 Task: Find connections with filter location Muntok with filter topic #aiwith filter profile language Potuguese with filter current company ETeam with filter school Ramanujan College with filter industry Retail Florists with filter service category Training with filter keywords title Warehouse Worker
Action: Mouse moved to (685, 102)
Screenshot: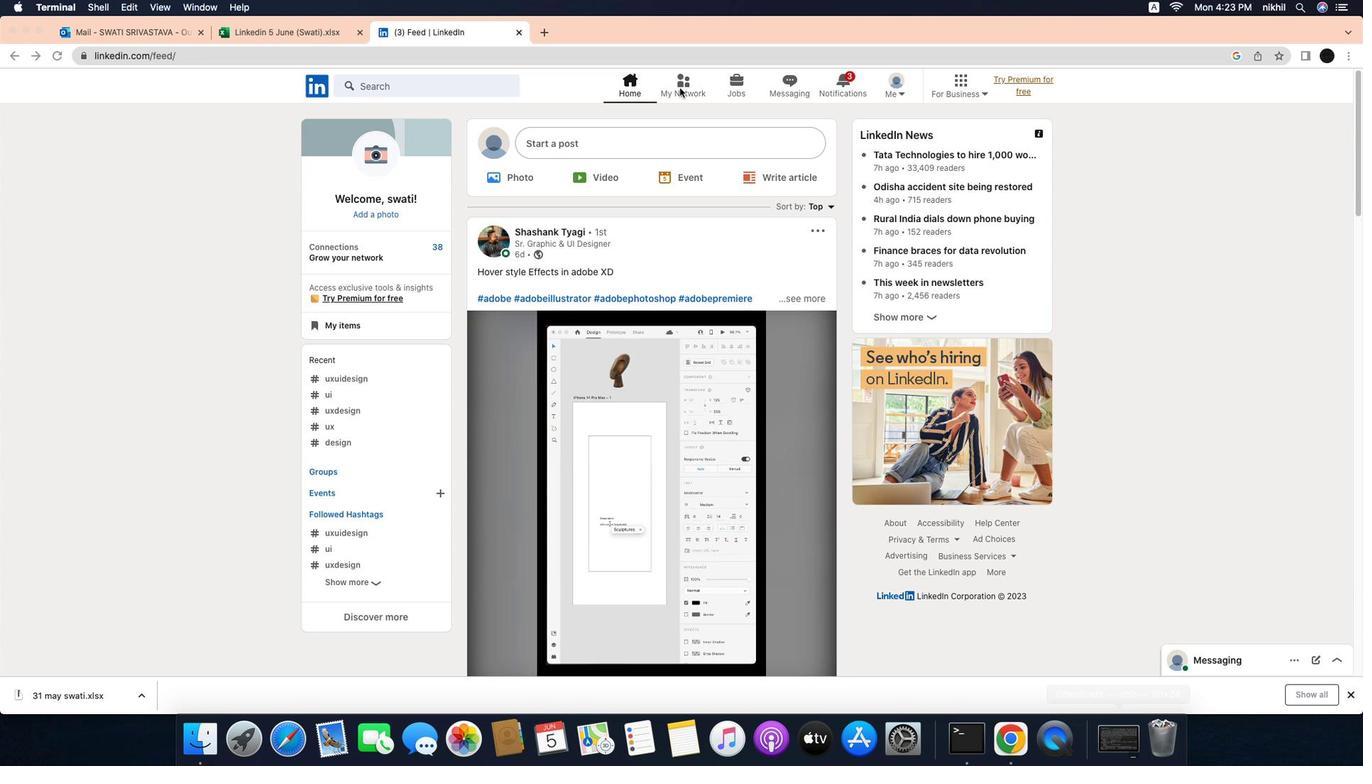 
Action: Mouse pressed left at (685, 102)
Screenshot: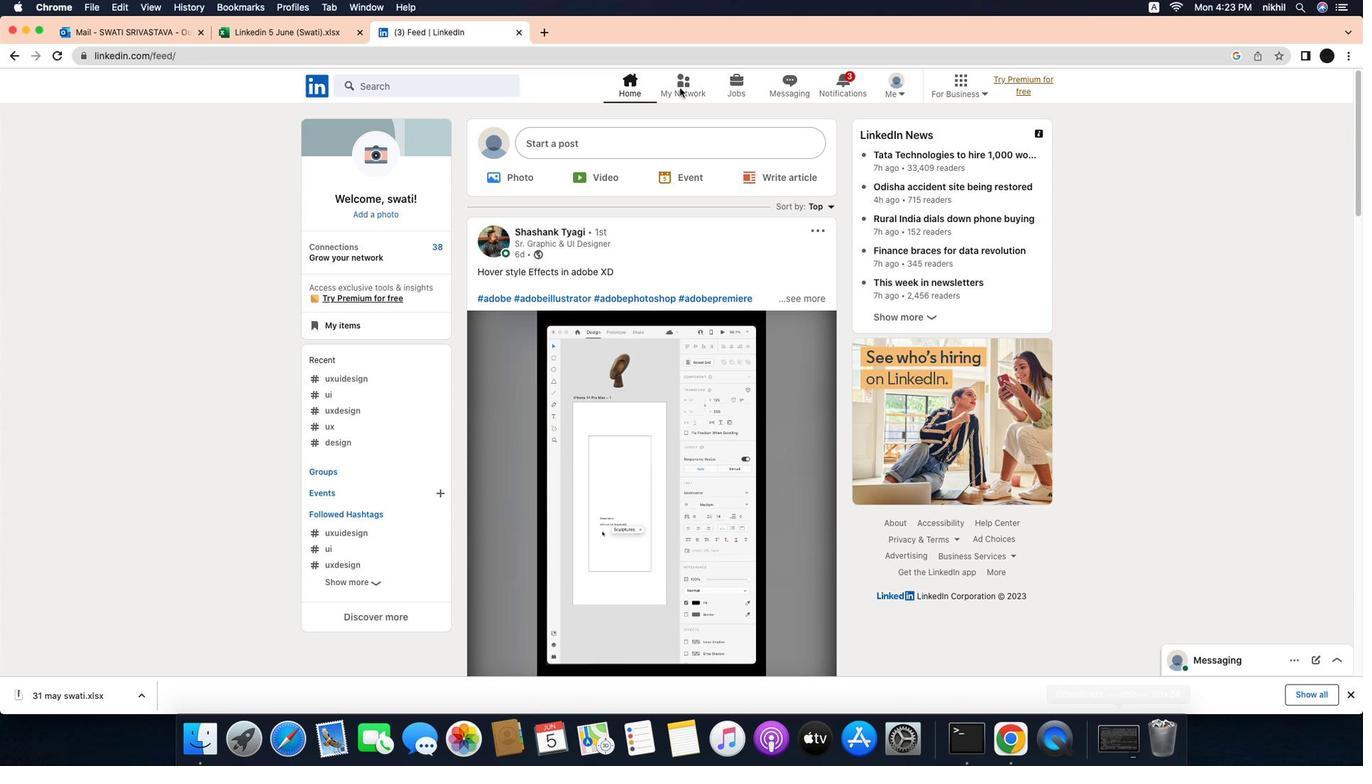 
Action: Mouse moved to (690, 101)
Screenshot: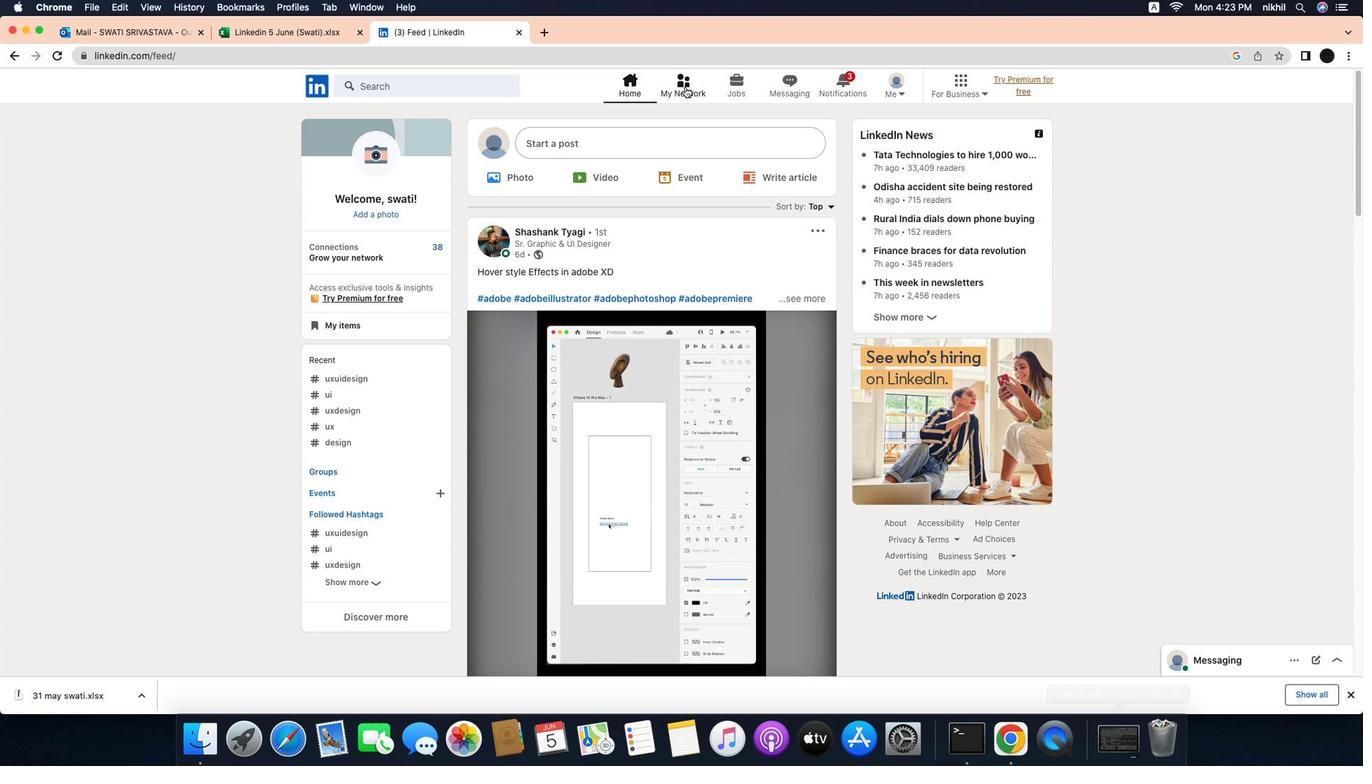 
Action: Mouse pressed left at (690, 101)
Screenshot: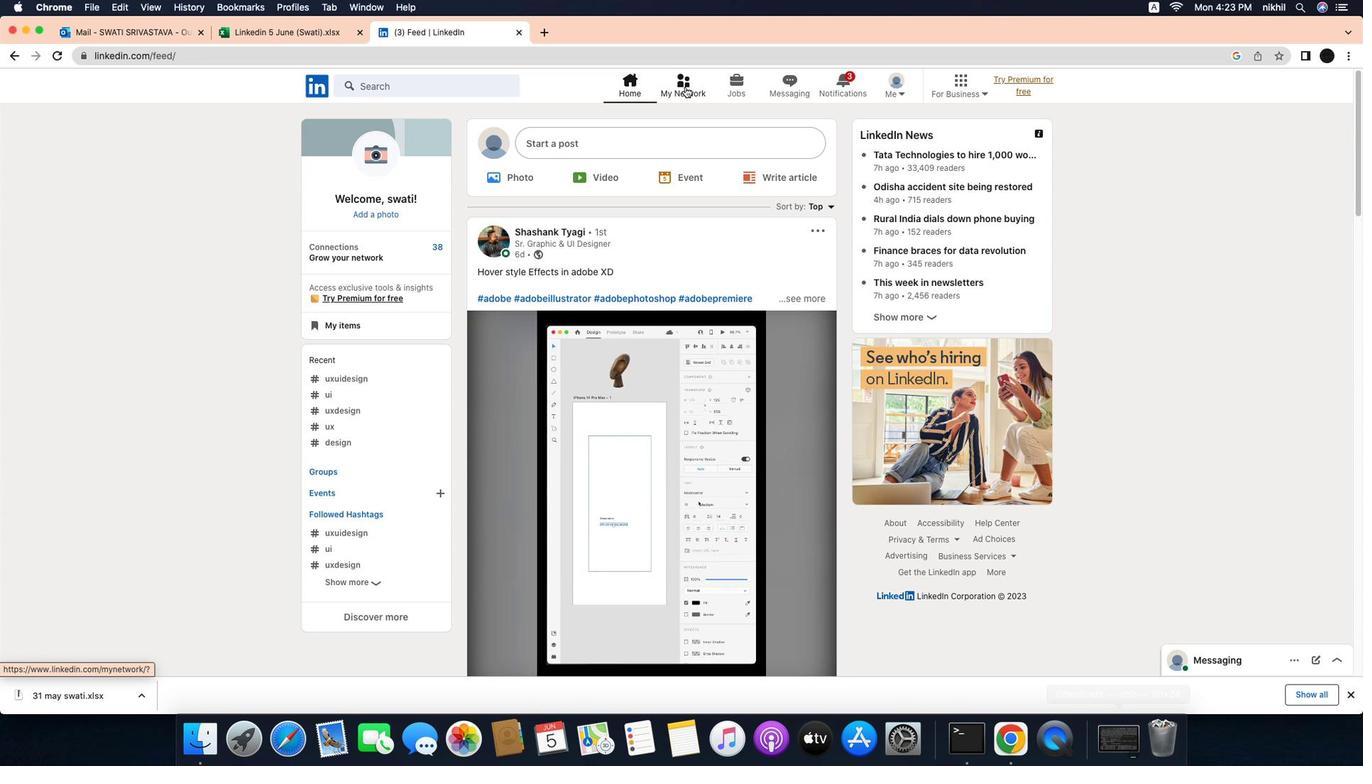
Action: Mouse moved to (467, 171)
Screenshot: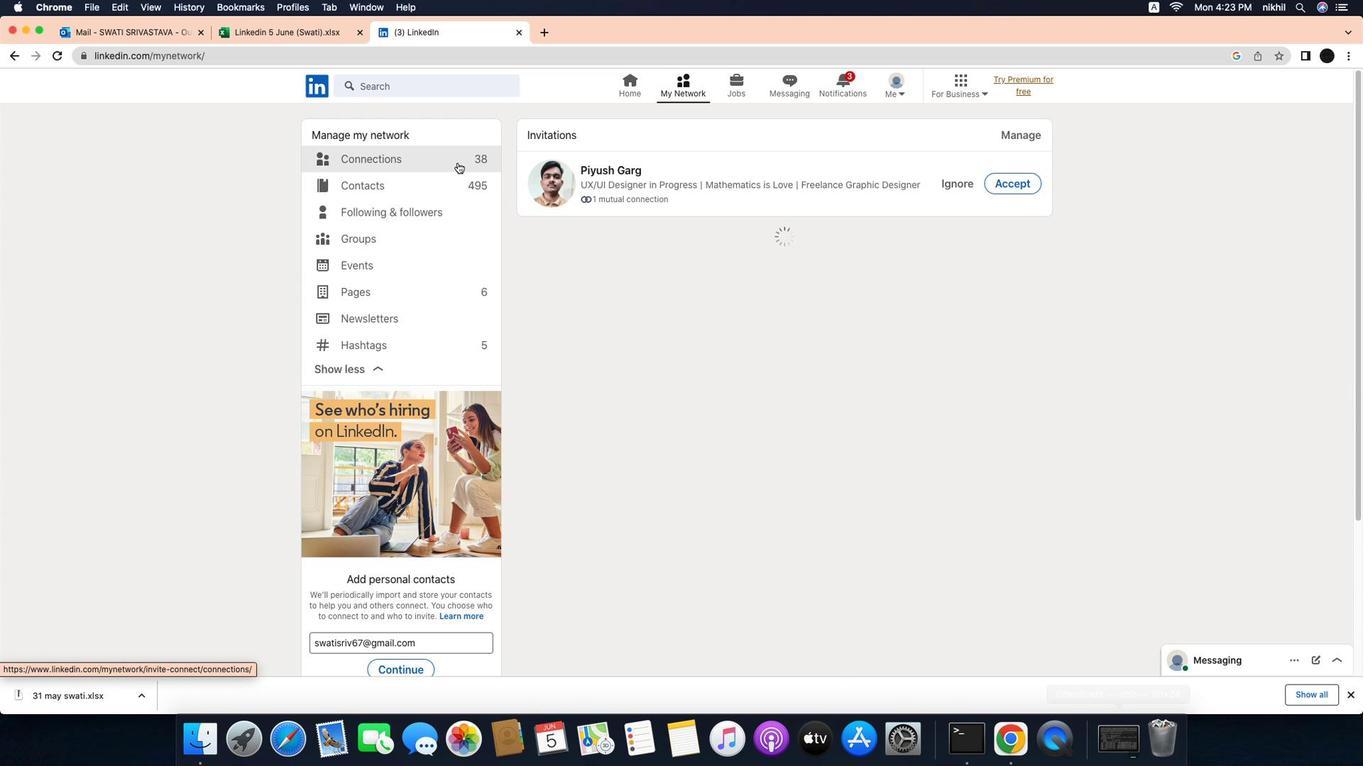 
Action: Mouse pressed left at (467, 171)
Screenshot: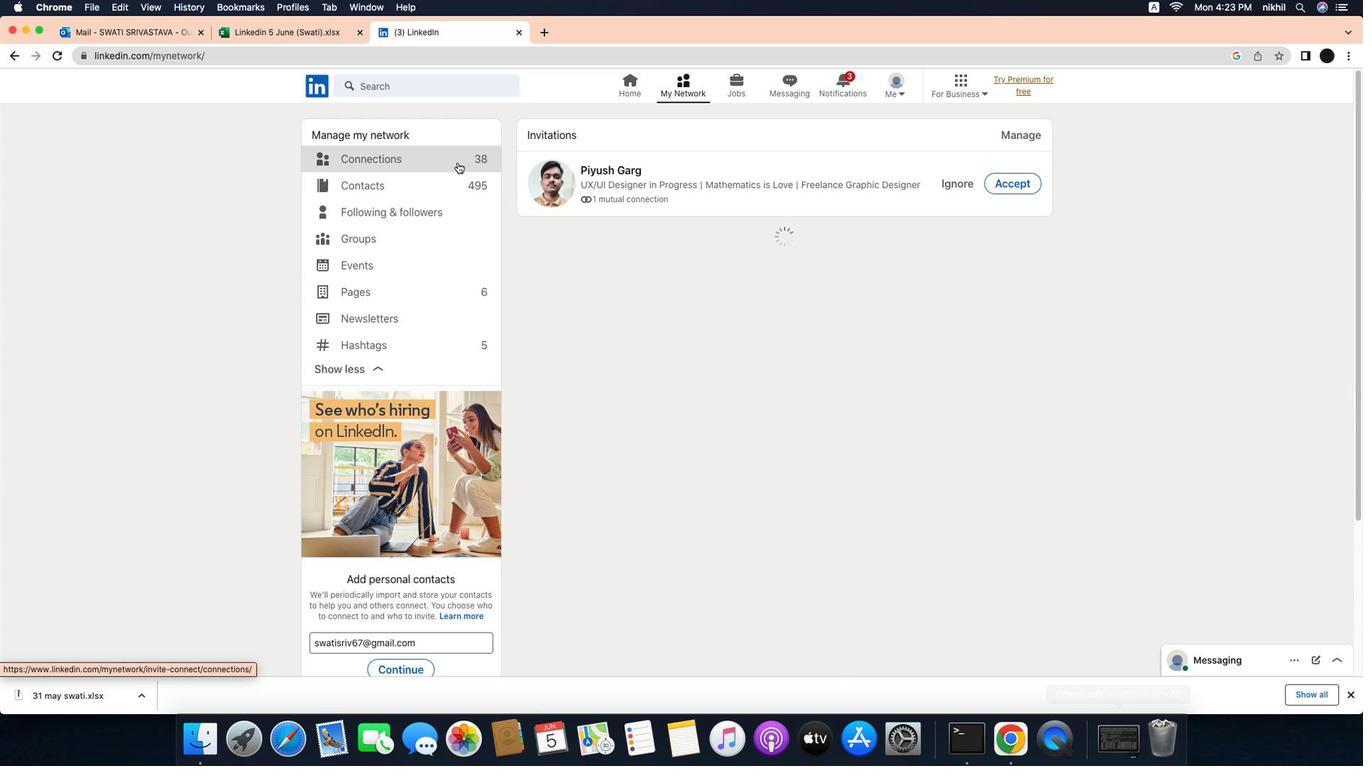 
Action: Mouse moved to (791, 164)
Screenshot: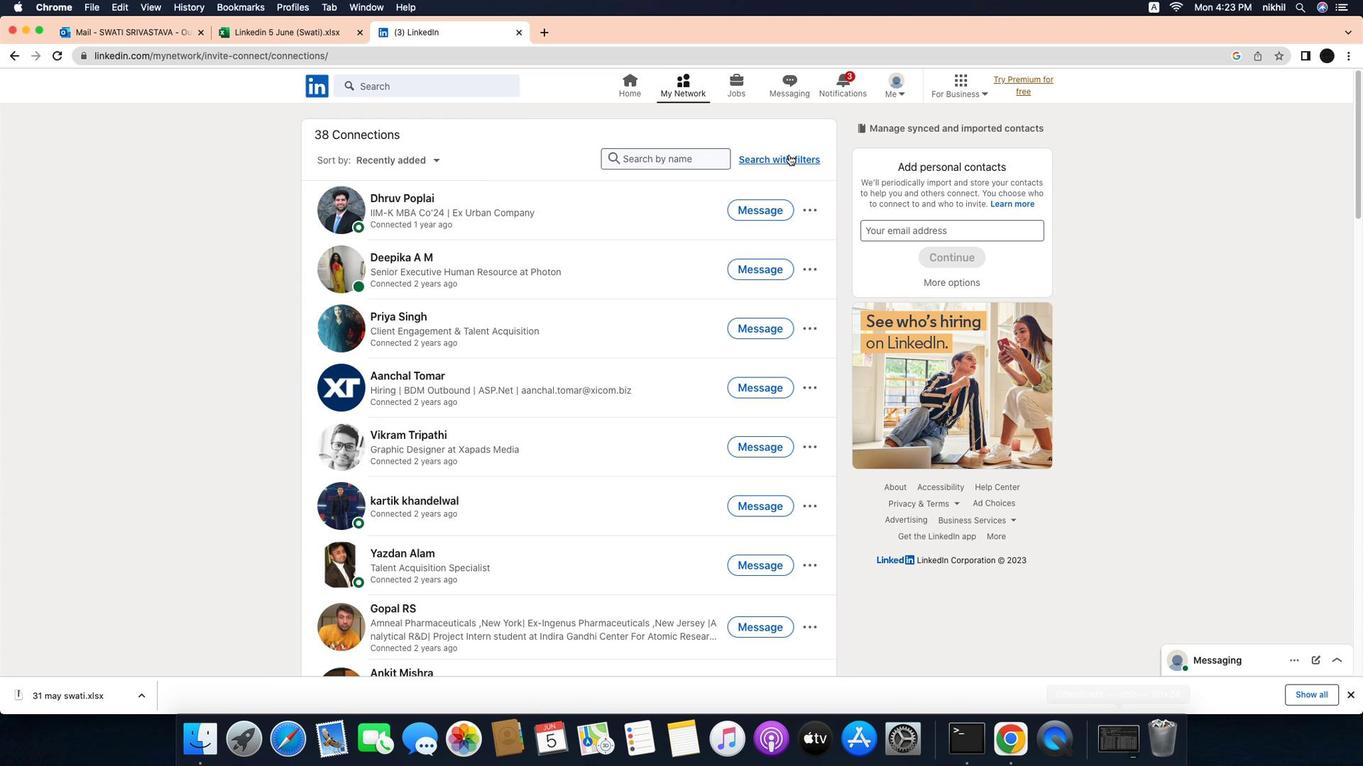 
Action: Mouse pressed left at (791, 164)
Screenshot: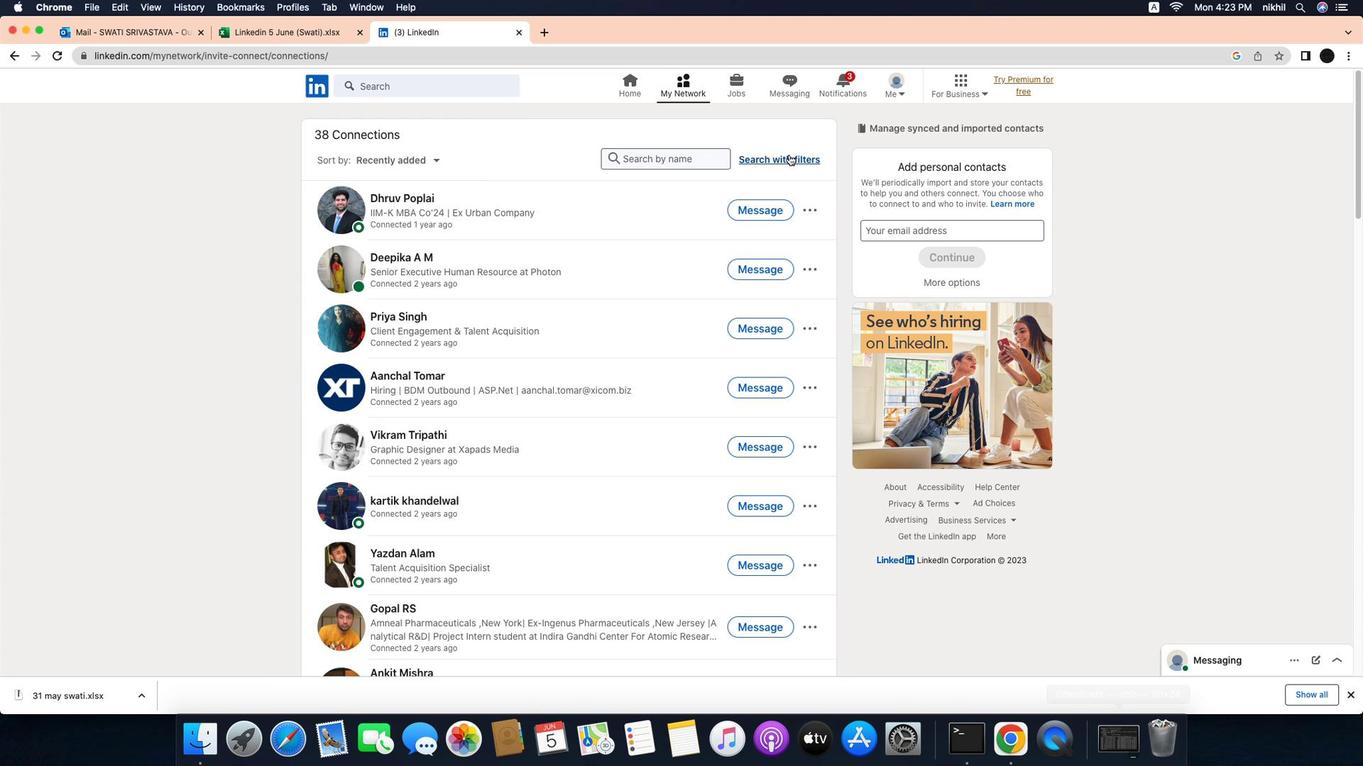 
Action: Mouse moved to (746, 131)
Screenshot: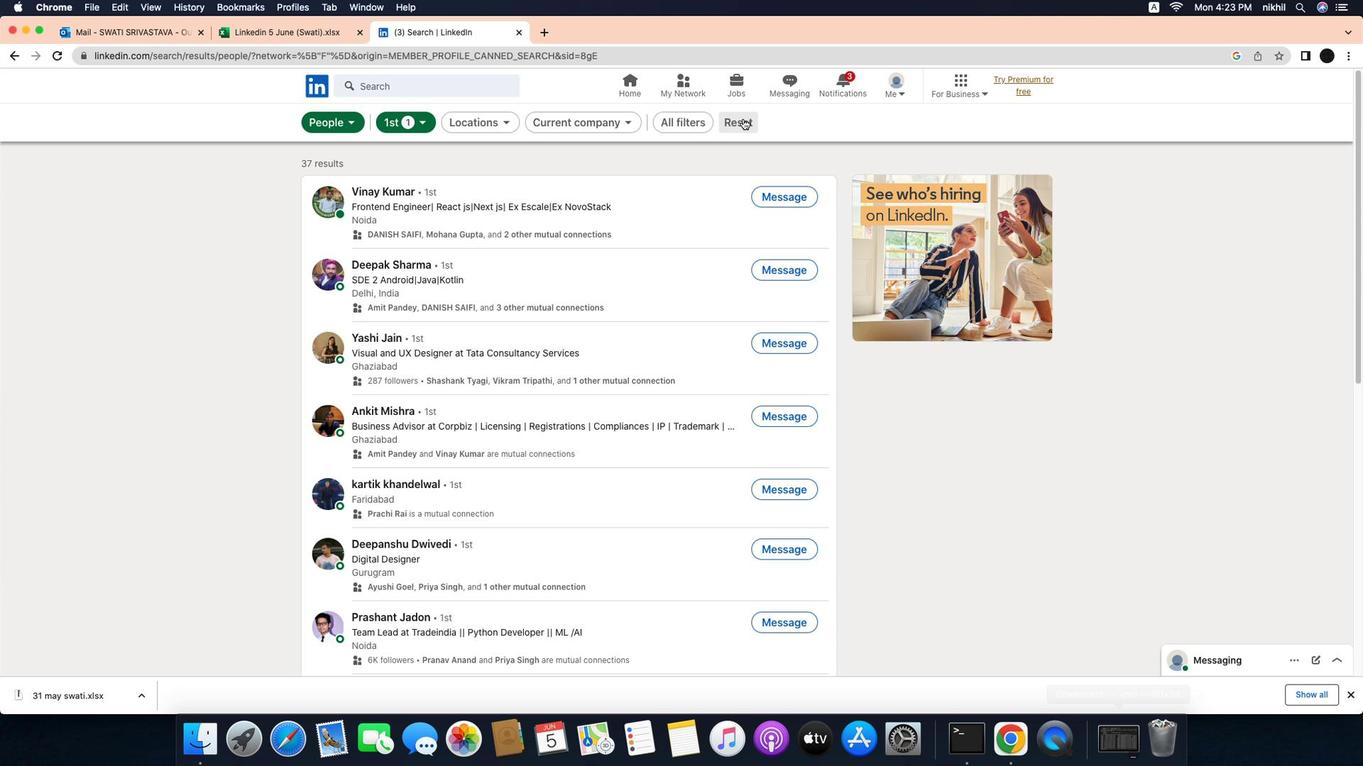 
Action: Mouse pressed left at (746, 131)
Screenshot: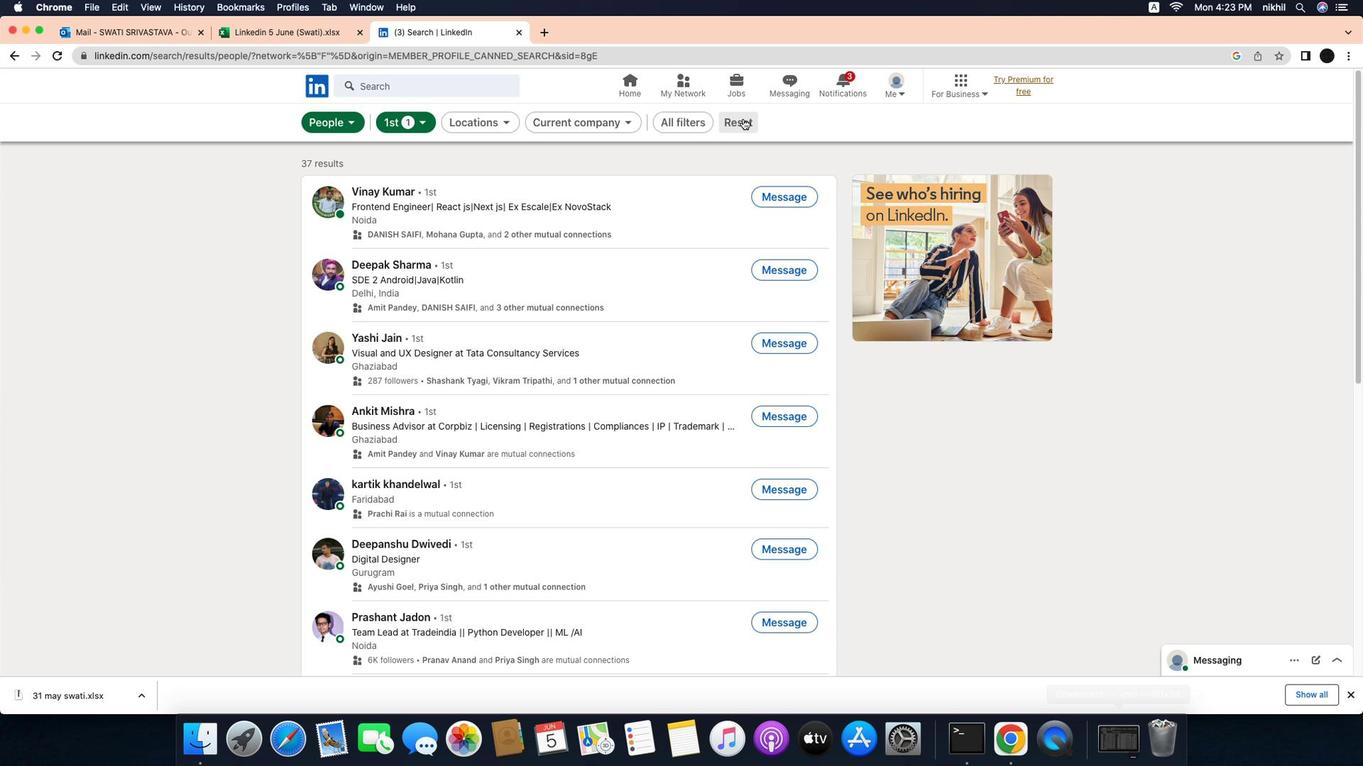 
Action: Mouse moved to (705, 134)
Screenshot: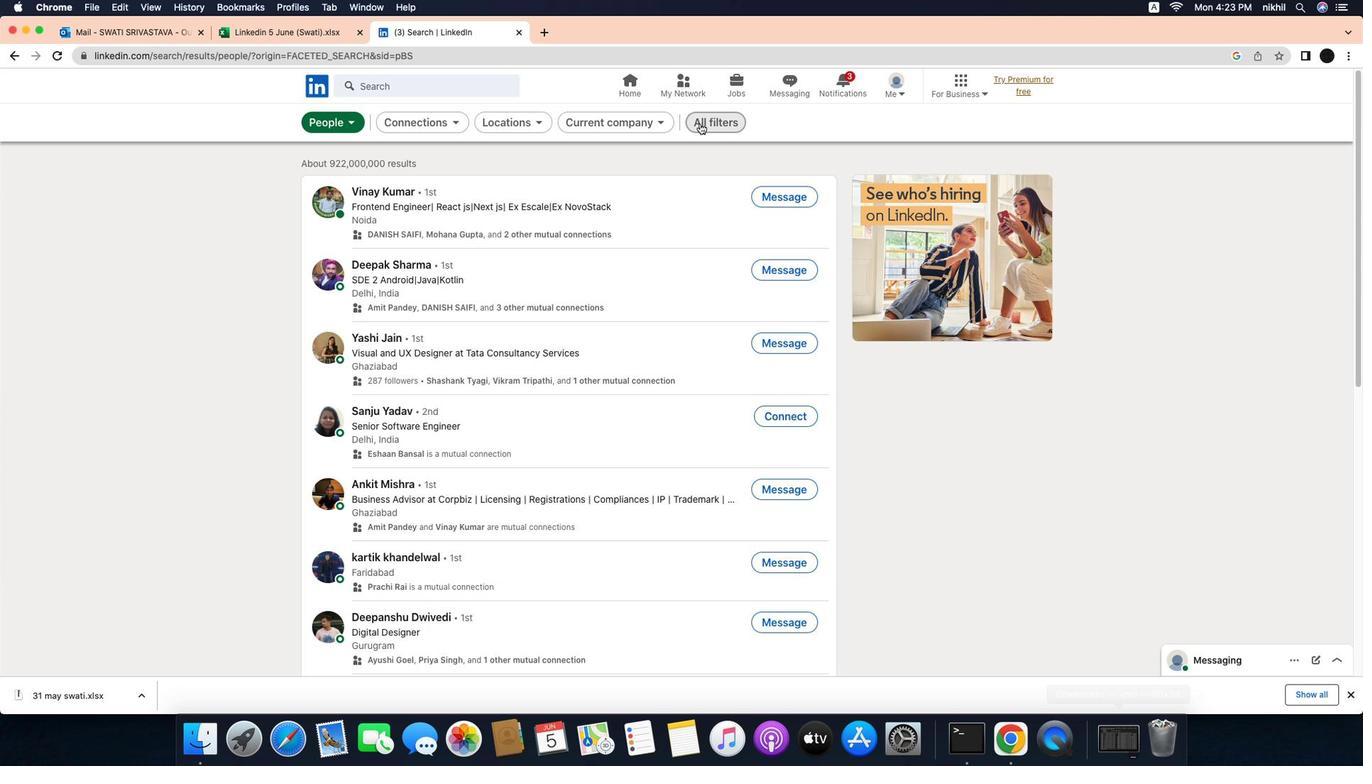 
Action: Mouse pressed left at (705, 134)
Screenshot: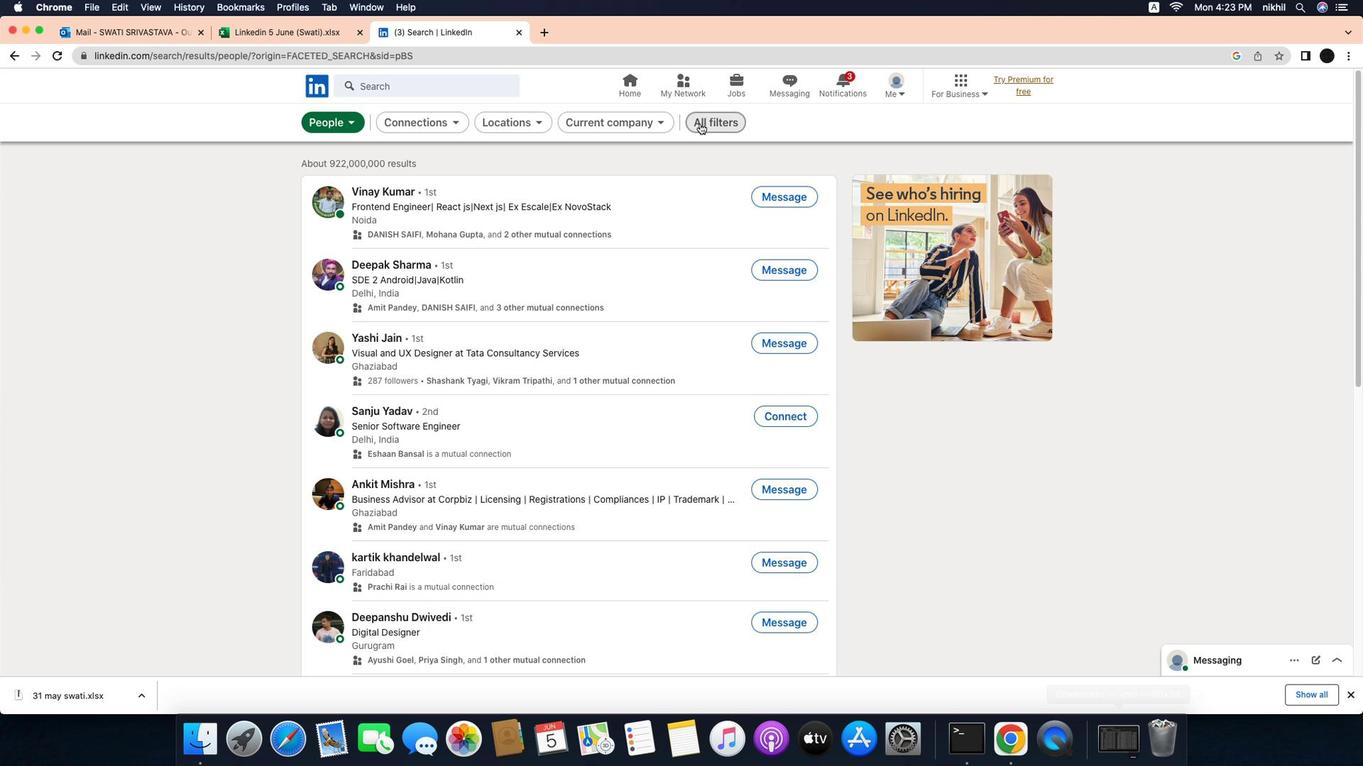 
Action: Mouse moved to (1192, 438)
Screenshot: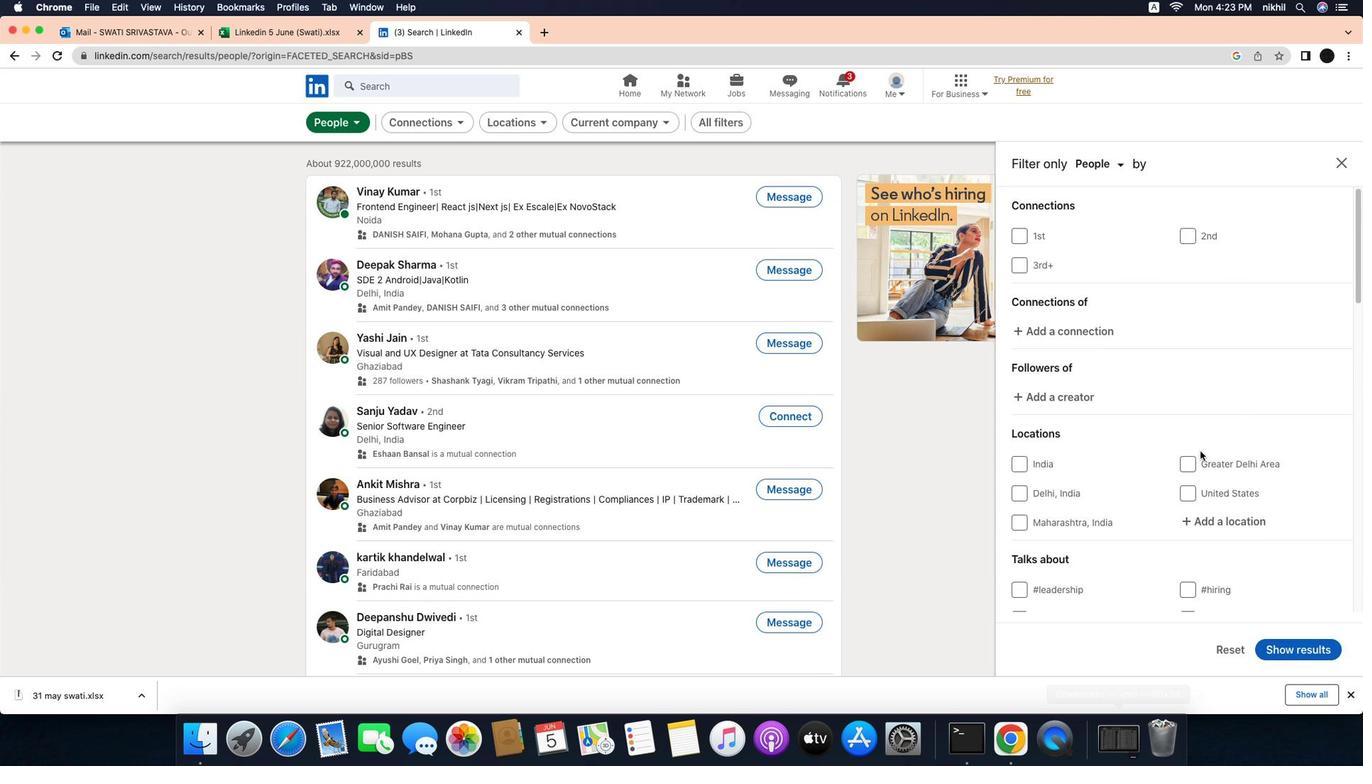 
Action: Mouse scrolled (1192, 438) with delta (21, 20)
Screenshot: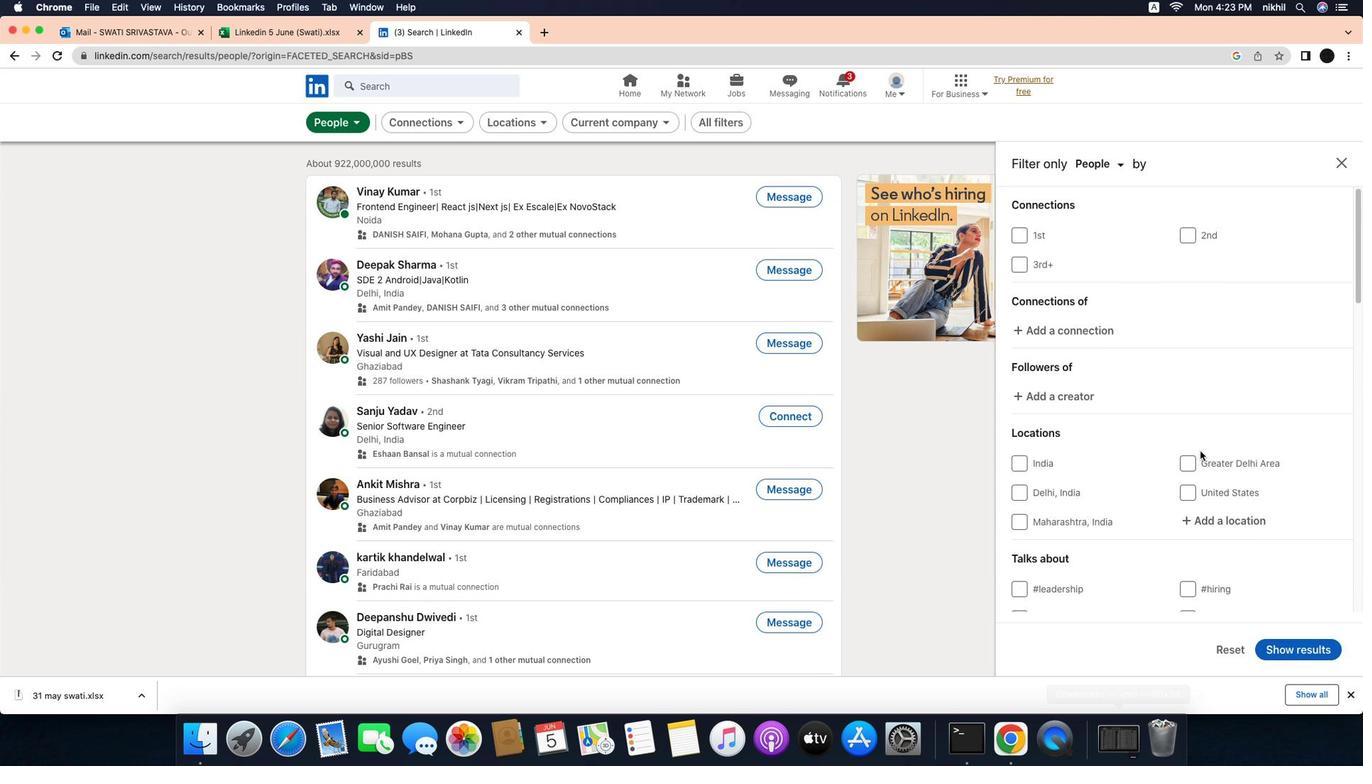 
Action: Mouse scrolled (1192, 438) with delta (21, 20)
Screenshot: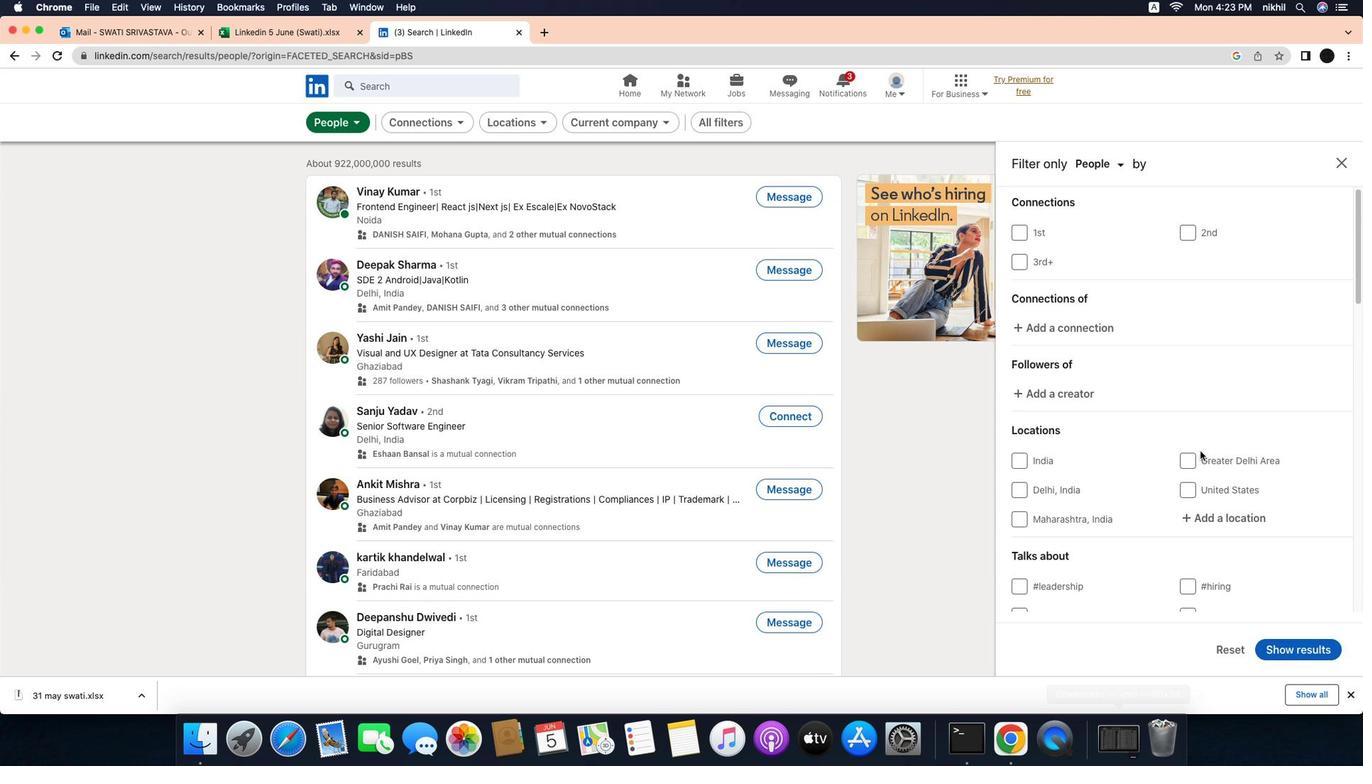 
Action: Mouse scrolled (1192, 438) with delta (21, 19)
Screenshot: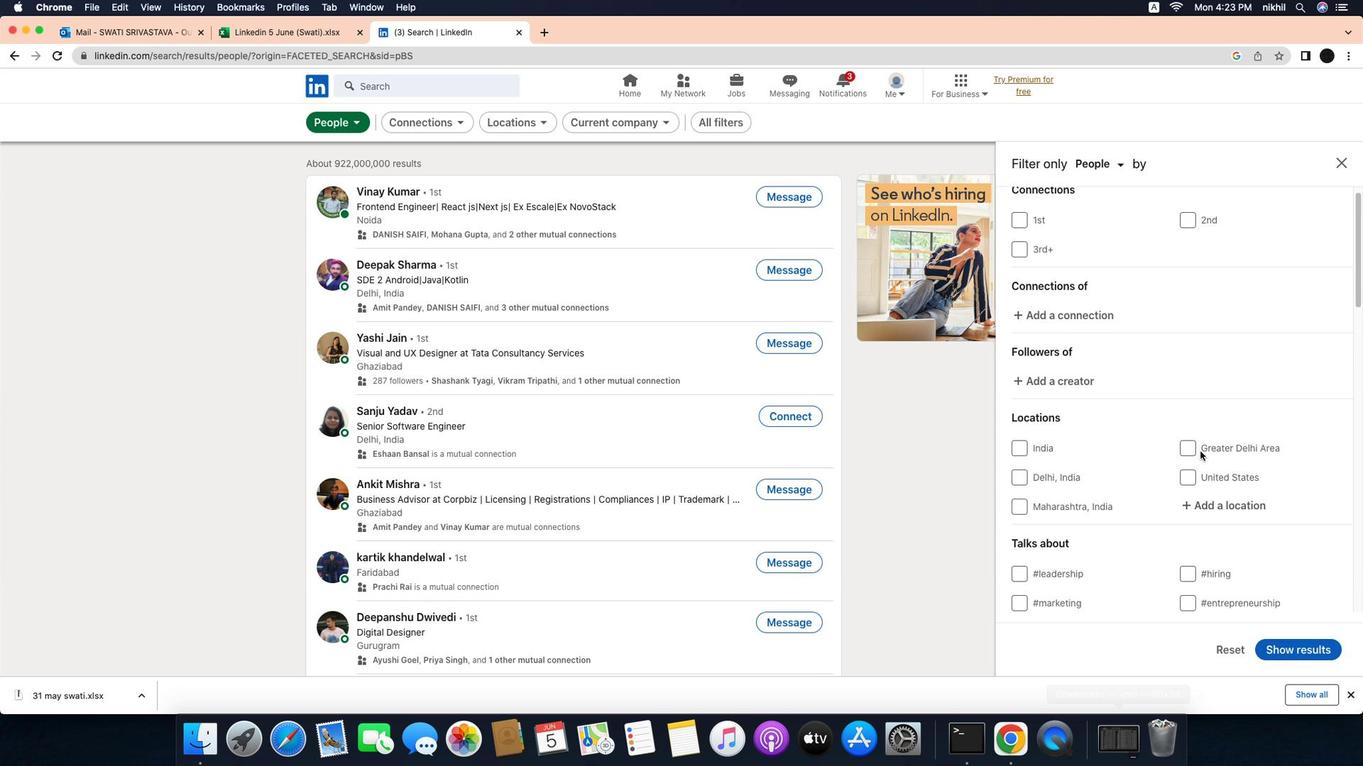 
Action: Mouse moved to (1212, 407)
Screenshot: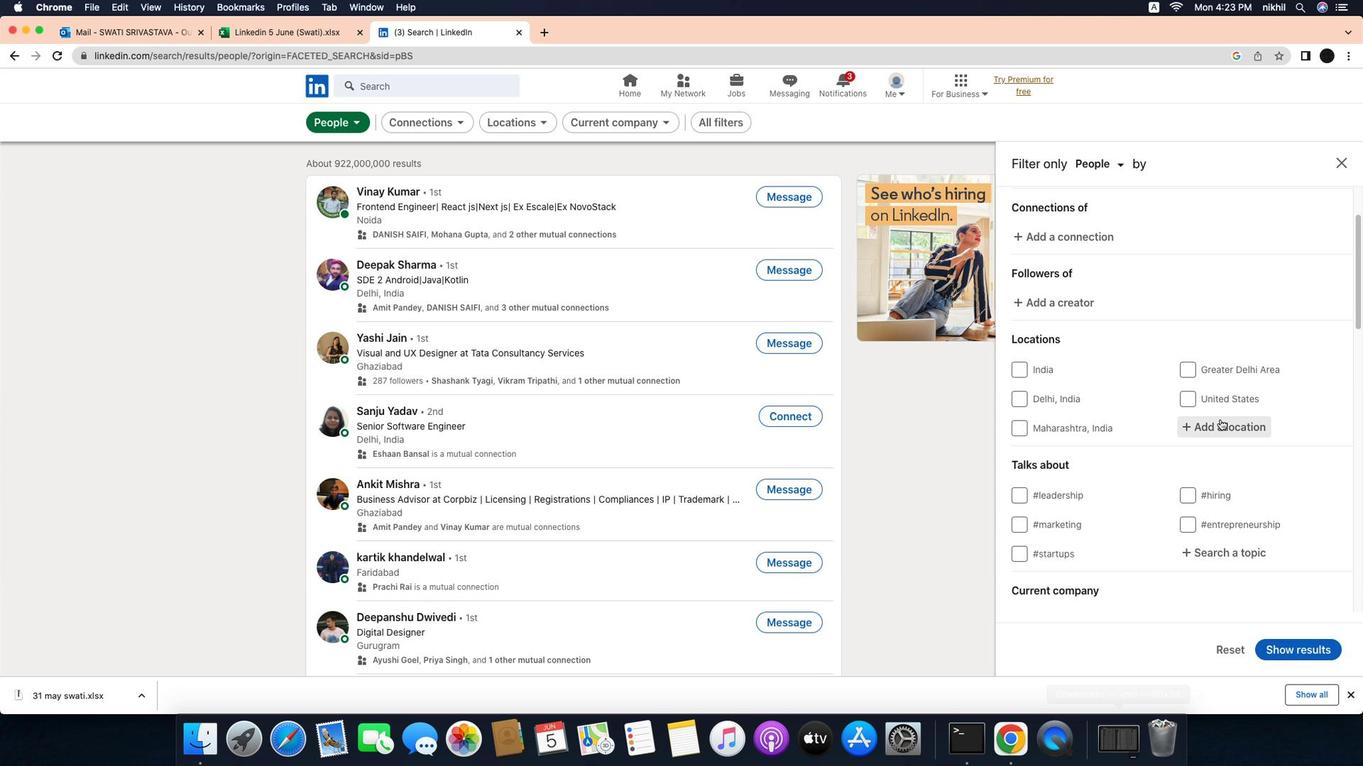 
Action: Mouse pressed left at (1212, 407)
Screenshot: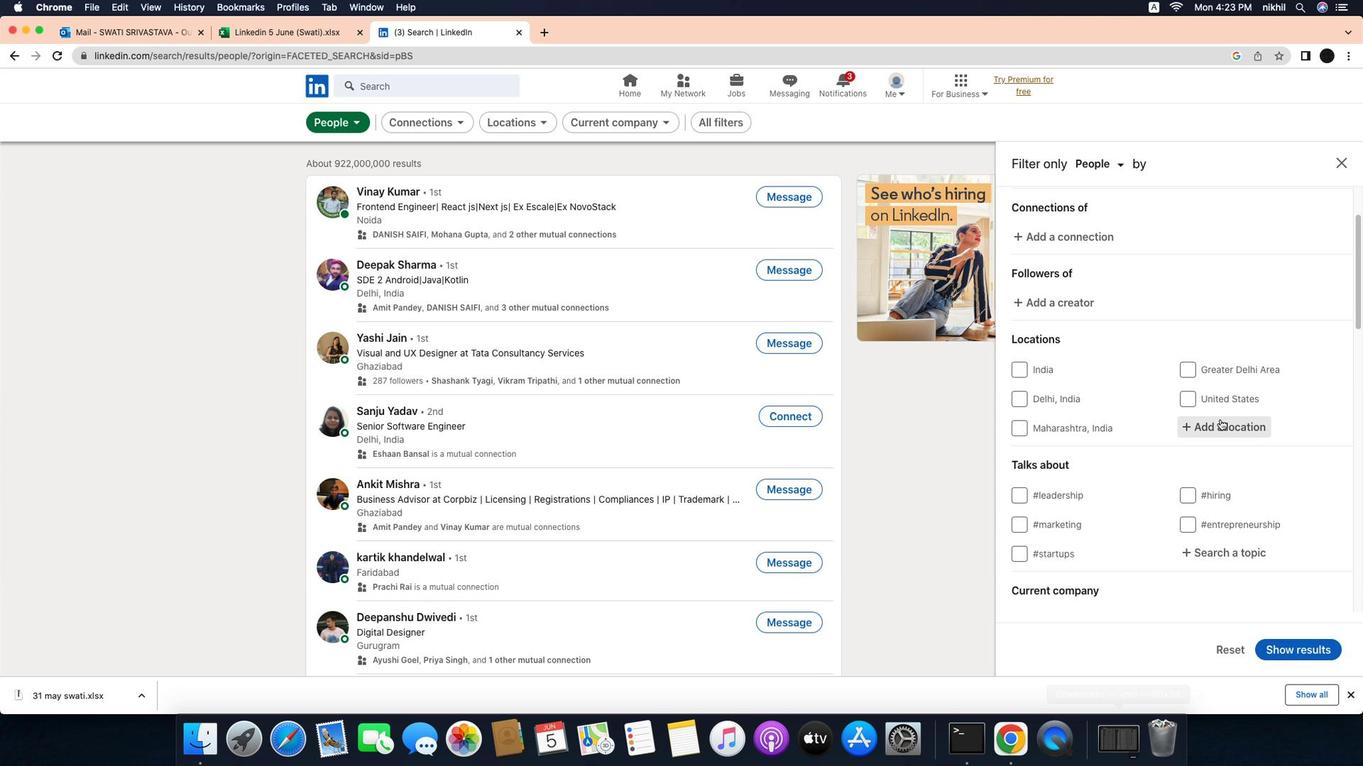 
Action: Mouse moved to (1223, 410)
Screenshot: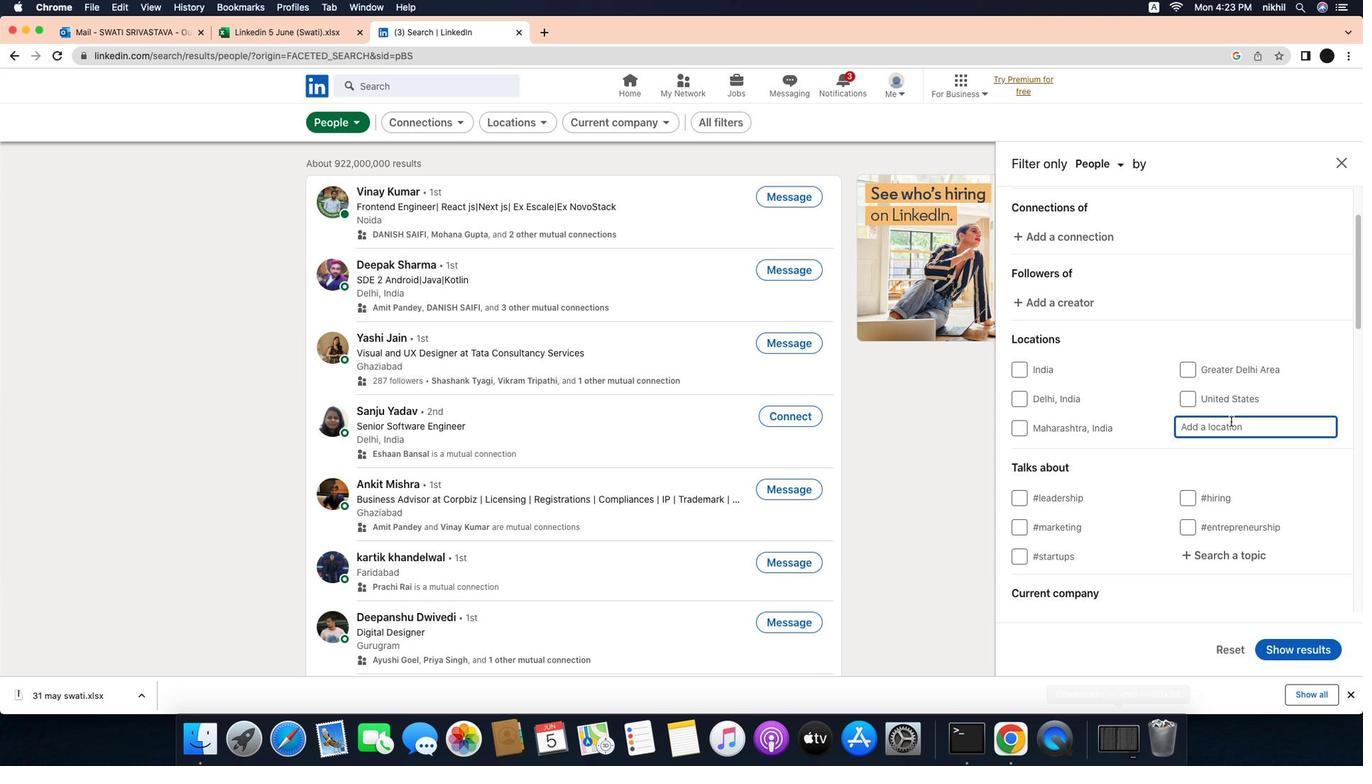
Action: Mouse pressed left at (1223, 410)
Screenshot: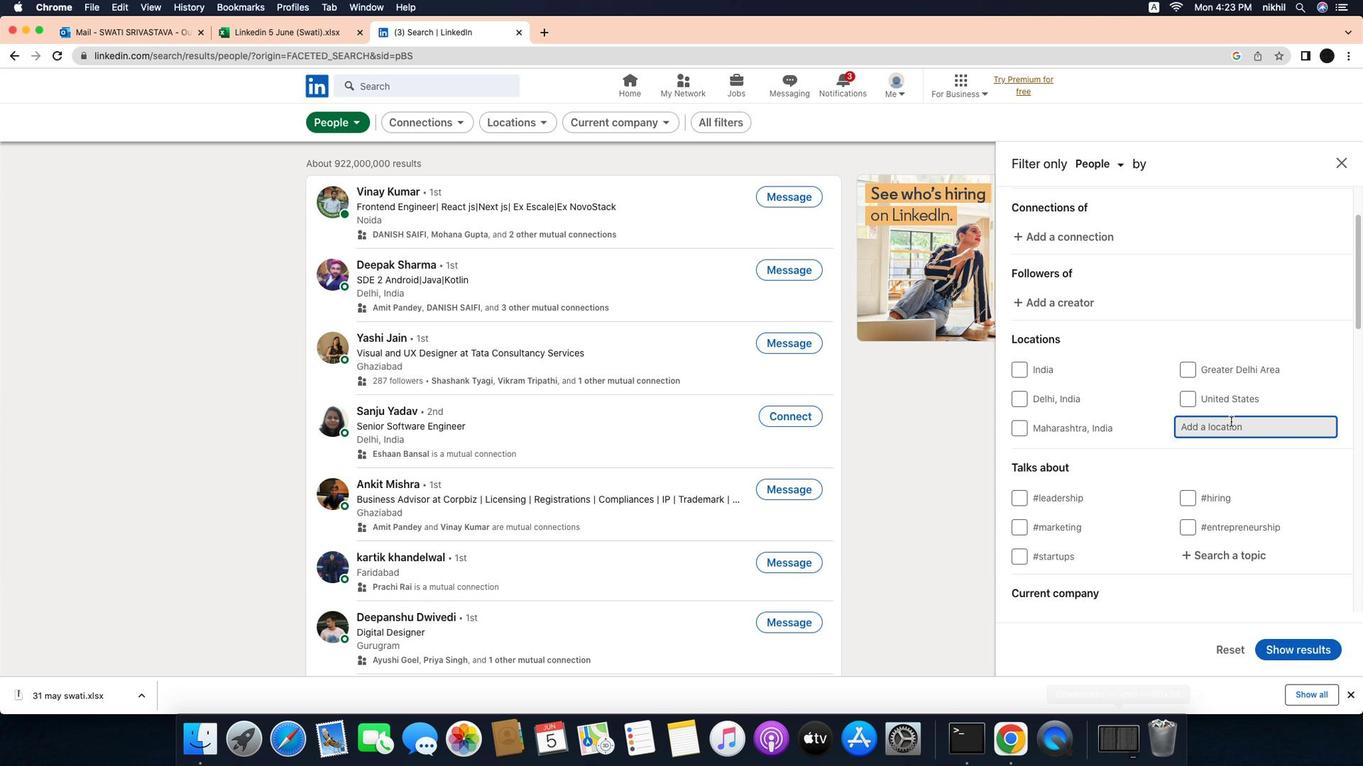 
Action: Key pressed Key.caps_lock'M'Key.caps_lock'u''n''t''o''k'Key.enter
Screenshot: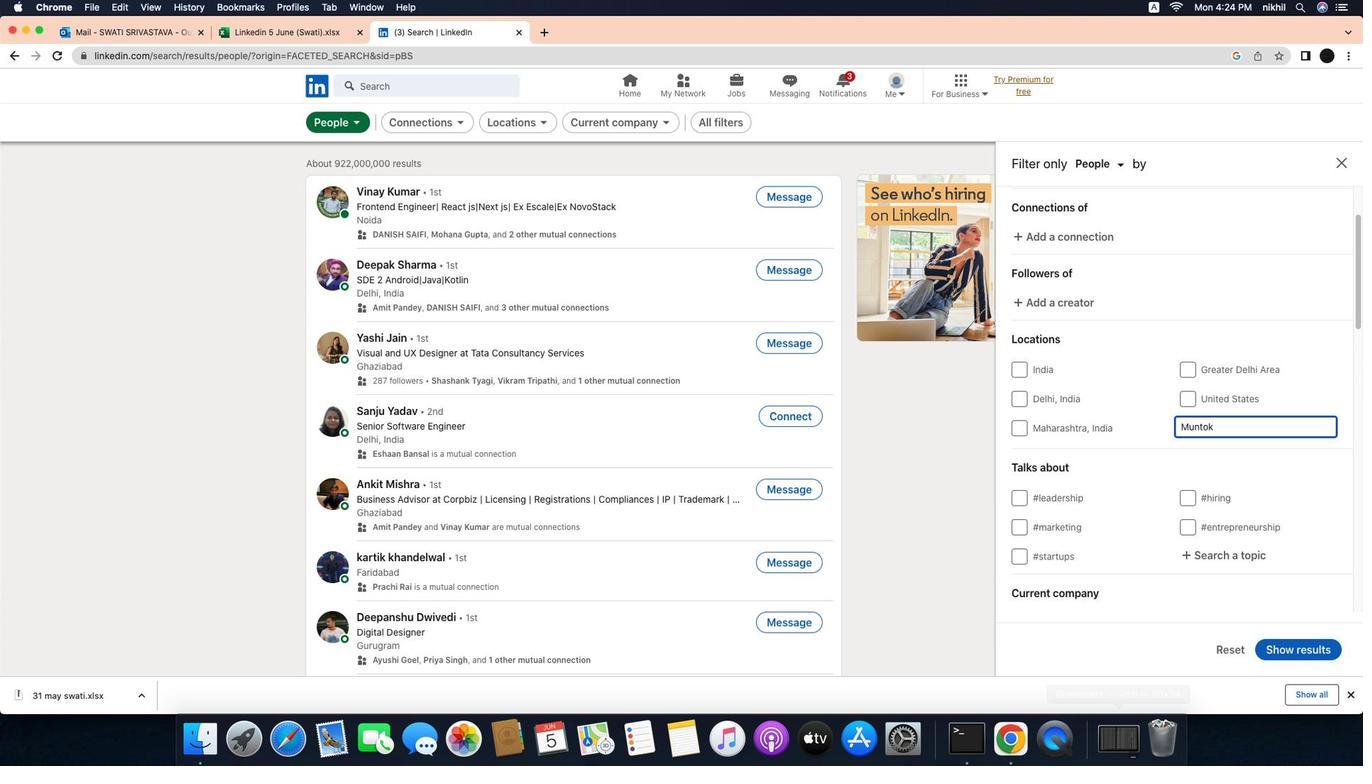 
Action: Mouse moved to (1185, 462)
Screenshot: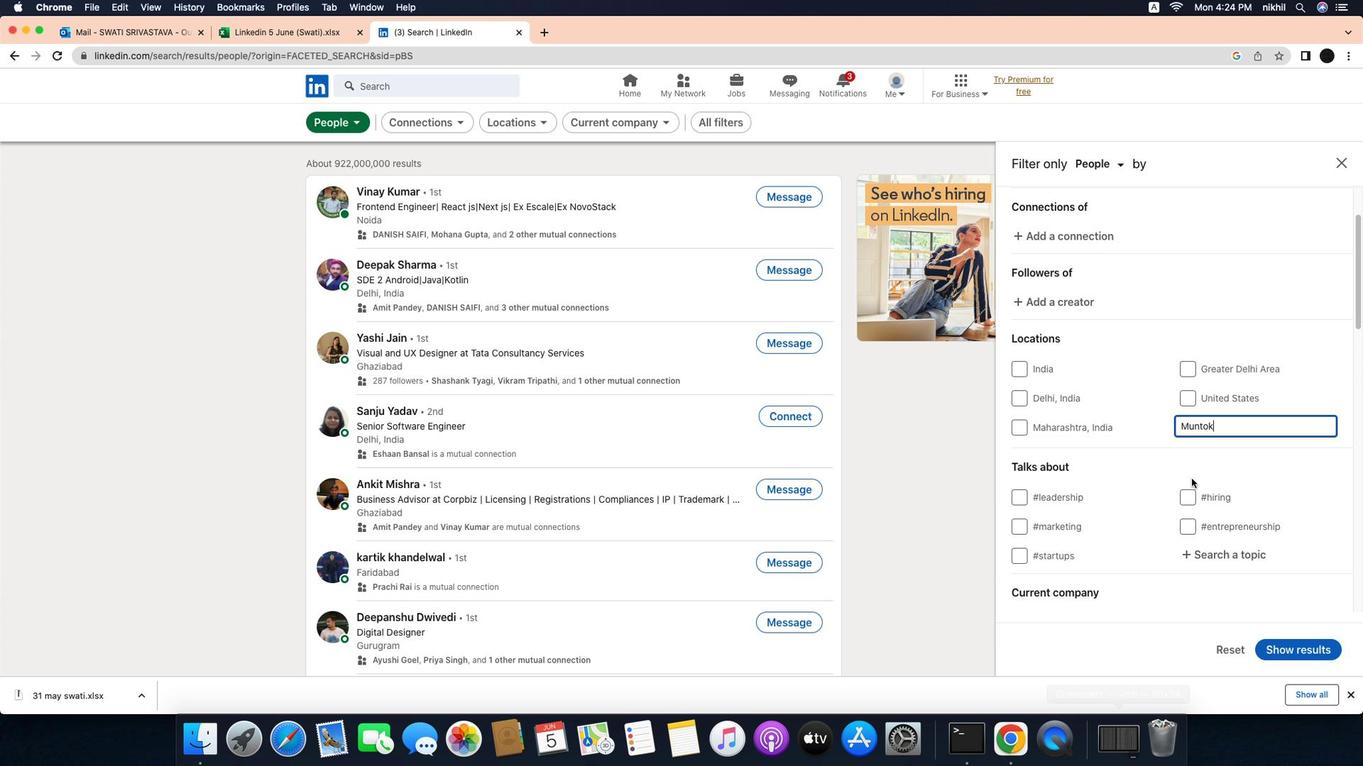 
Action: Mouse scrolled (1185, 462) with delta (21, 20)
Screenshot: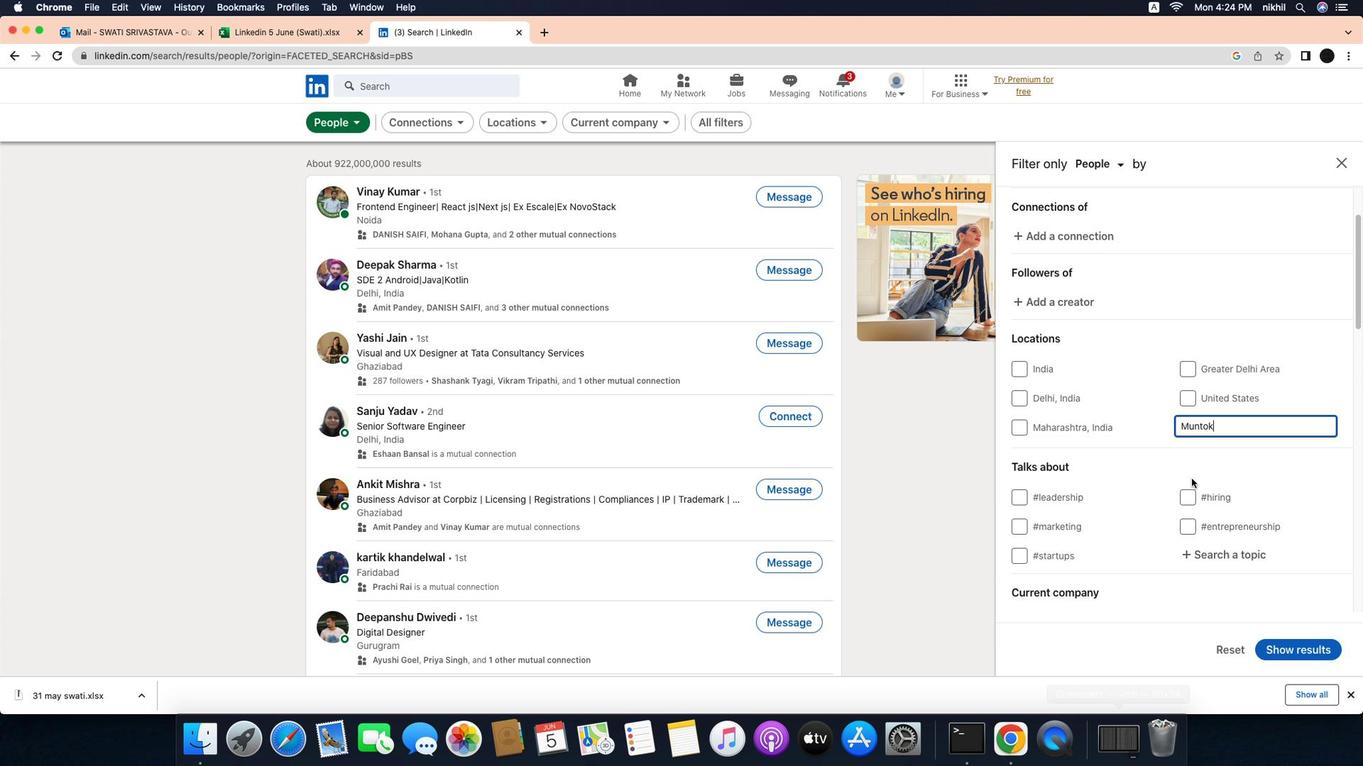 
Action: Mouse moved to (1185, 462)
Screenshot: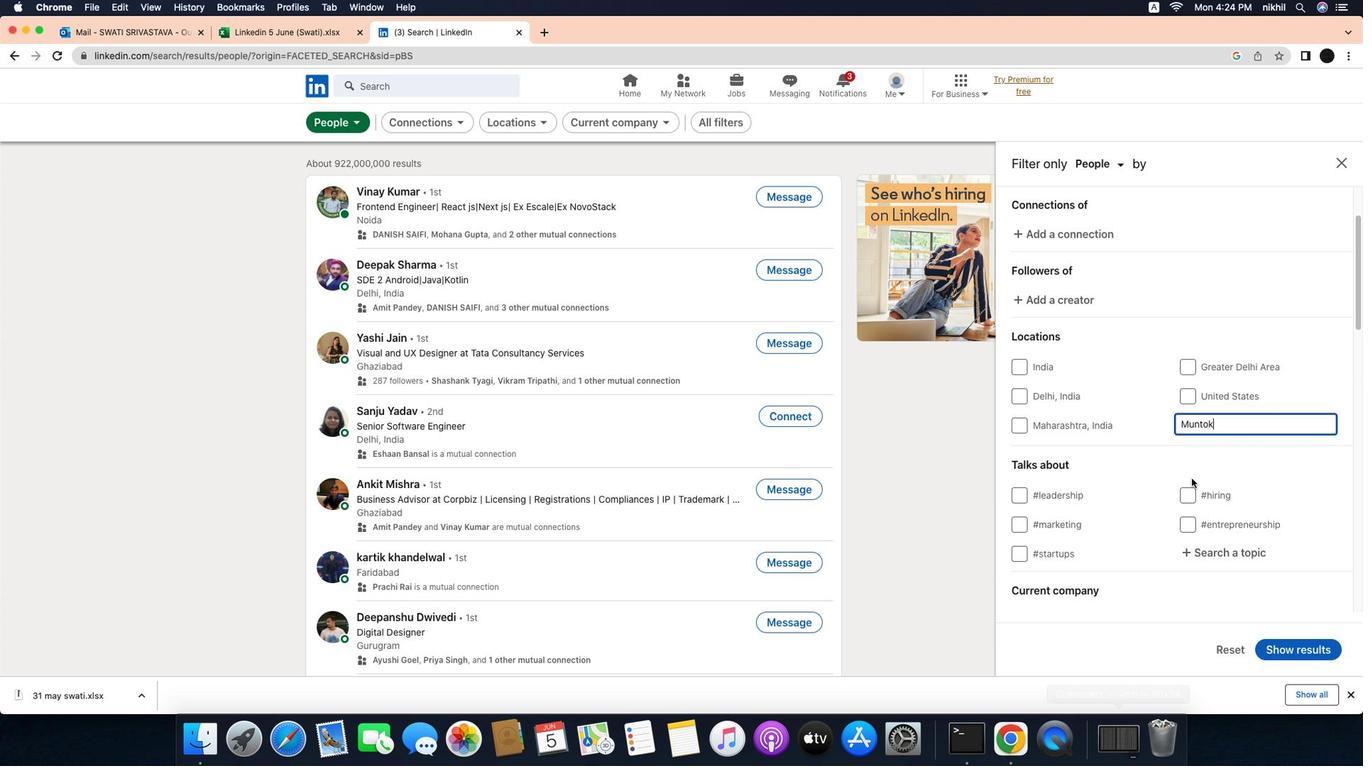 
Action: Mouse scrolled (1185, 462) with delta (21, 20)
Screenshot: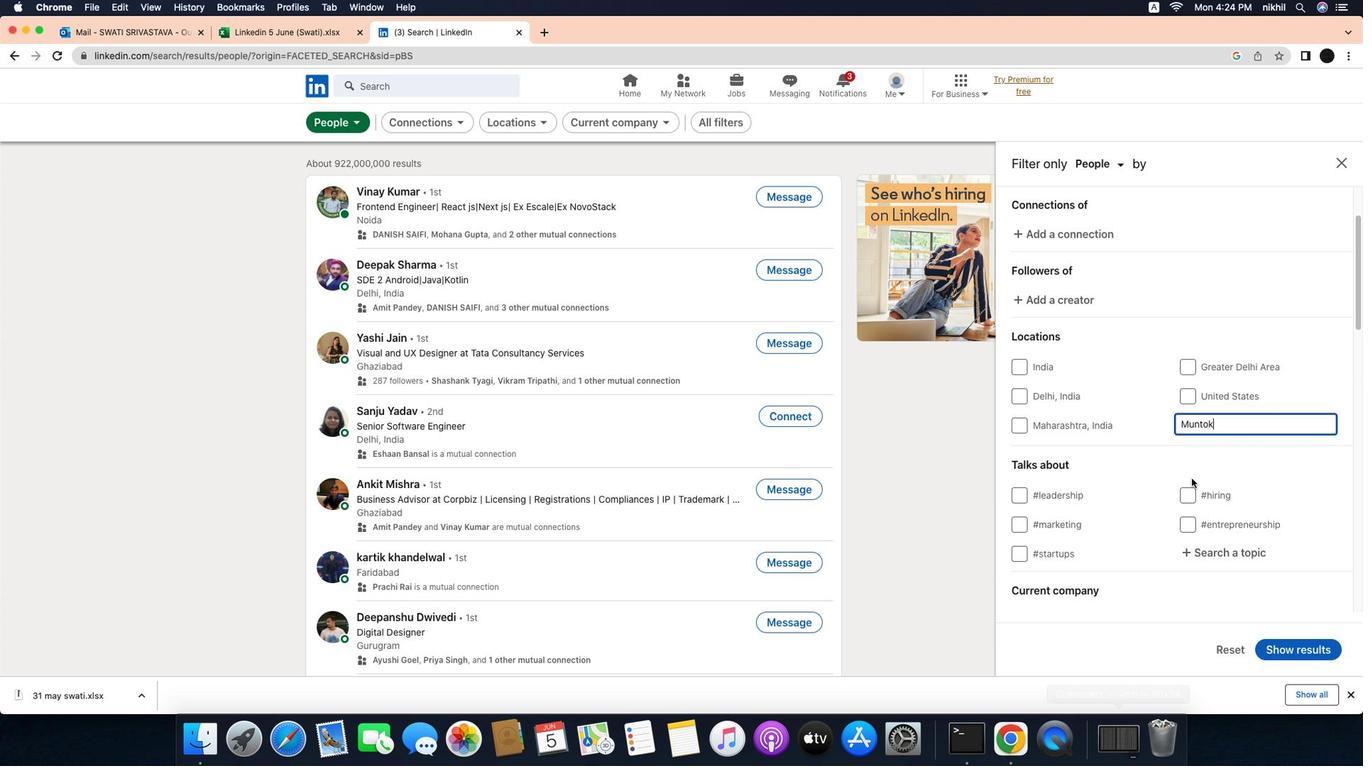 
Action: Mouse scrolled (1185, 462) with delta (21, 19)
Screenshot: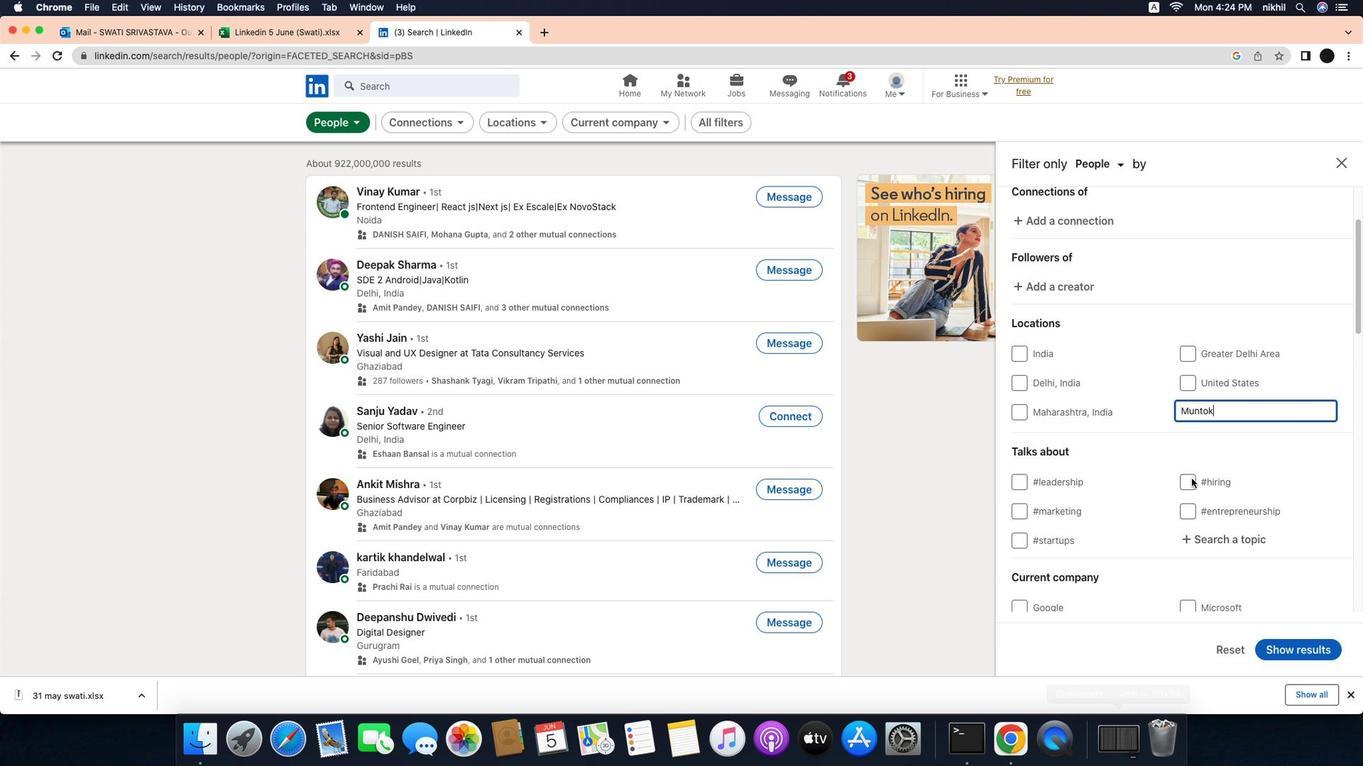 
Action: Mouse moved to (1200, 450)
Screenshot: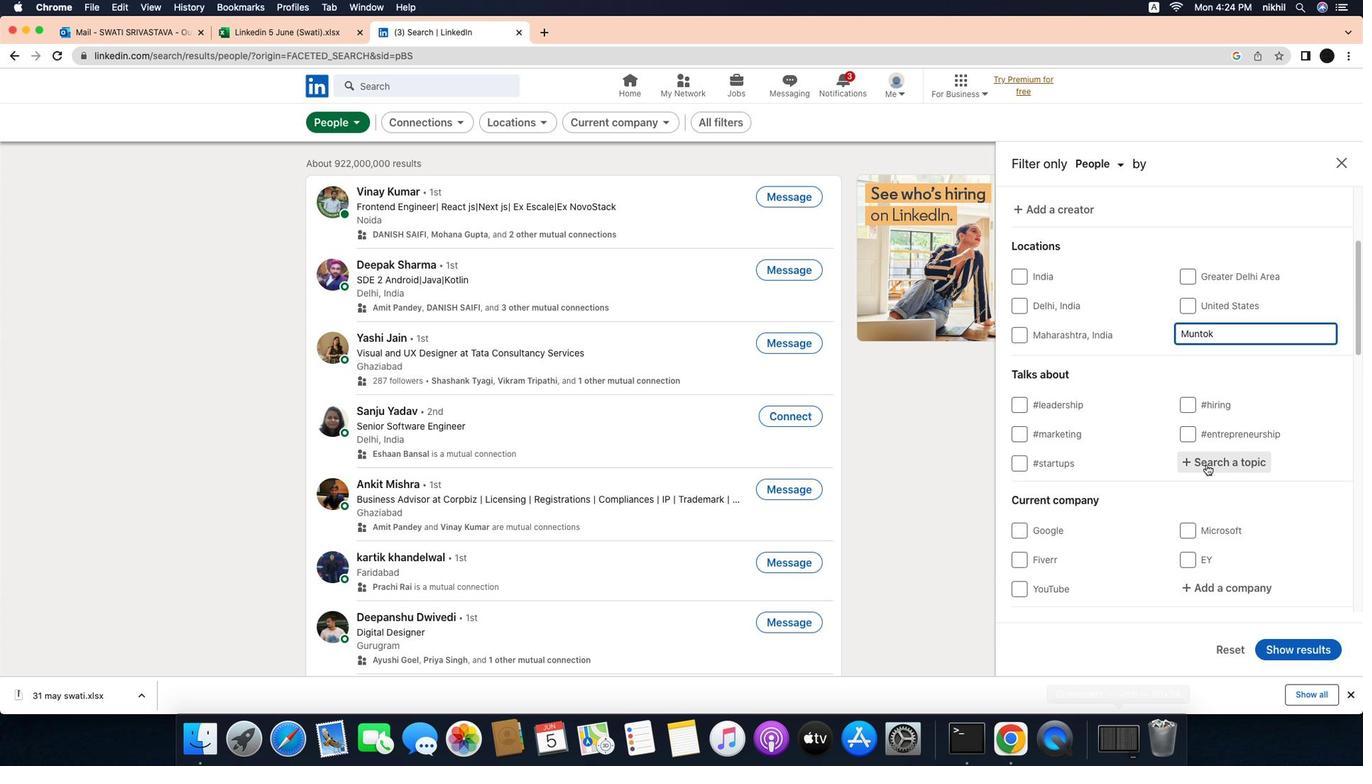 
Action: Mouse pressed left at (1200, 450)
Screenshot: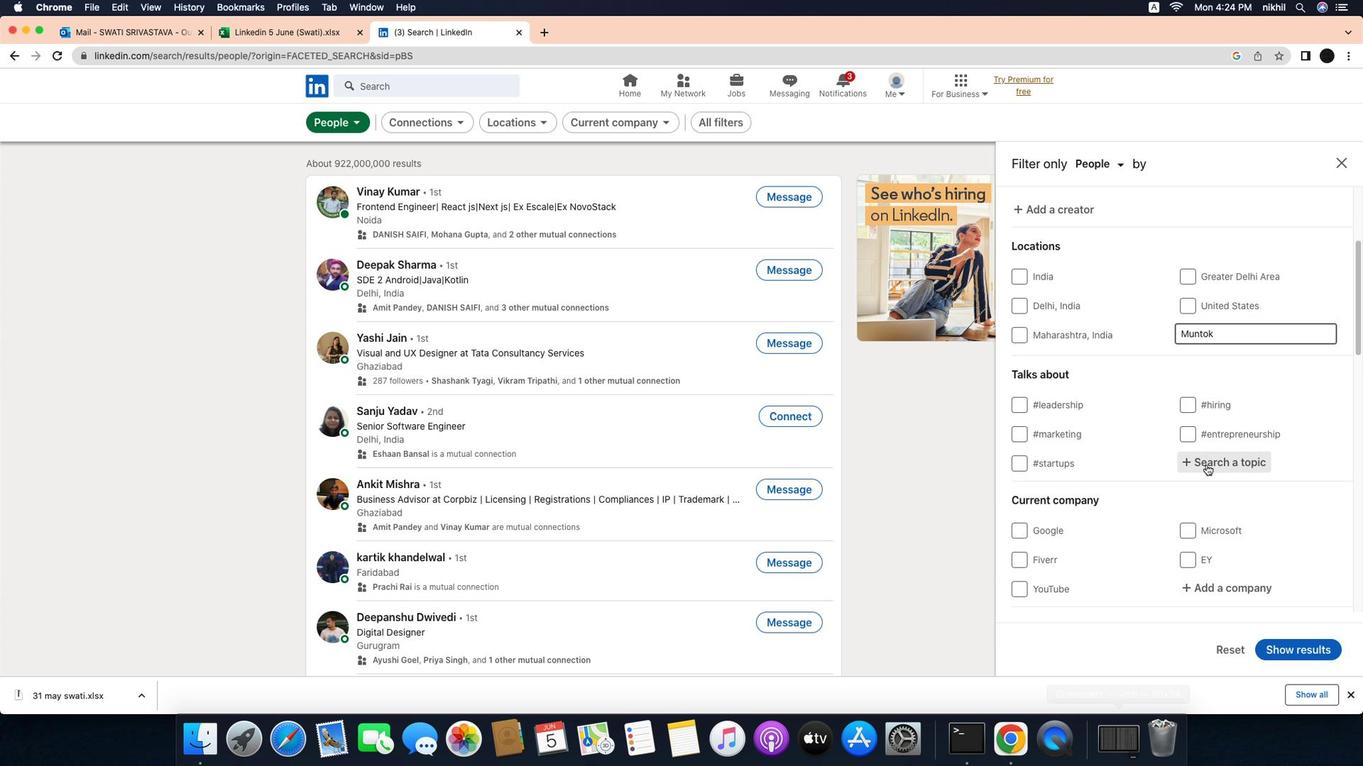 
Action: Mouse moved to (1233, 450)
Screenshot: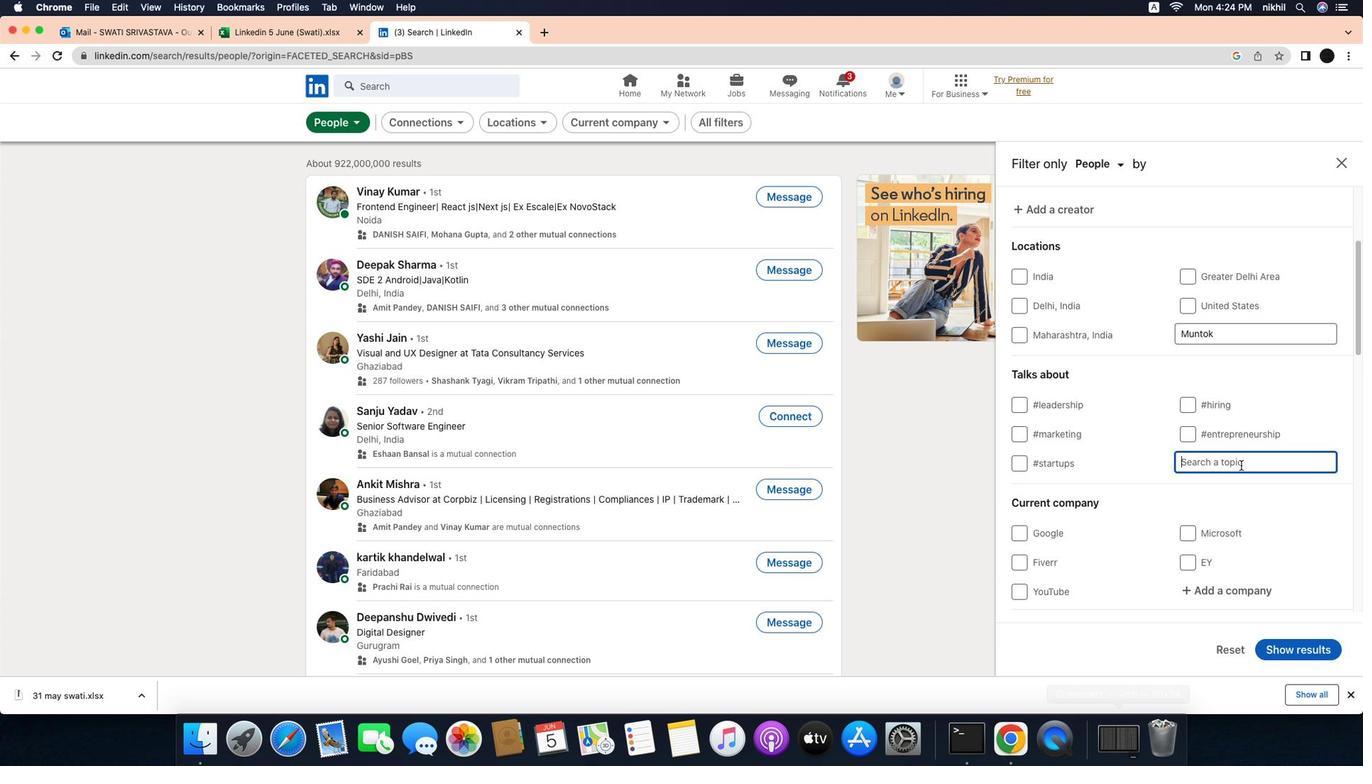 
Action: Mouse pressed left at (1233, 450)
Screenshot: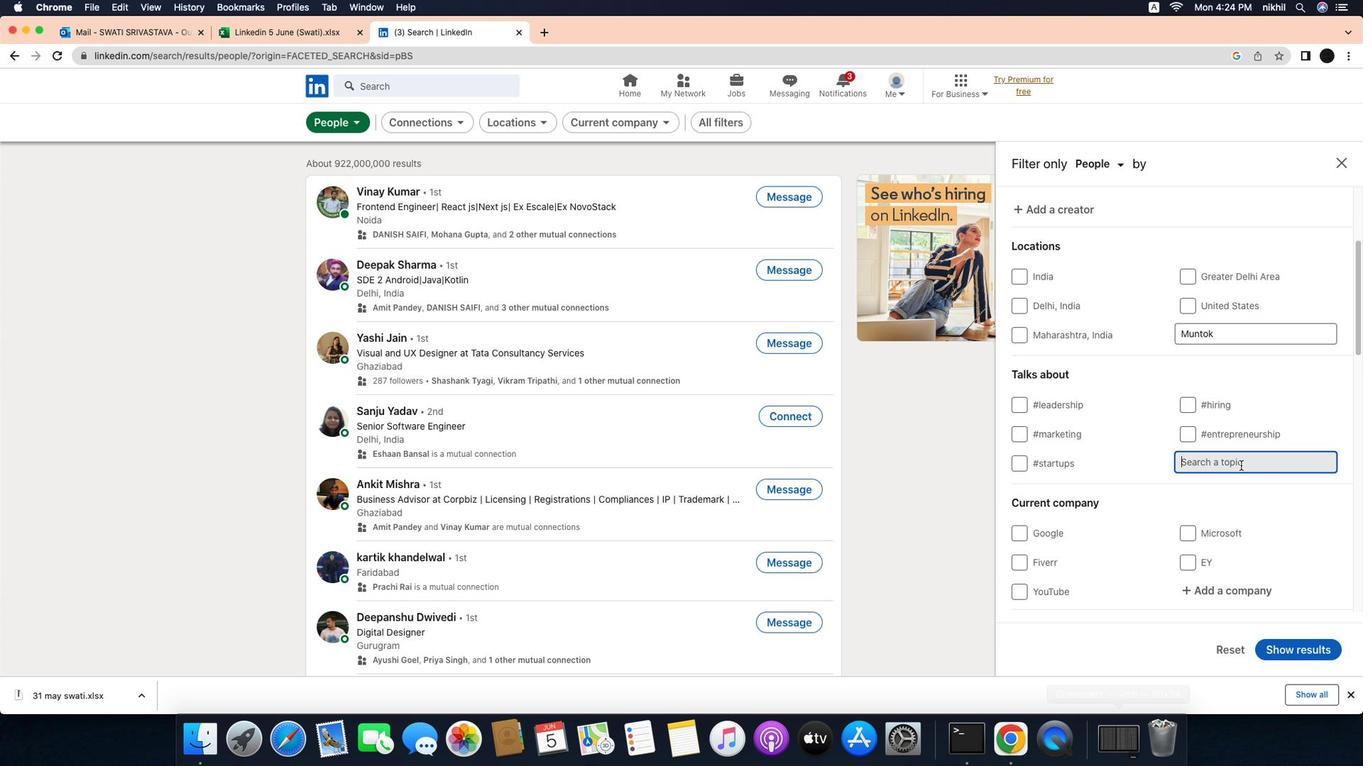 
Action: Key pressed 'a''i'
Screenshot: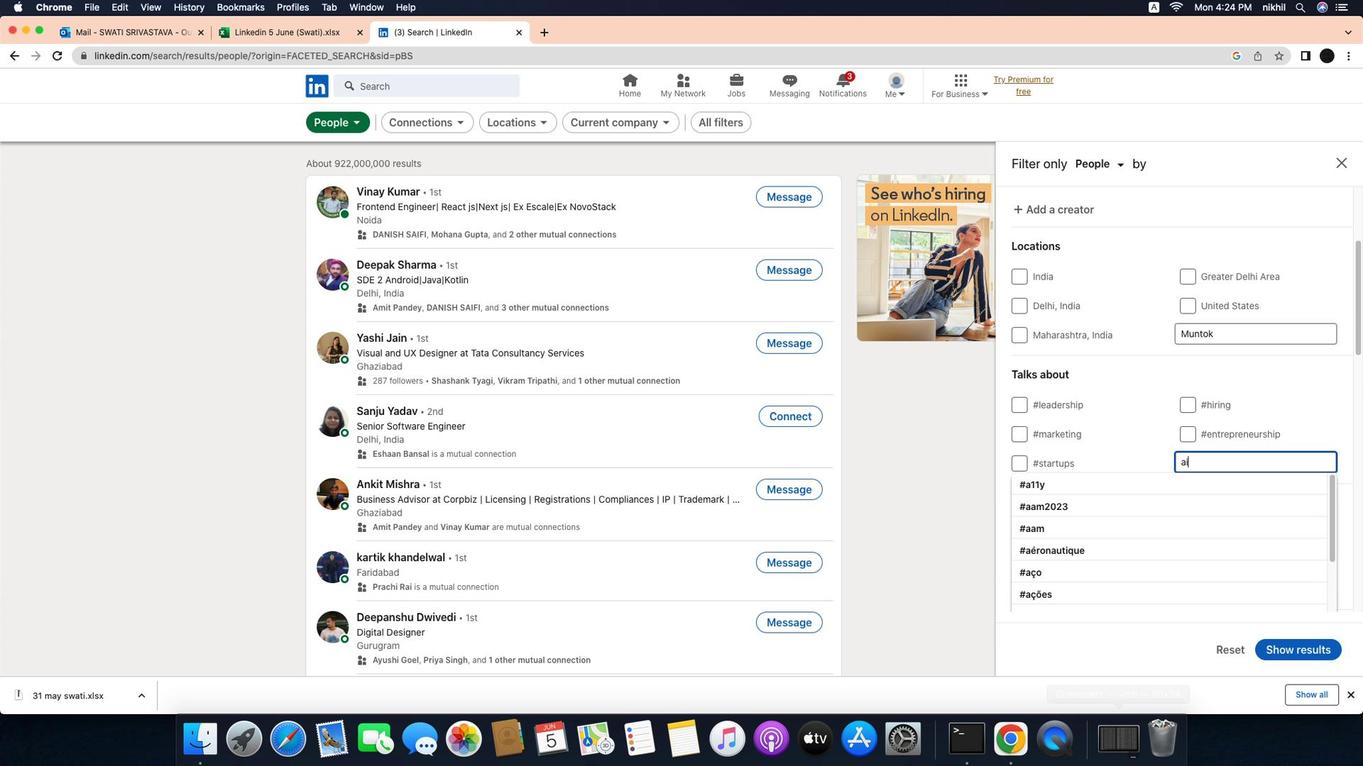 
Action: Mouse moved to (1200, 462)
Screenshot: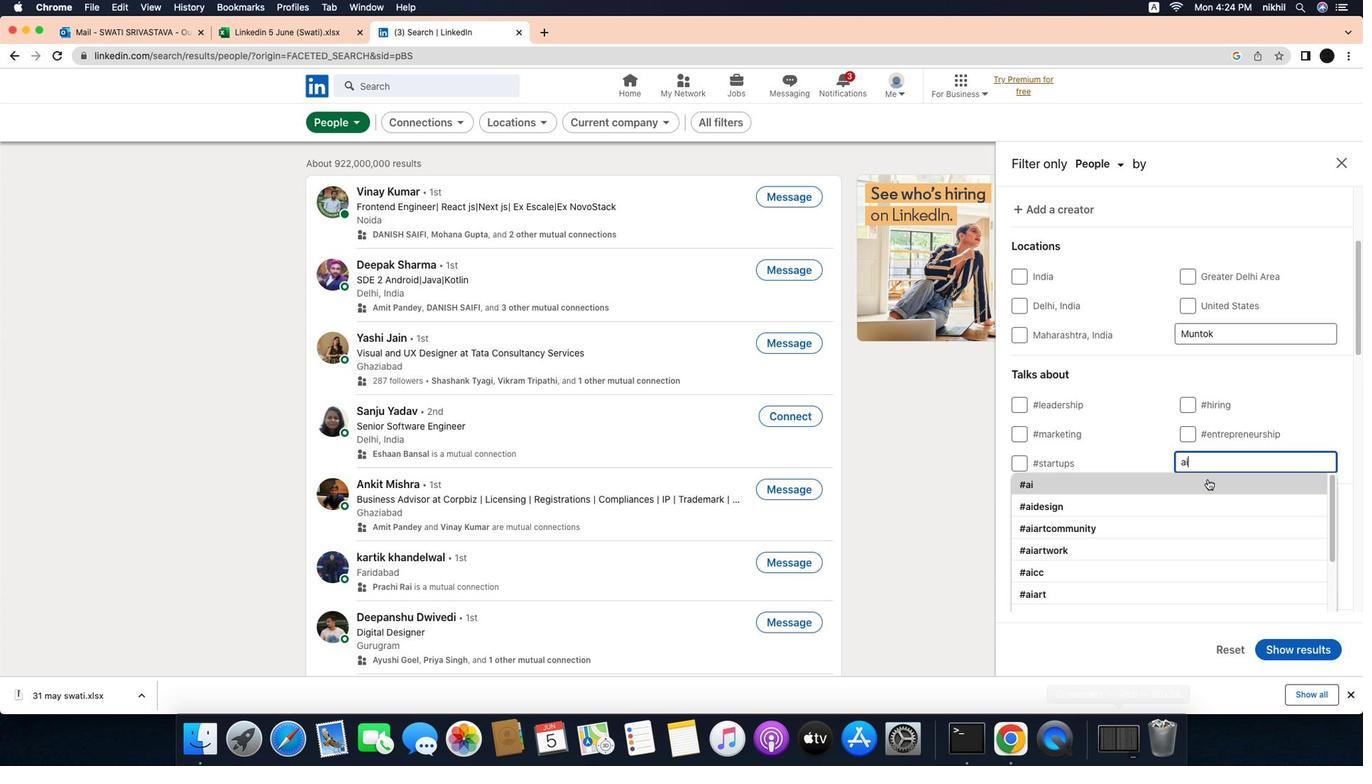 
Action: Mouse pressed left at (1200, 462)
Screenshot: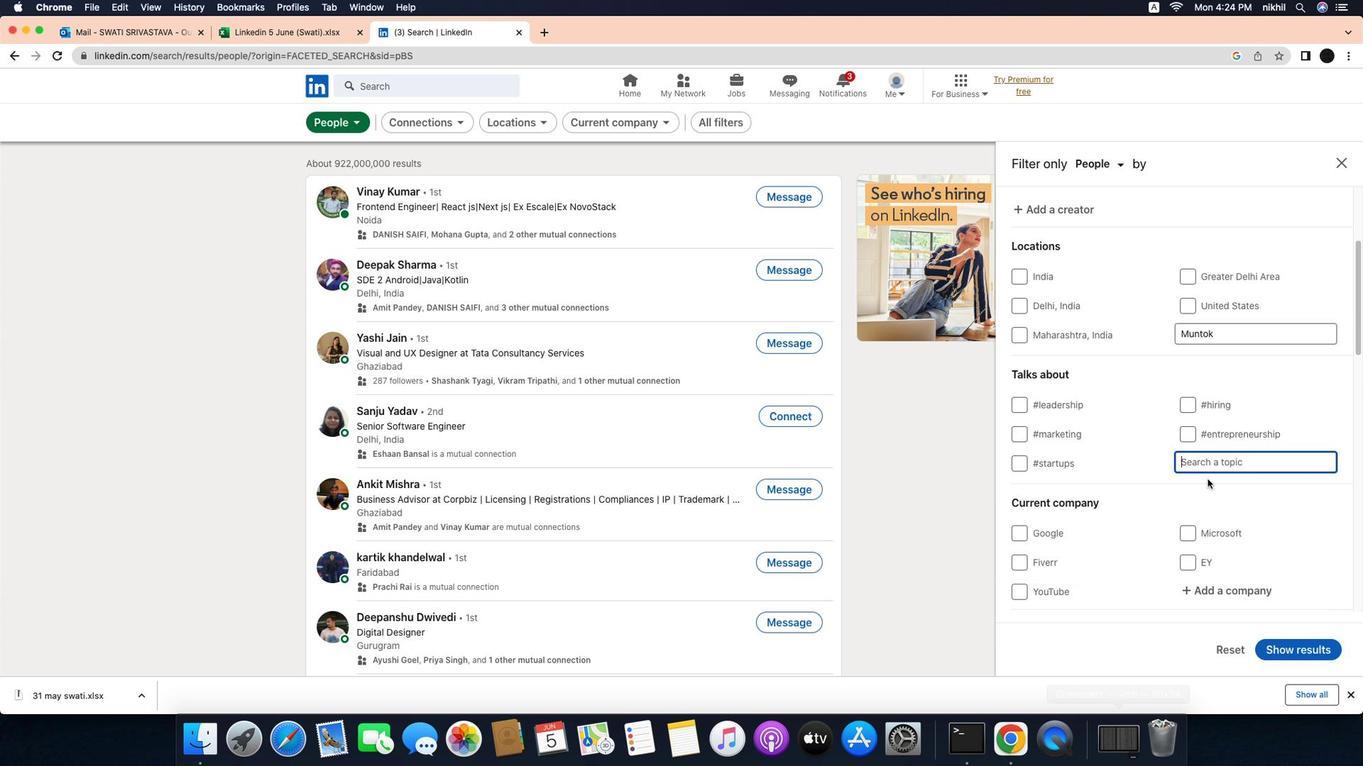 
Action: Mouse moved to (1197, 471)
Screenshot: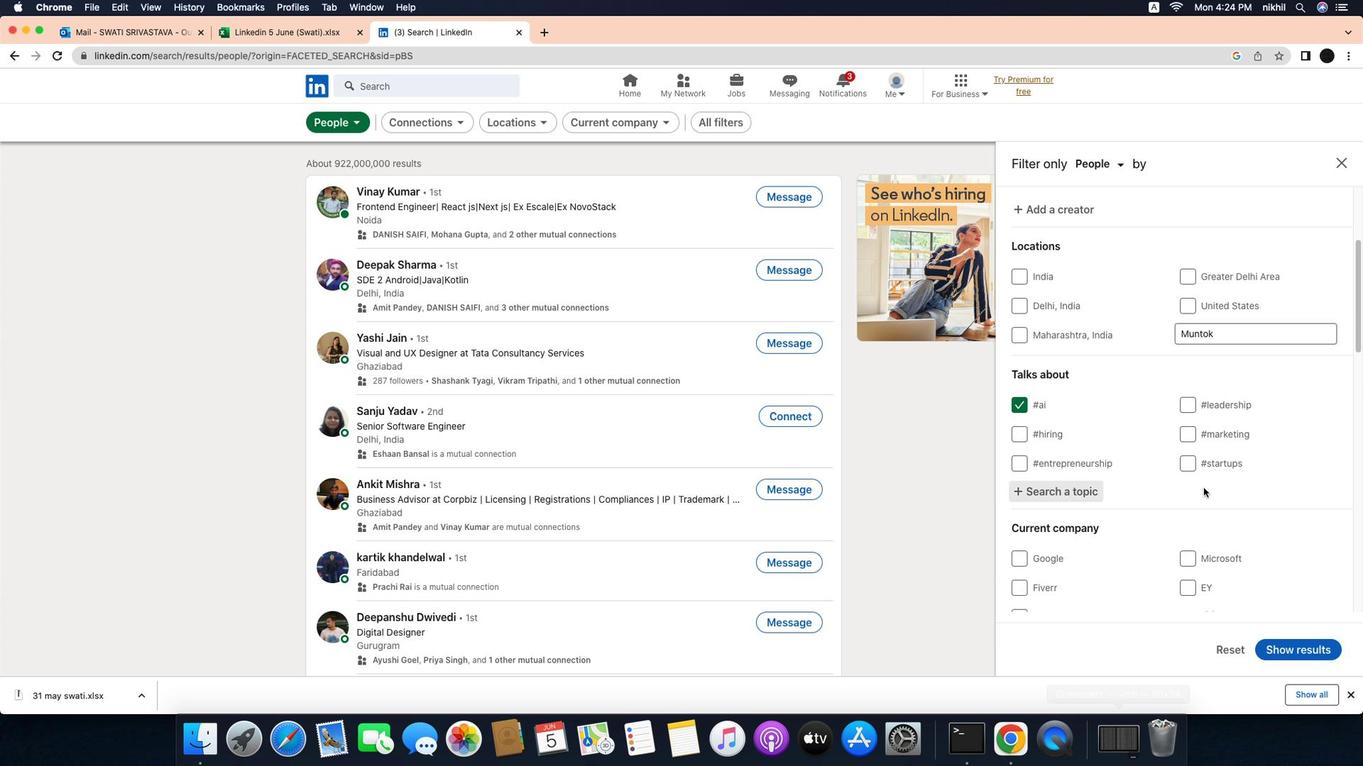 
Action: Mouse scrolled (1197, 471) with delta (21, 20)
Screenshot: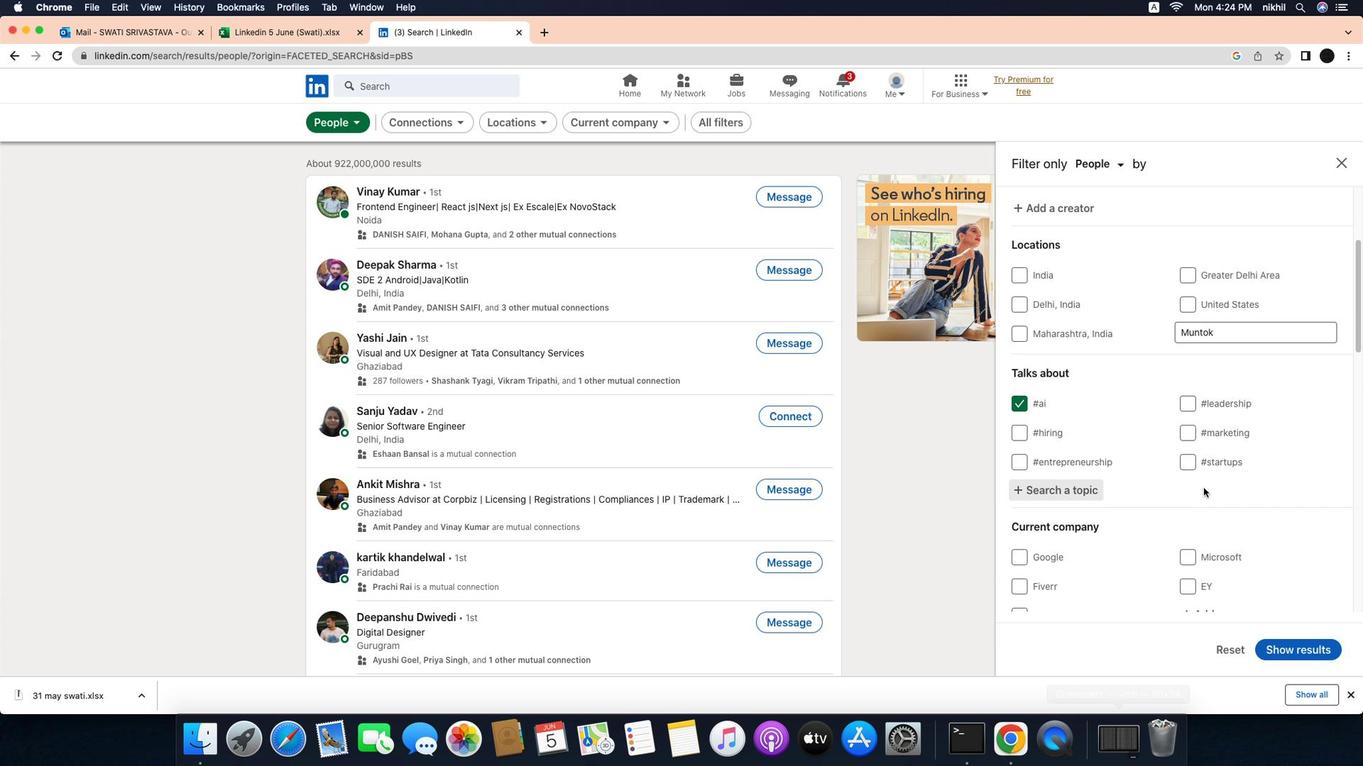 
Action: Mouse scrolled (1197, 471) with delta (21, 20)
Screenshot: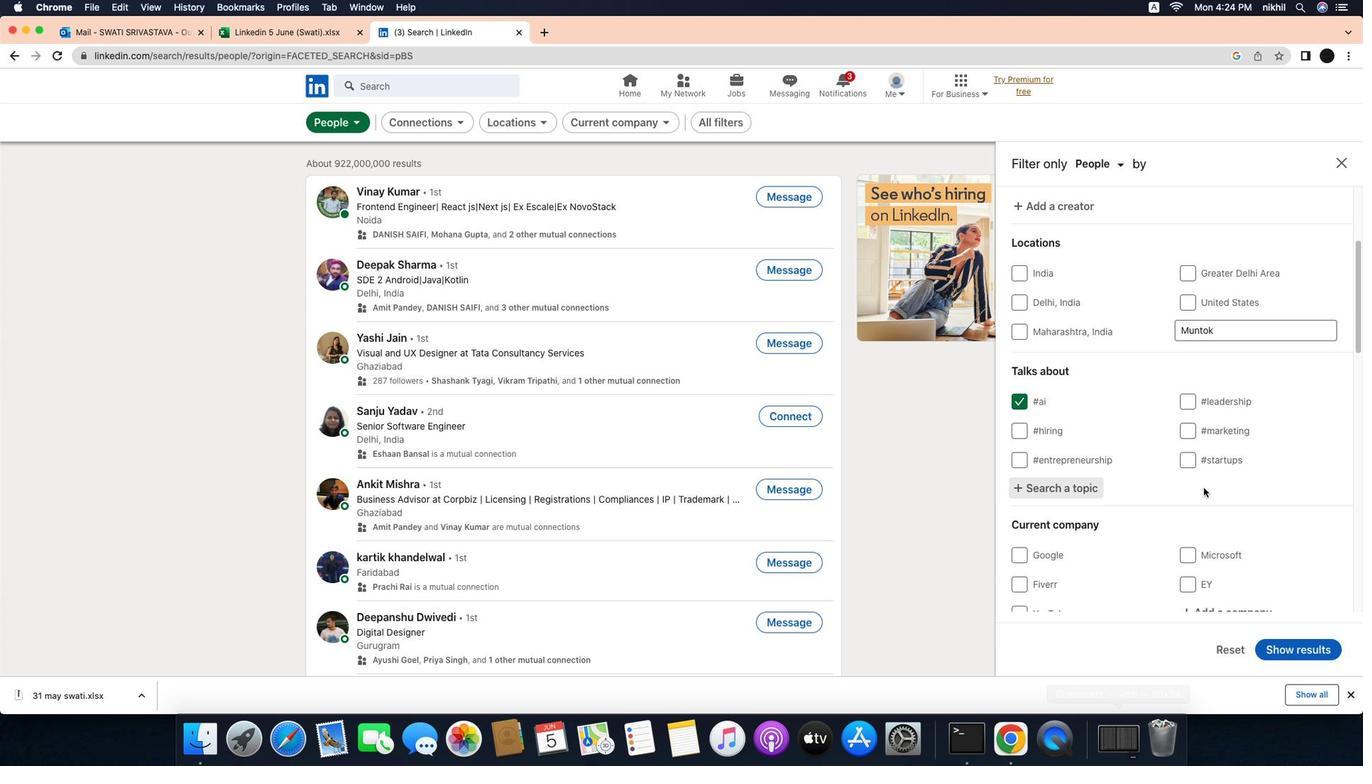 
Action: Mouse scrolled (1197, 471) with delta (21, 20)
Screenshot: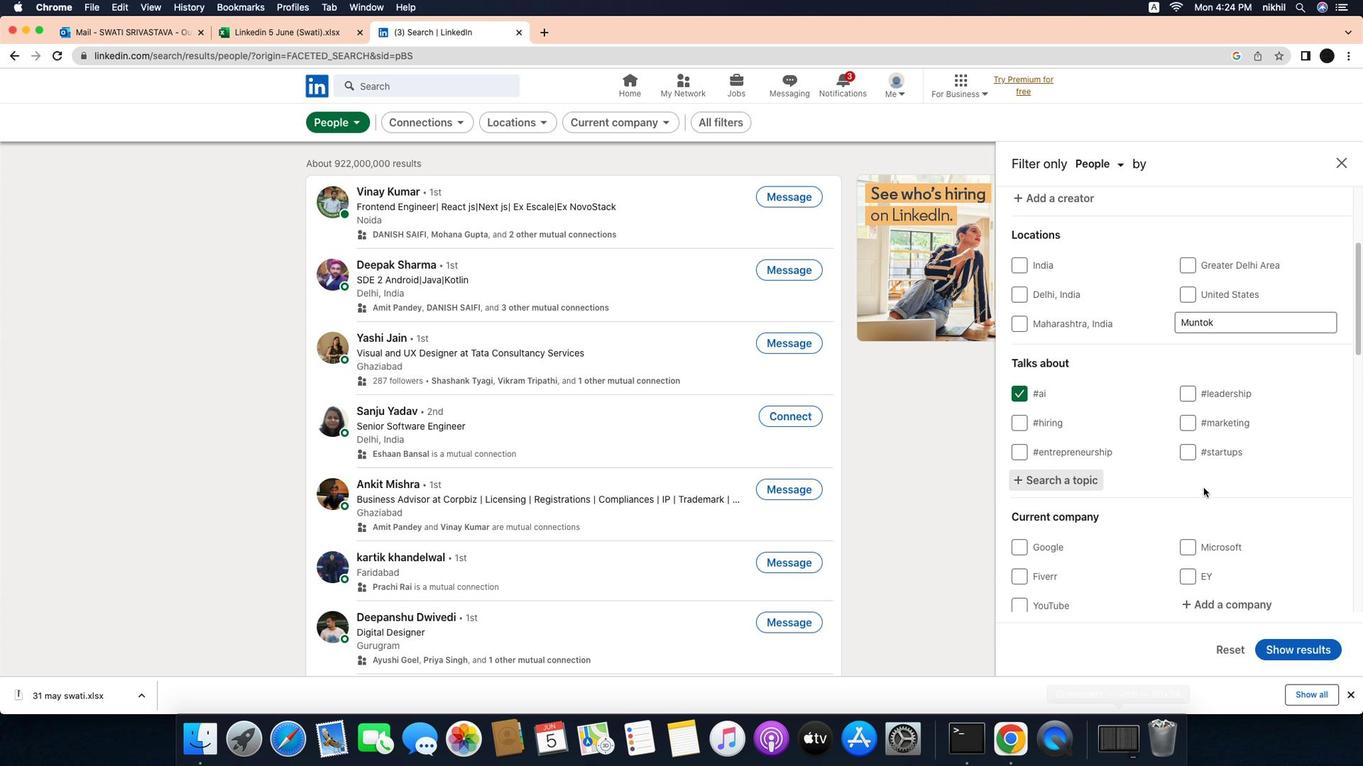 
Action: Mouse scrolled (1197, 471) with delta (21, 19)
Screenshot: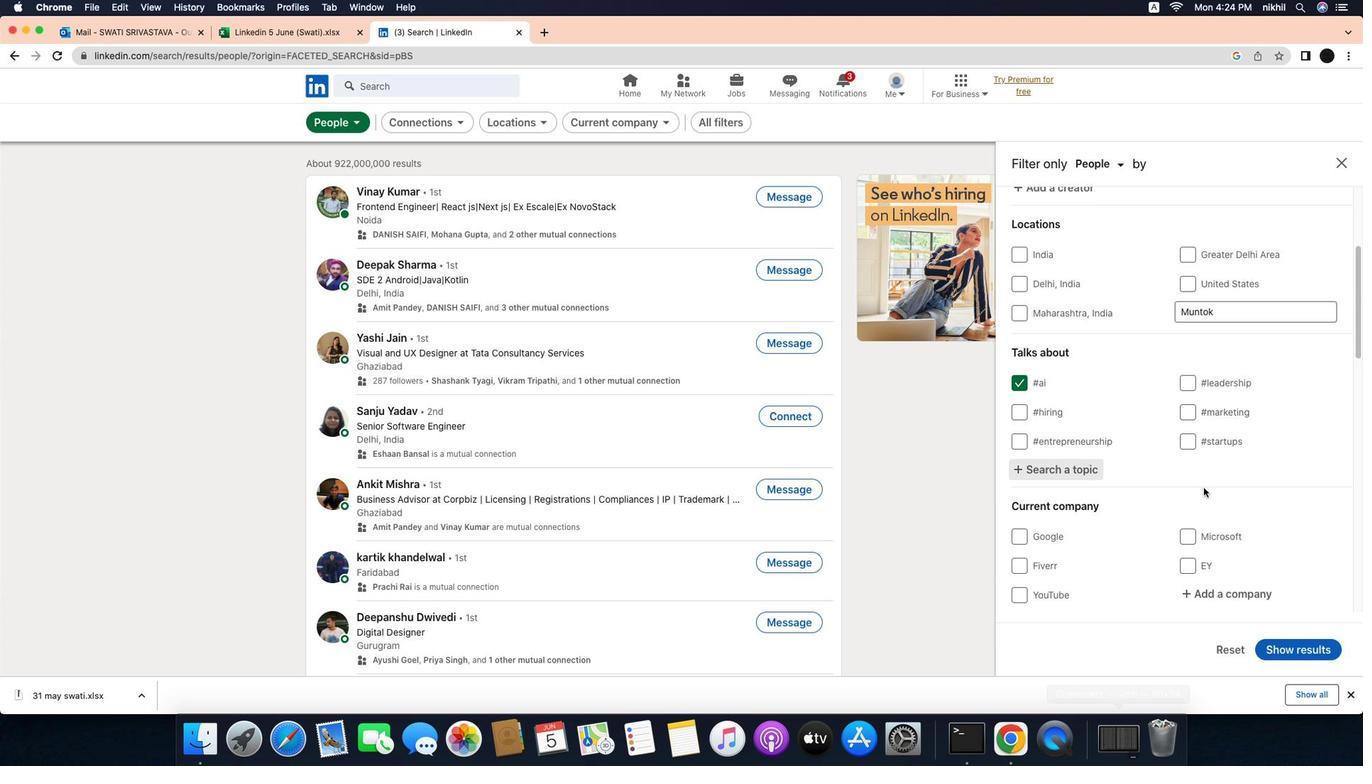 
Action: Mouse moved to (1196, 470)
Screenshot: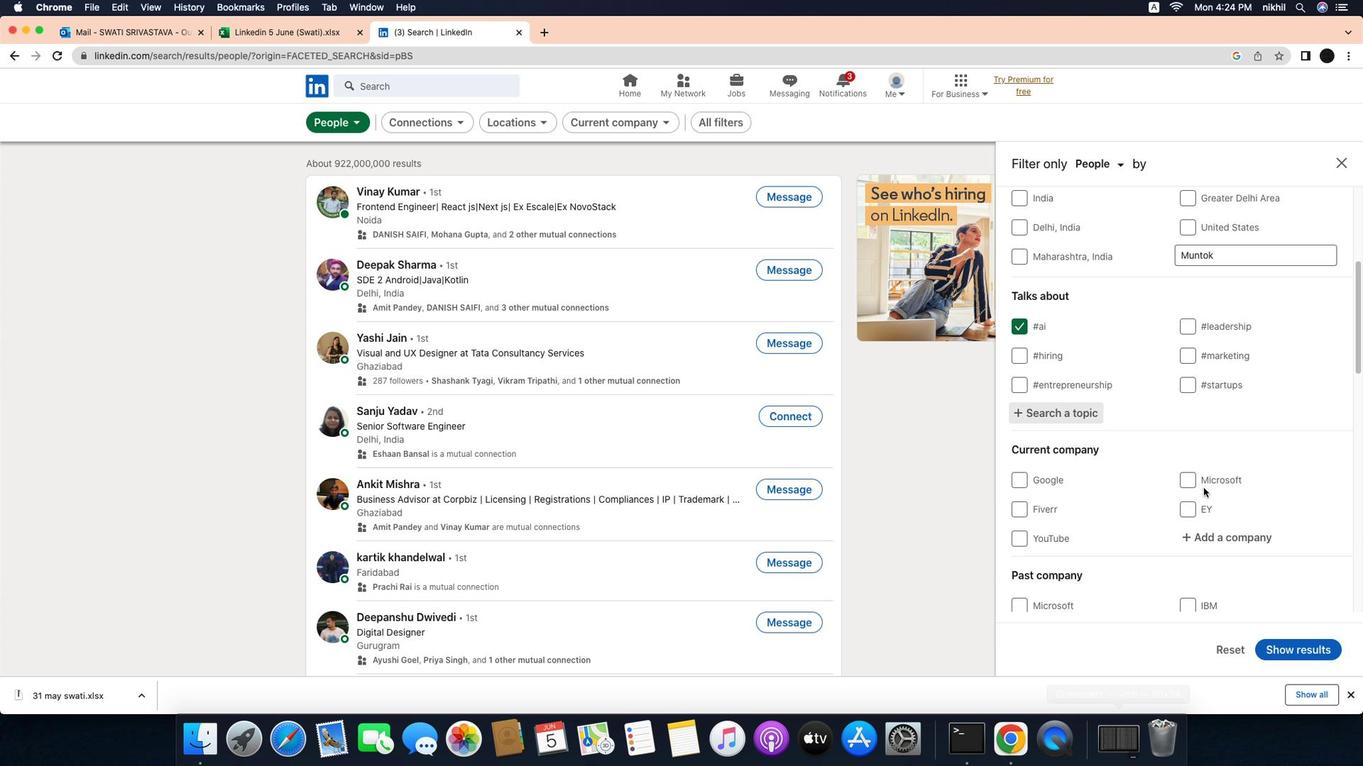 
Action: Mouse scrolled (1196, 470) with delta (21, 20)
Screenshot: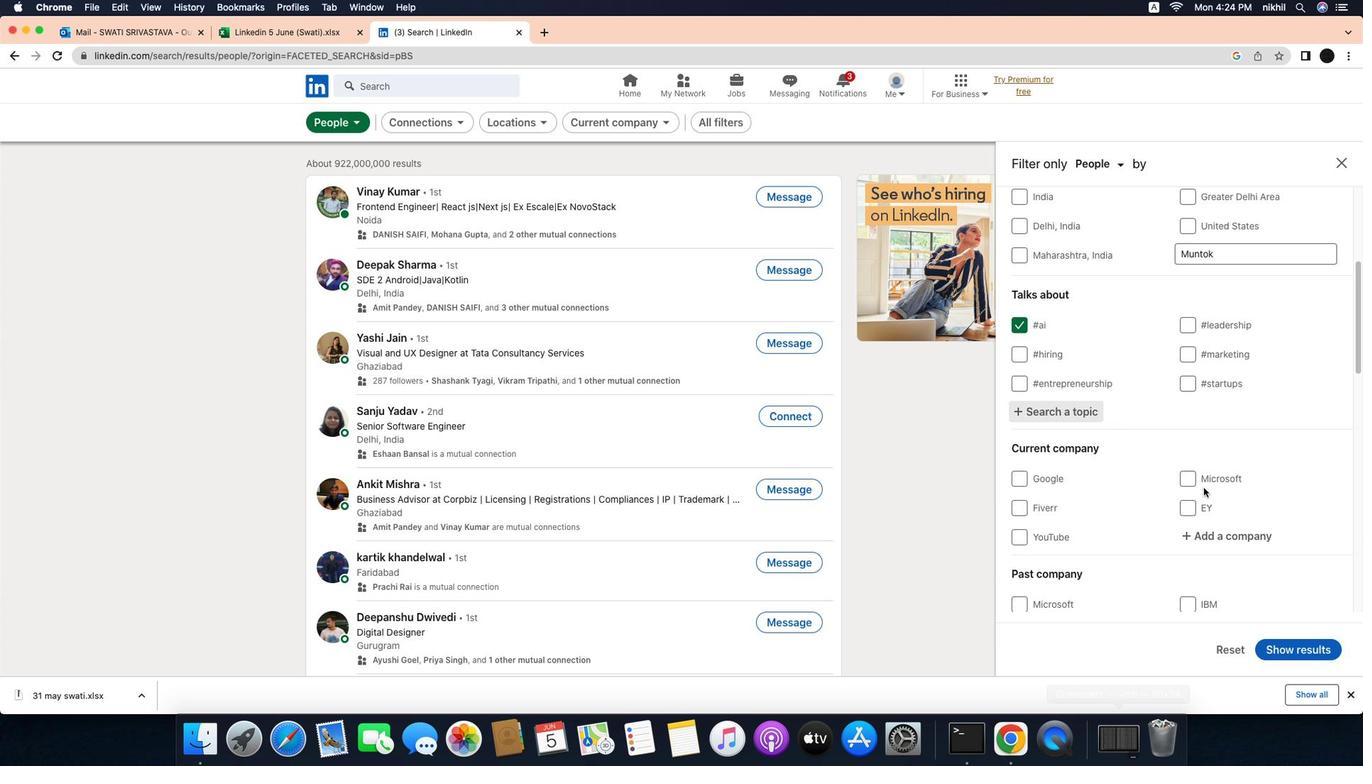 
Action: Mouse scrolled (1196, 470) with delta (21, 20)
Screenshot: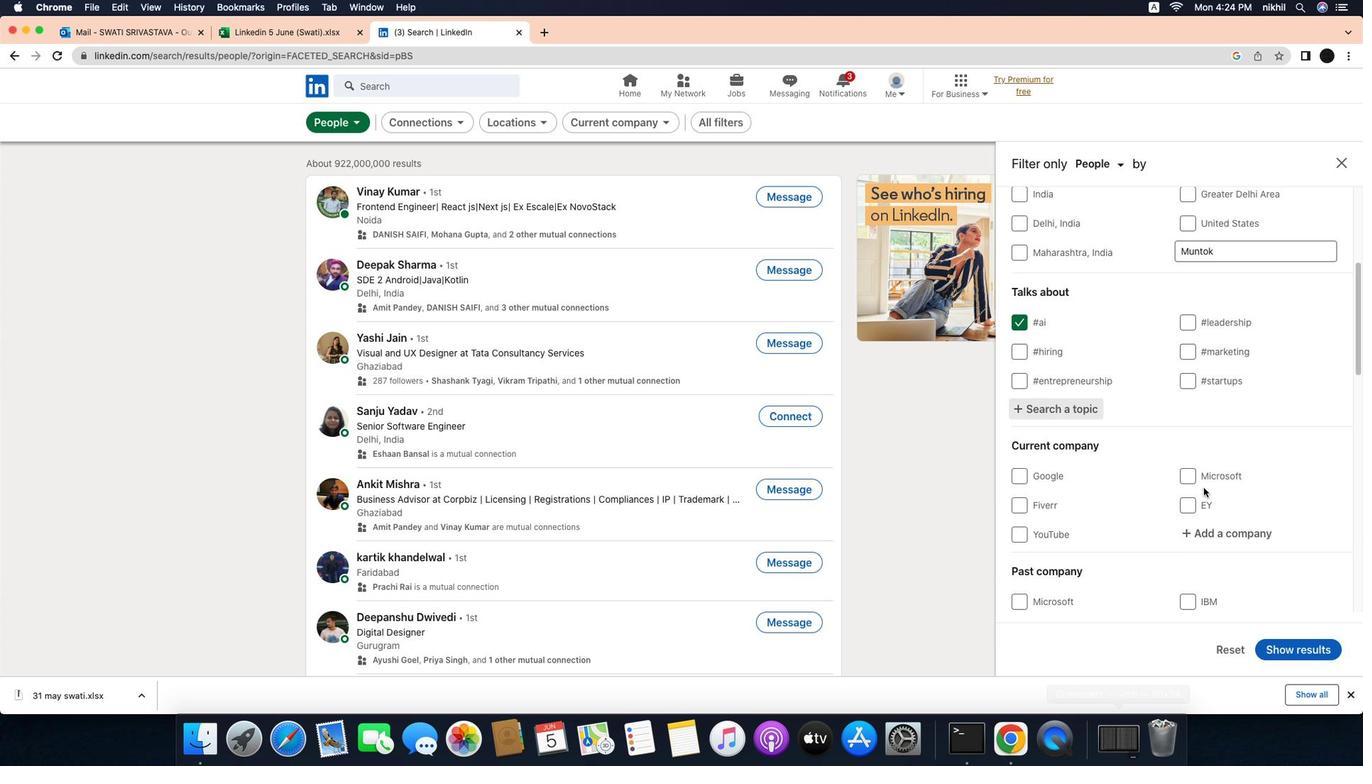 
Action: Mouse scrolled (1196, 470) with delta (21, 20)
Screenshot: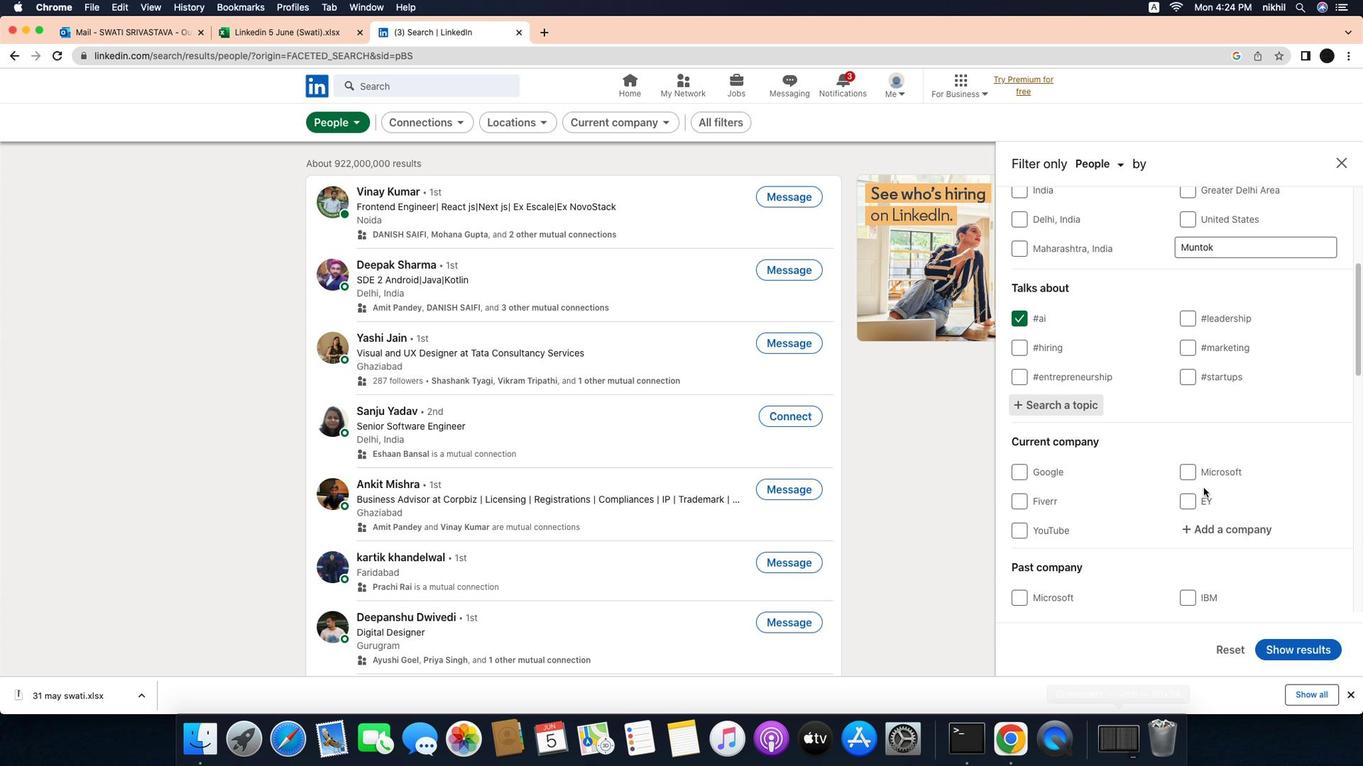 
Action: Mouse scrolled (1196, 470) with delta (21, 20)
Screenshot: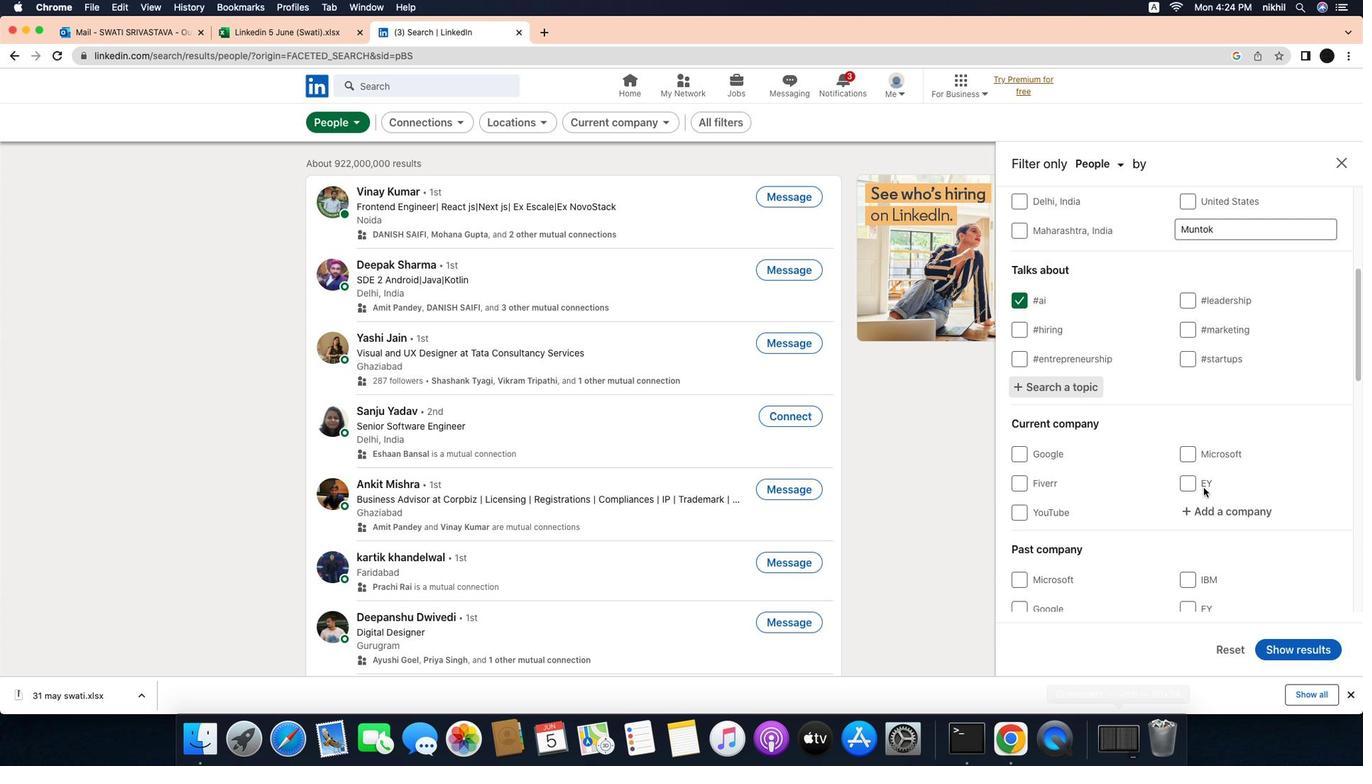 
Action: Mouse scrolled (1196, 470) with delta (21, 20)
Screenshot: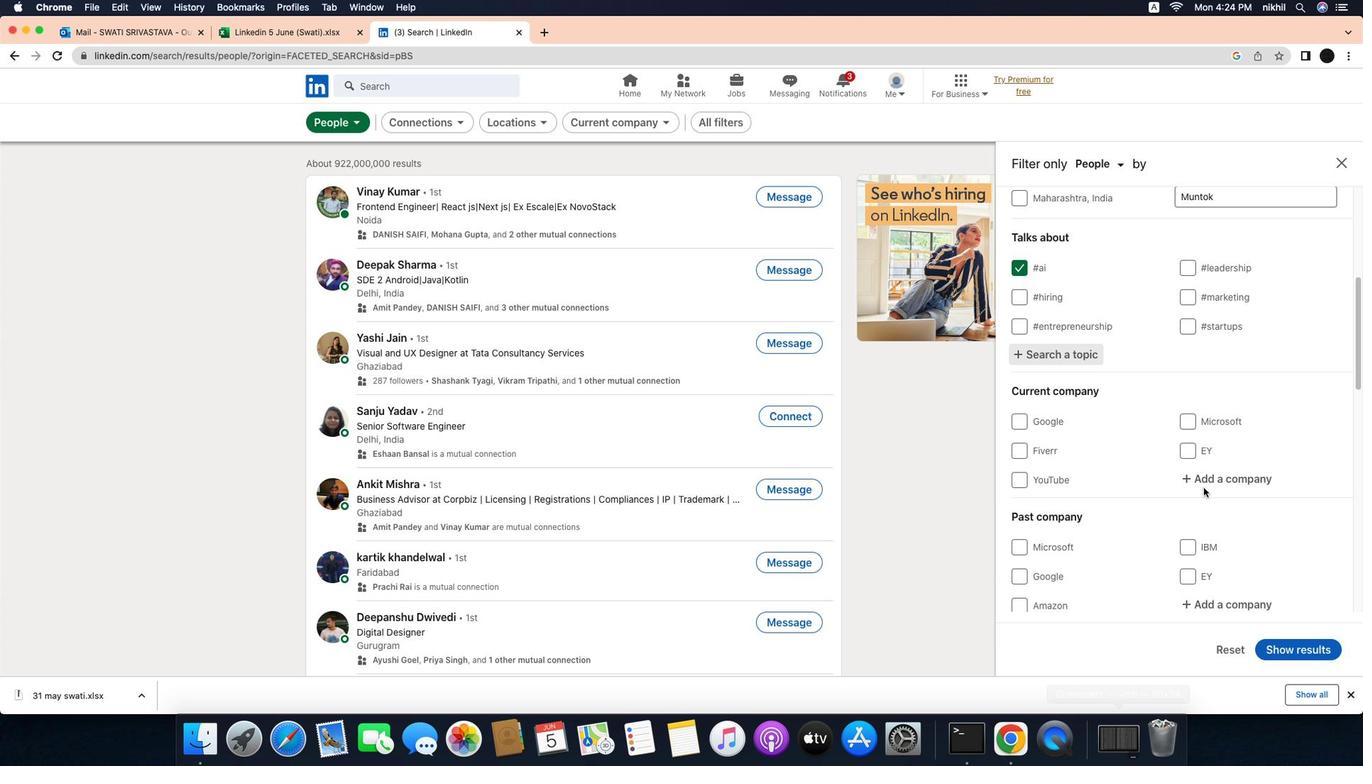 
Action: Mouse scrolled (1196, 470) with delta (21, 20)
Screenshot: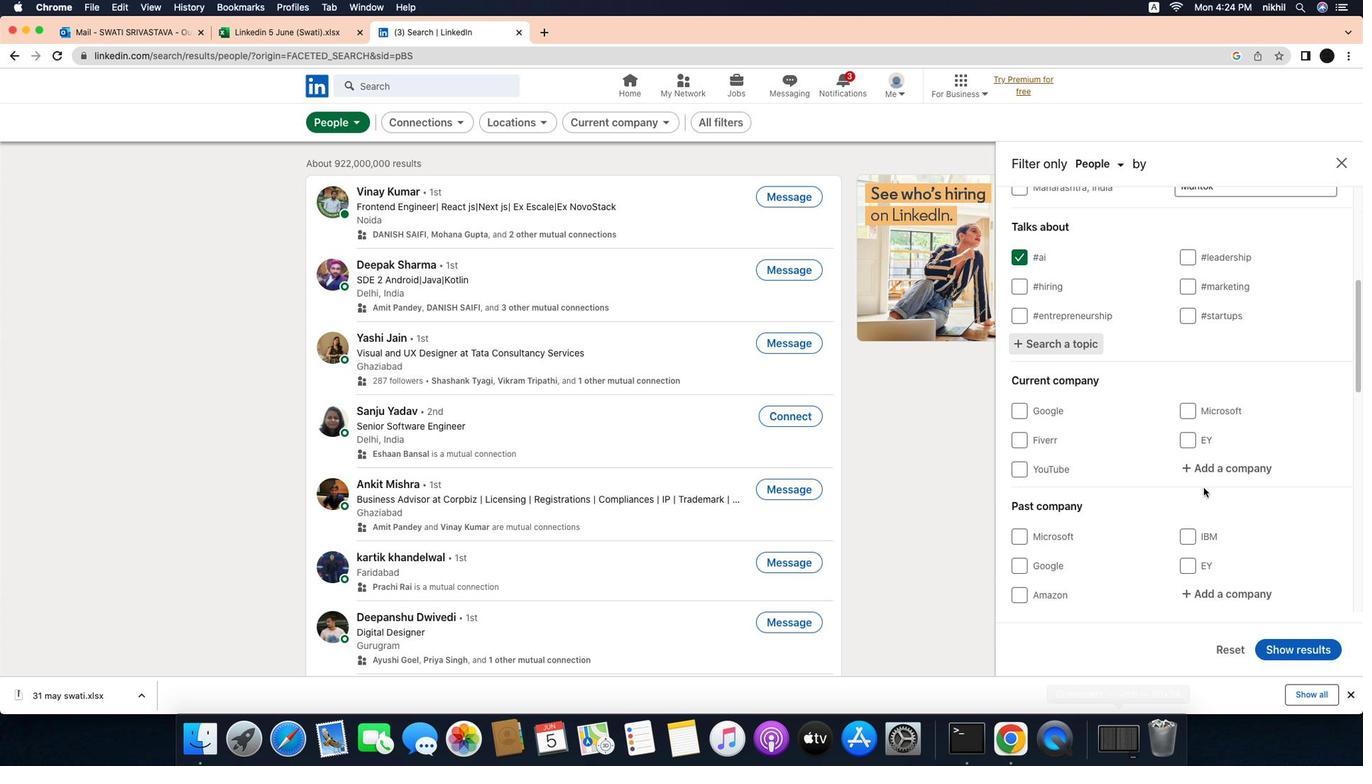 
Action: Mouse scrolled (1196, 470) with delta (21, 19)
Screenshot: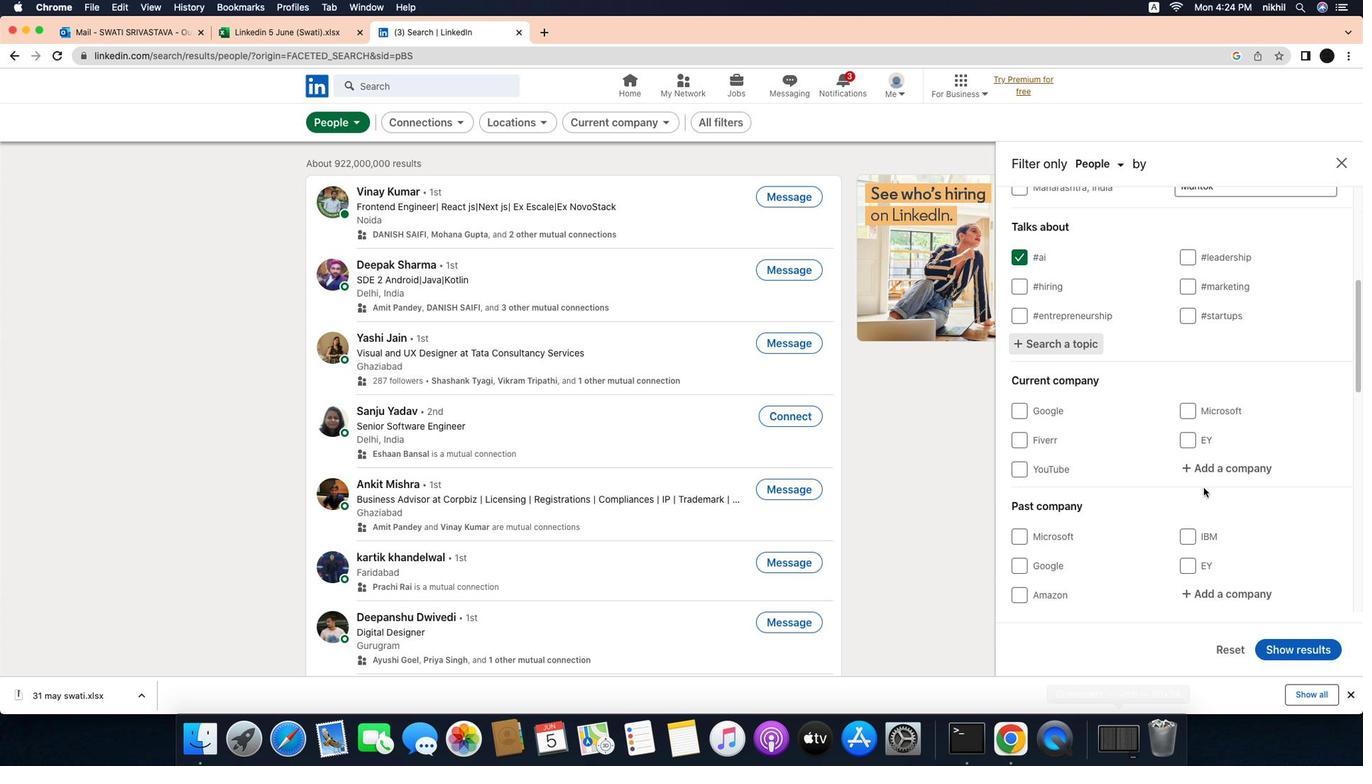 
Action: Mouse scrolled (1196, 470) with delta (21, 18)
Screenshot: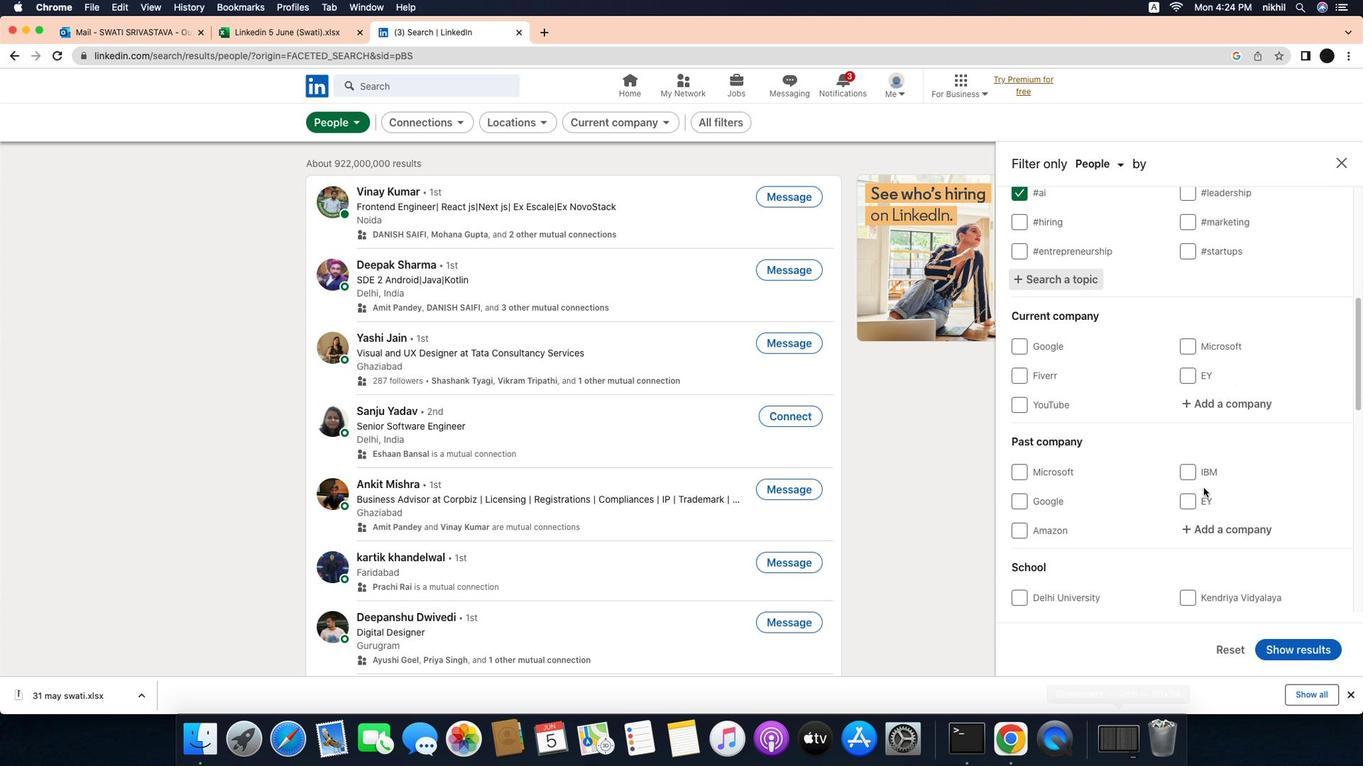 
Action: Mouse scrolled (1196, 470) with delta (21, 20)
Screenshot: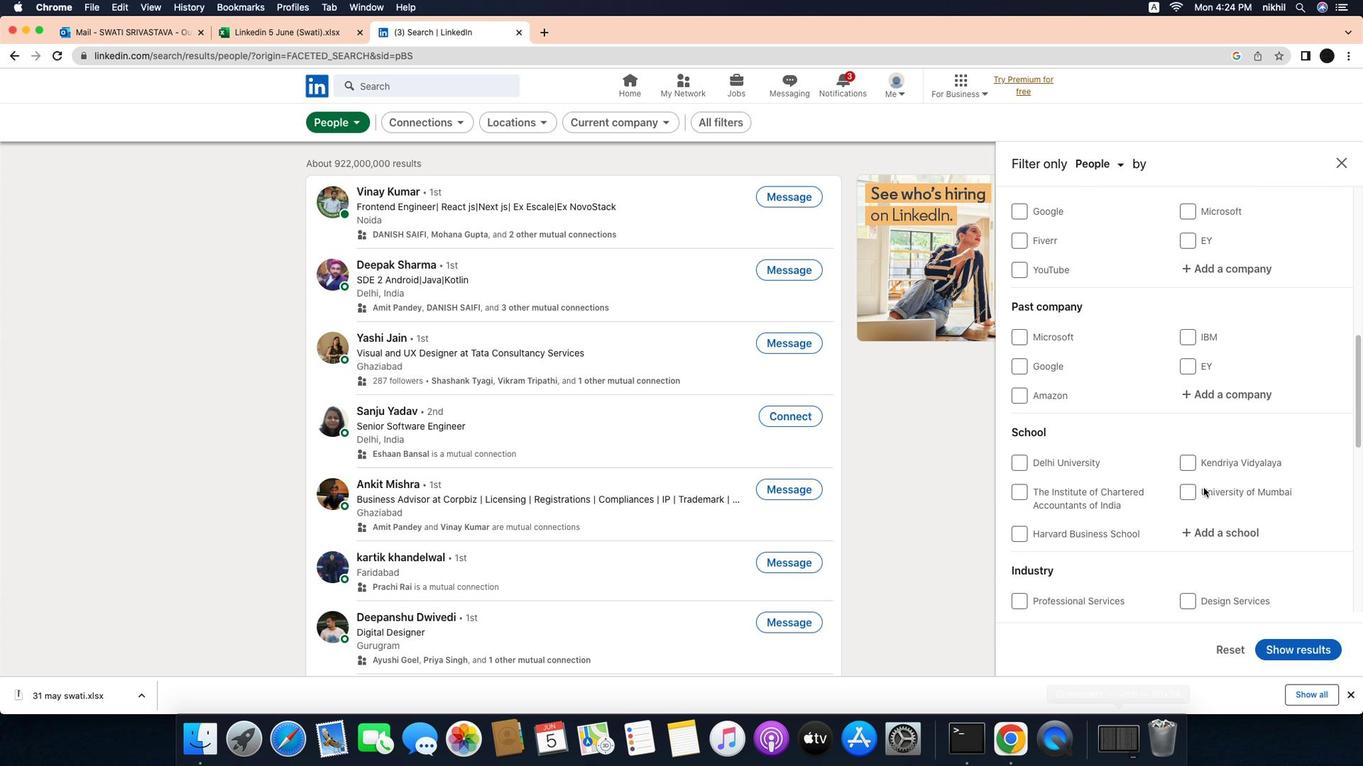 
Action: Mouse scrolled (1196, 470) with delta (21, 20)
Screenshot: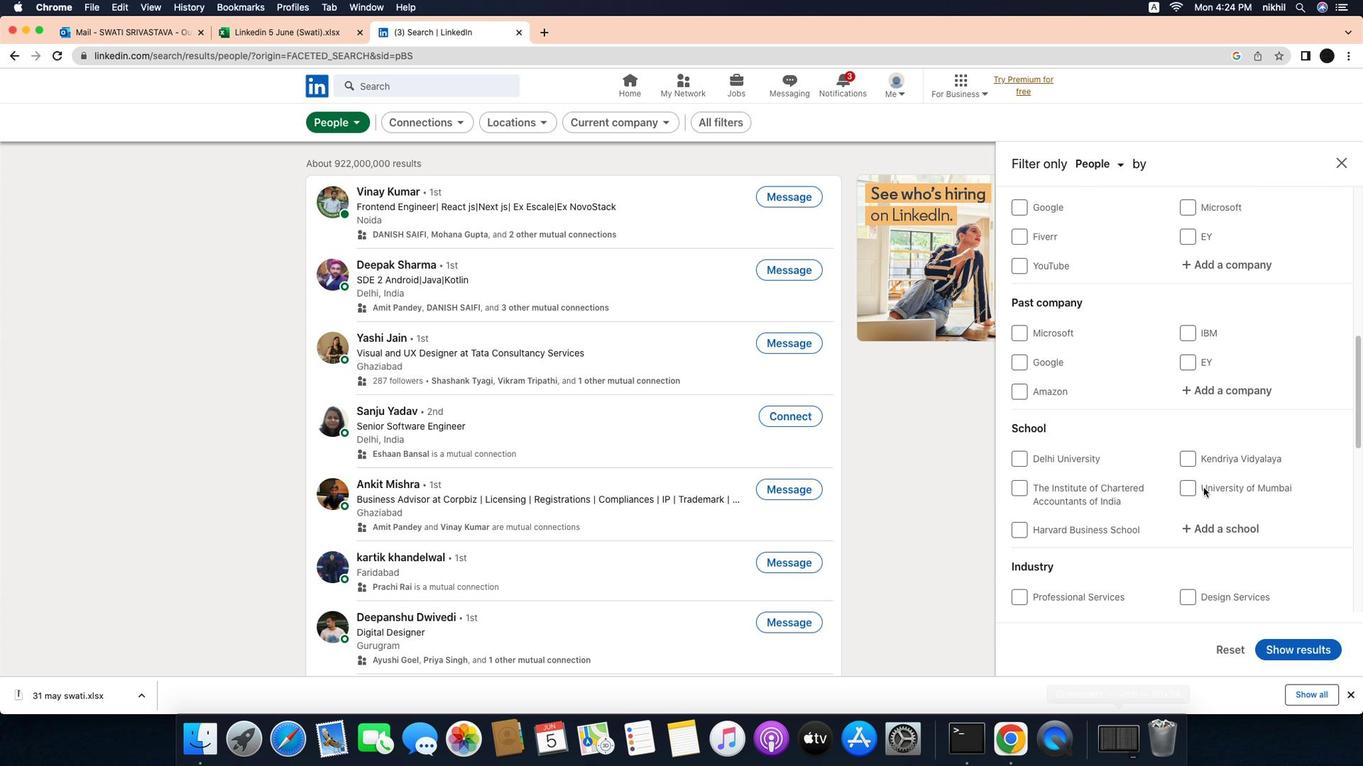 
Action: Mouse scrolled (1196, 470) with delta (21, 19)
Screenshot: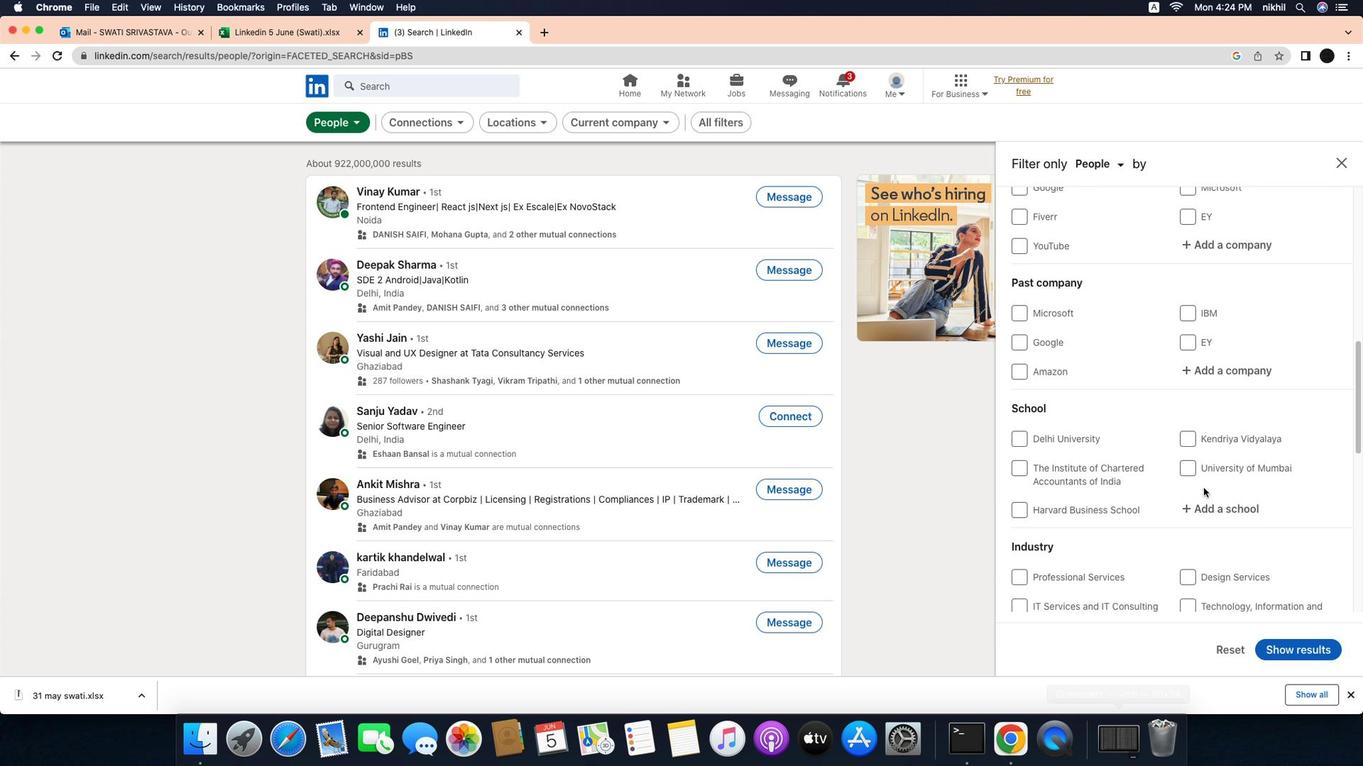 
Action: Mouse scrolled (1196, 470) with delta (21, 19)
Screenshot: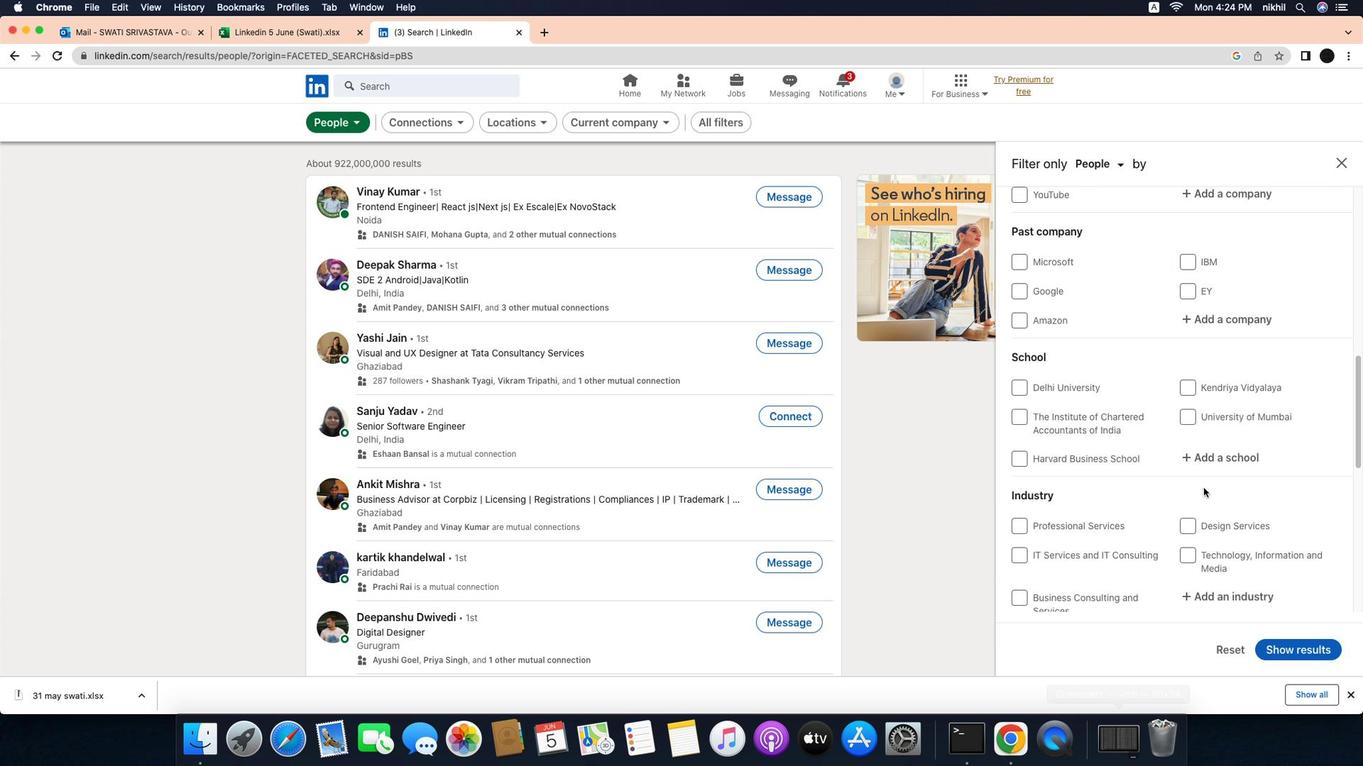 
Action: Mouse scrolled (1196, 470) with delta (21, 20)
Screenshot: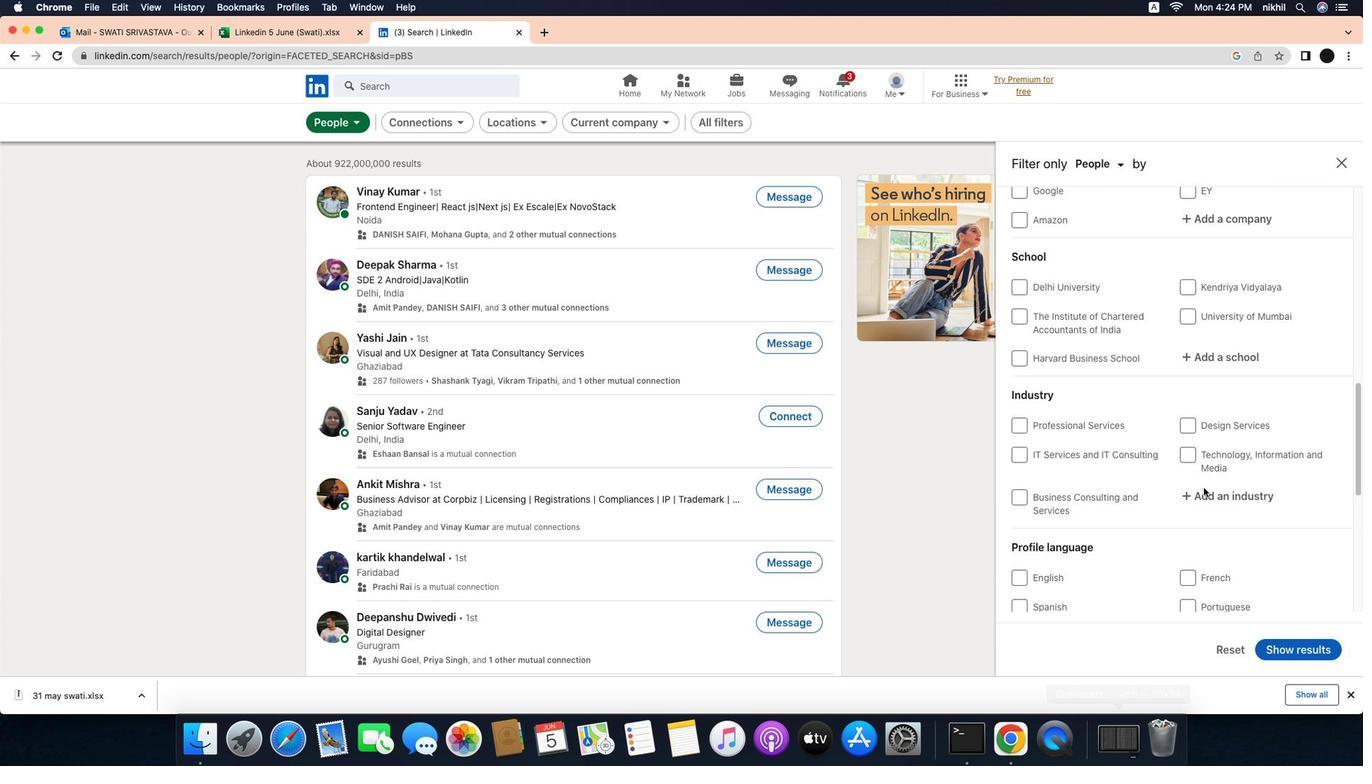 
Action: Mouse scrolled (1196, 470) with delta (21, 20)
Screenshot: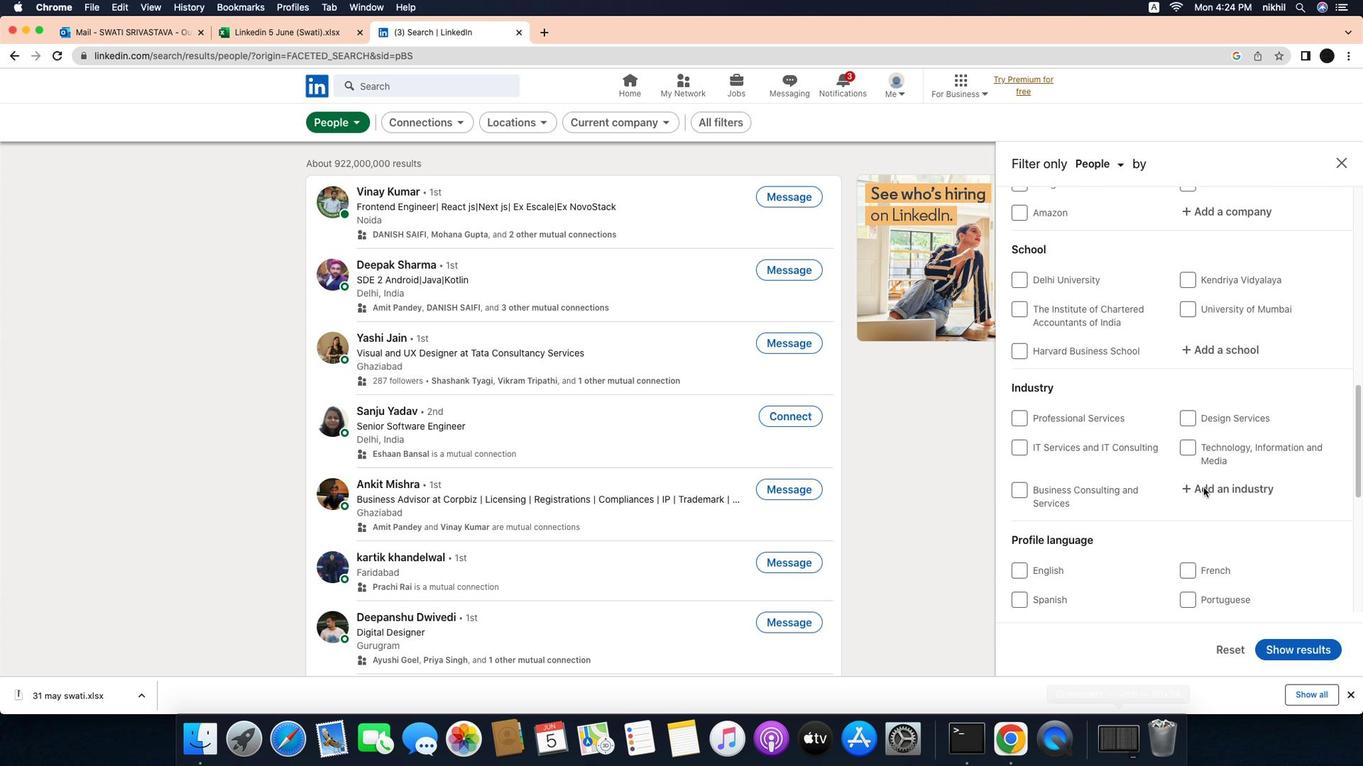 
Action: Mouse scrolled (1196, 470) with delta (21, 19)
Screenshot: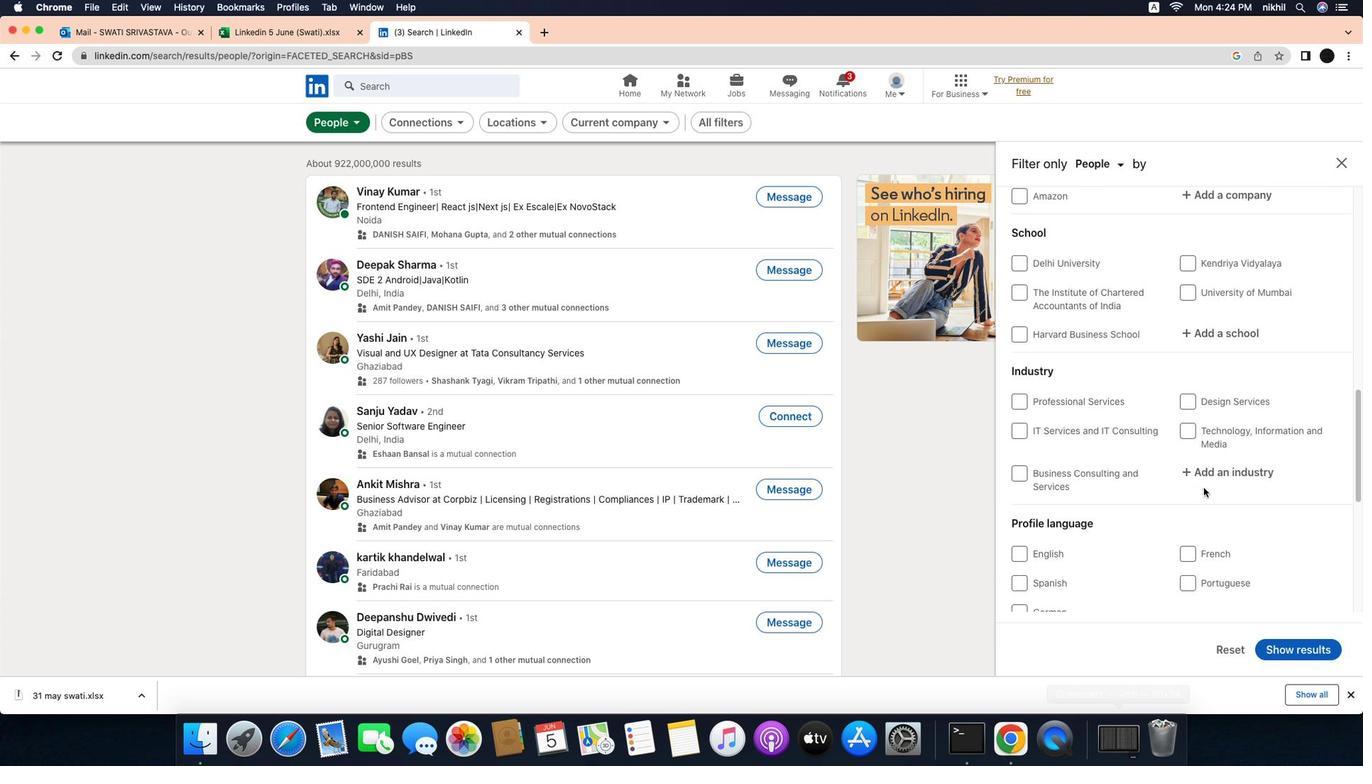 
Action: Mouse moved to (1188, 496)
Screenshot: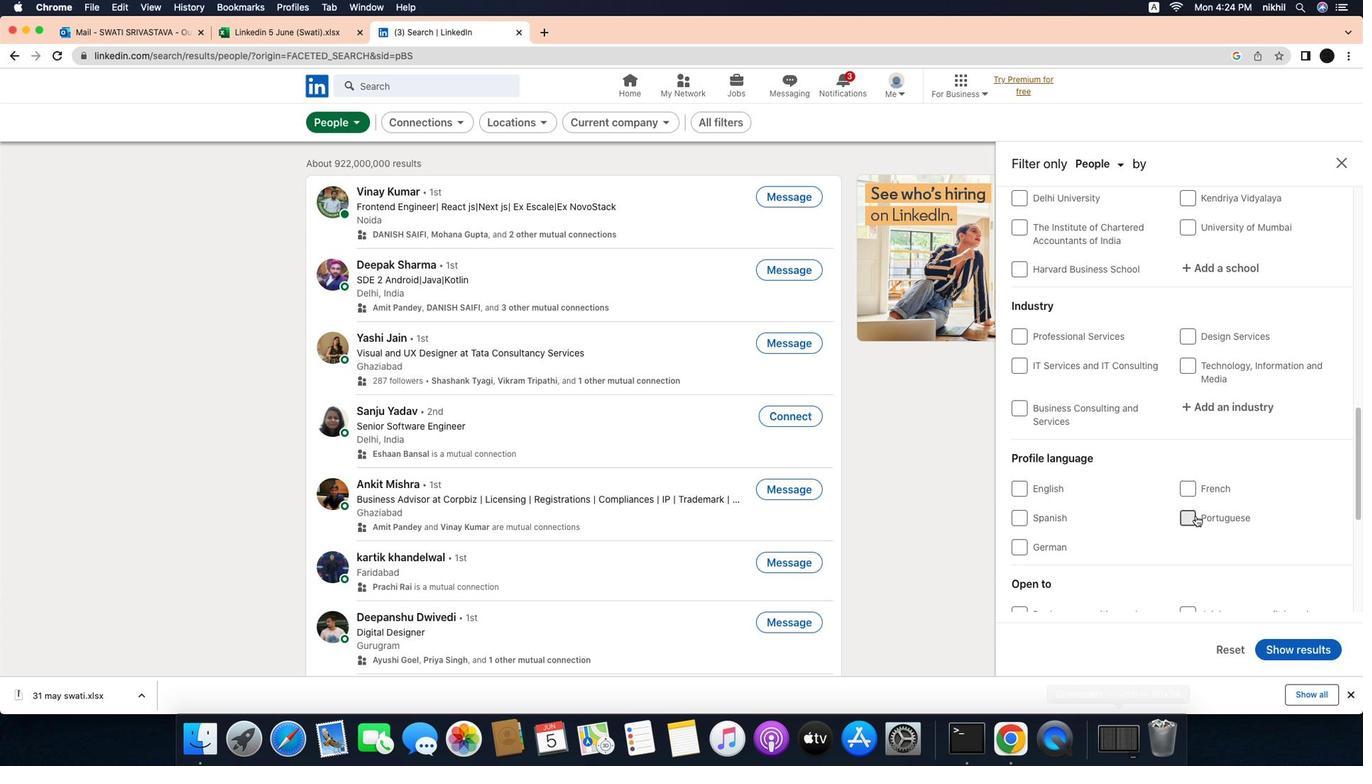 
Action: Mouse pressed left at (1188, 496)
Screenshot: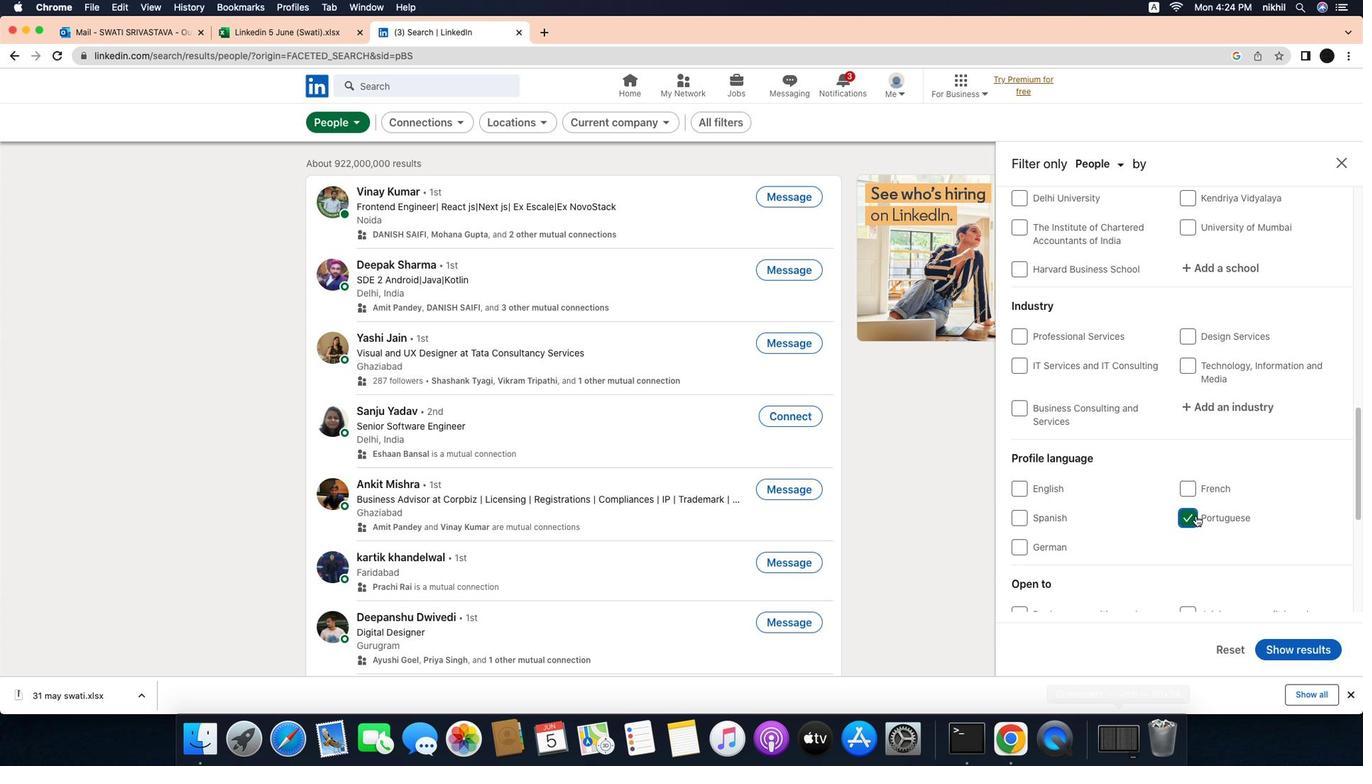 
Action: Mouse moved to (1183, 408)
Screenshot: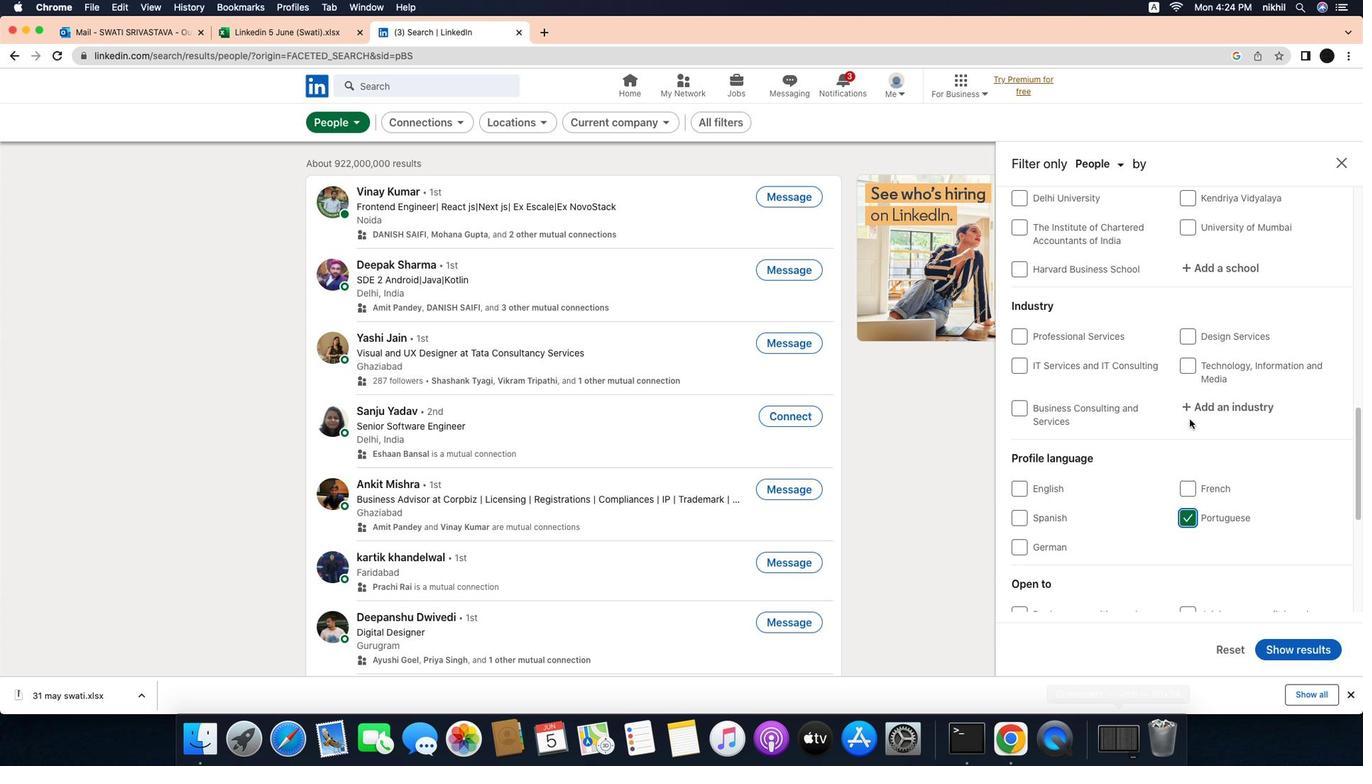 
Action: Mouse scrolled (1183, 408) with delta (21, 22)
Screenshot: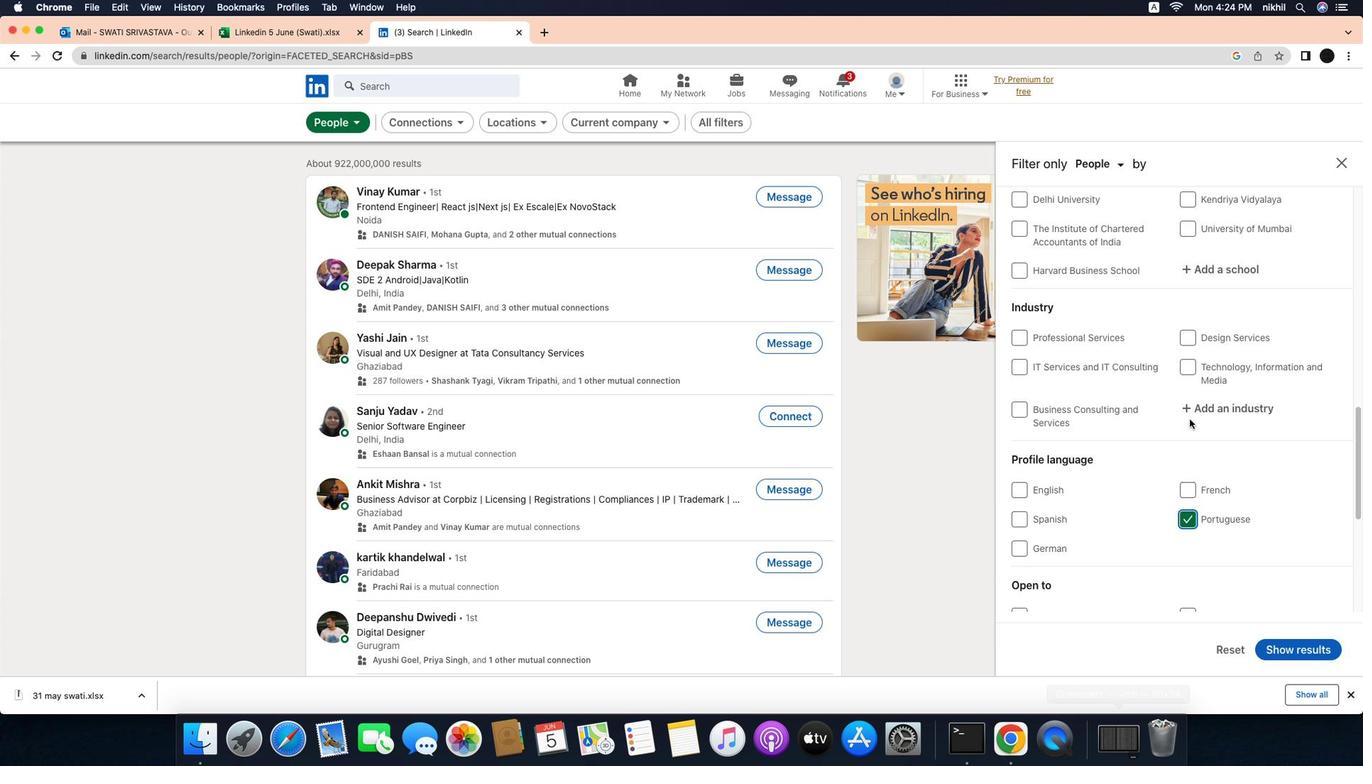 
Action: Mouse scrolled (1183, 408) with delta (21, 22)
Screenshot: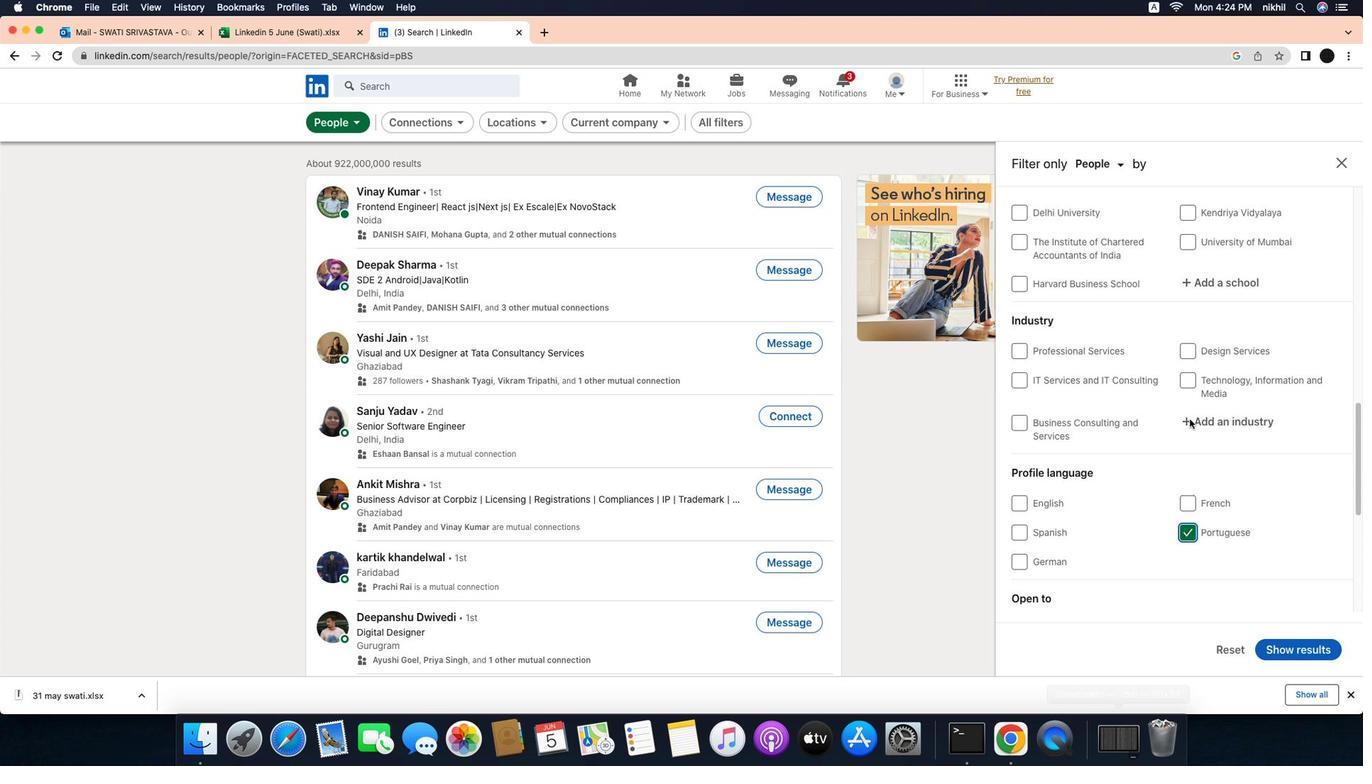 
Action: Mouse scrolled (1183, 408) with delta (21, 22)
Screenshot: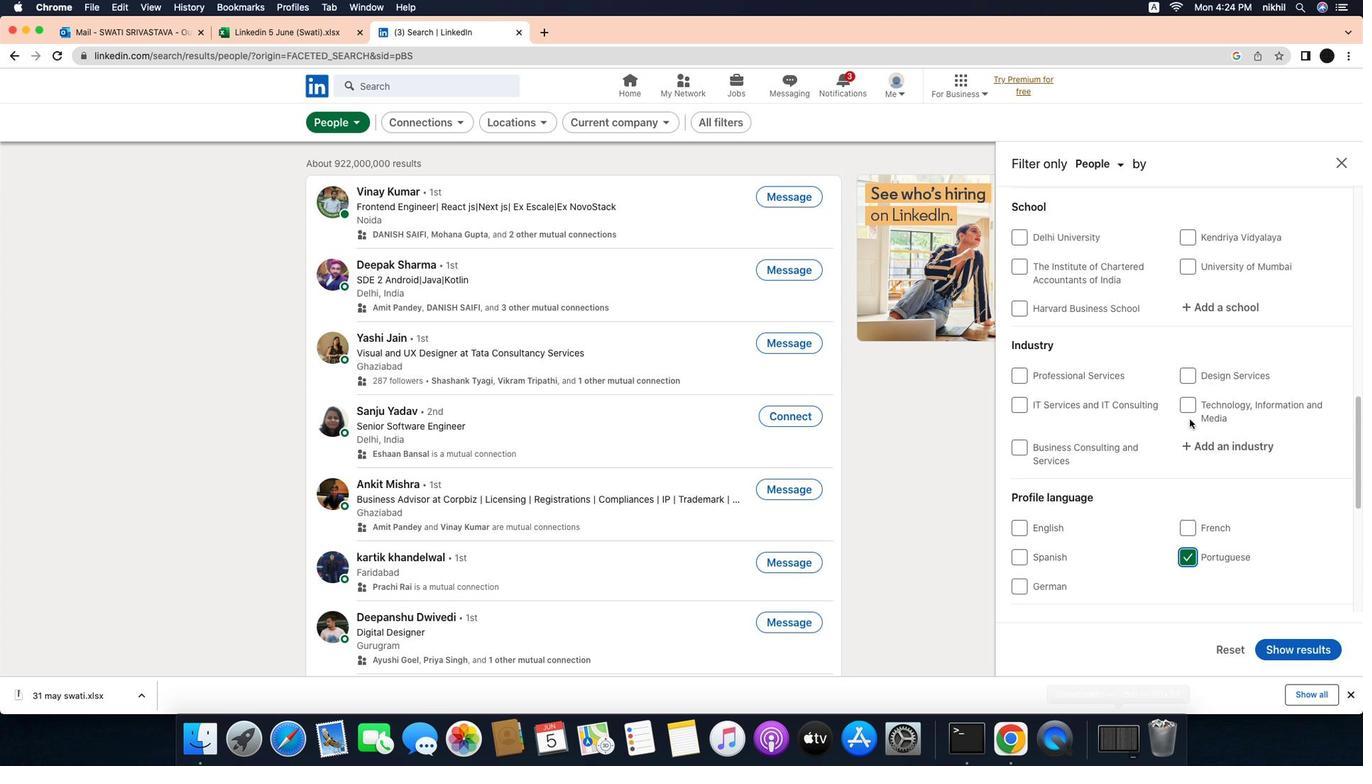 
Action: Mouse scrolled (1183, 408) with delta (21, 23)
Screenshot: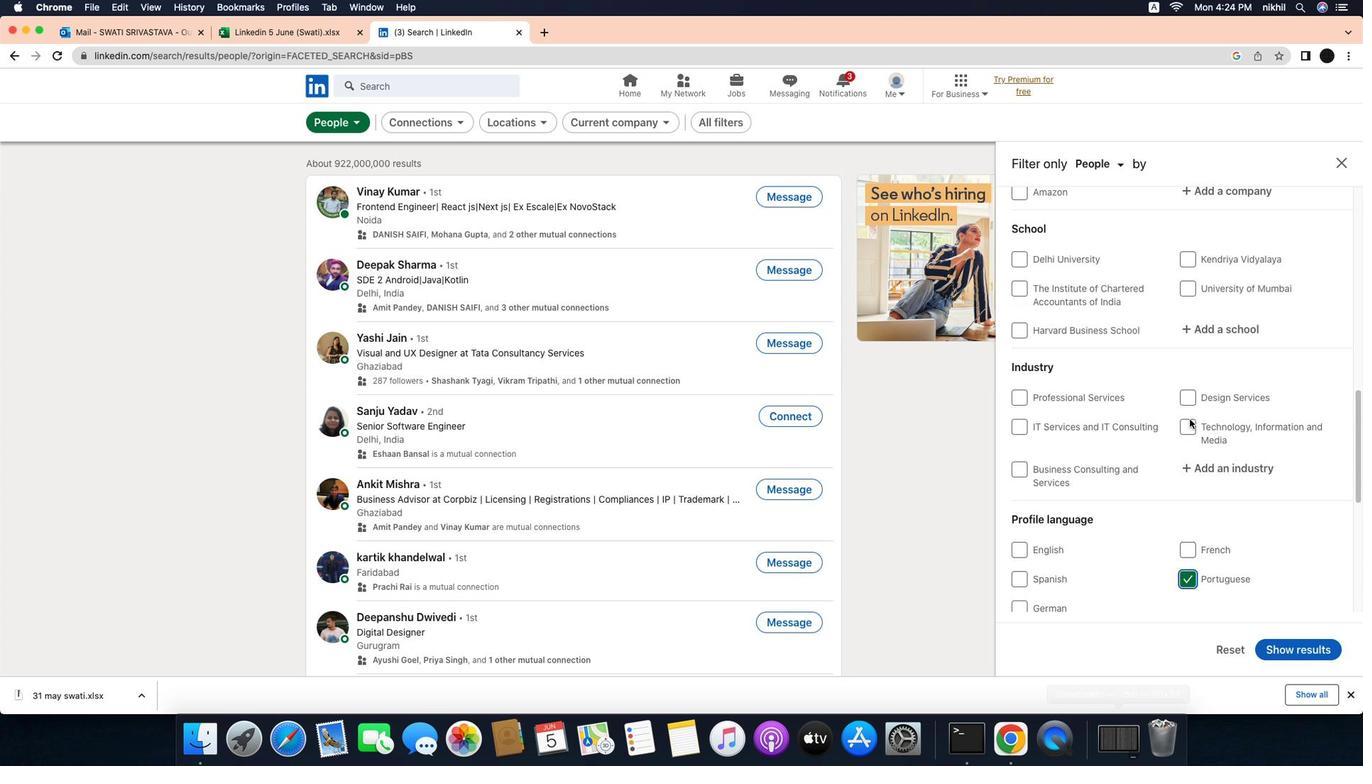 
Action: Mouse scrolled (1183, 408) with delta (21, 22)
Screenshot: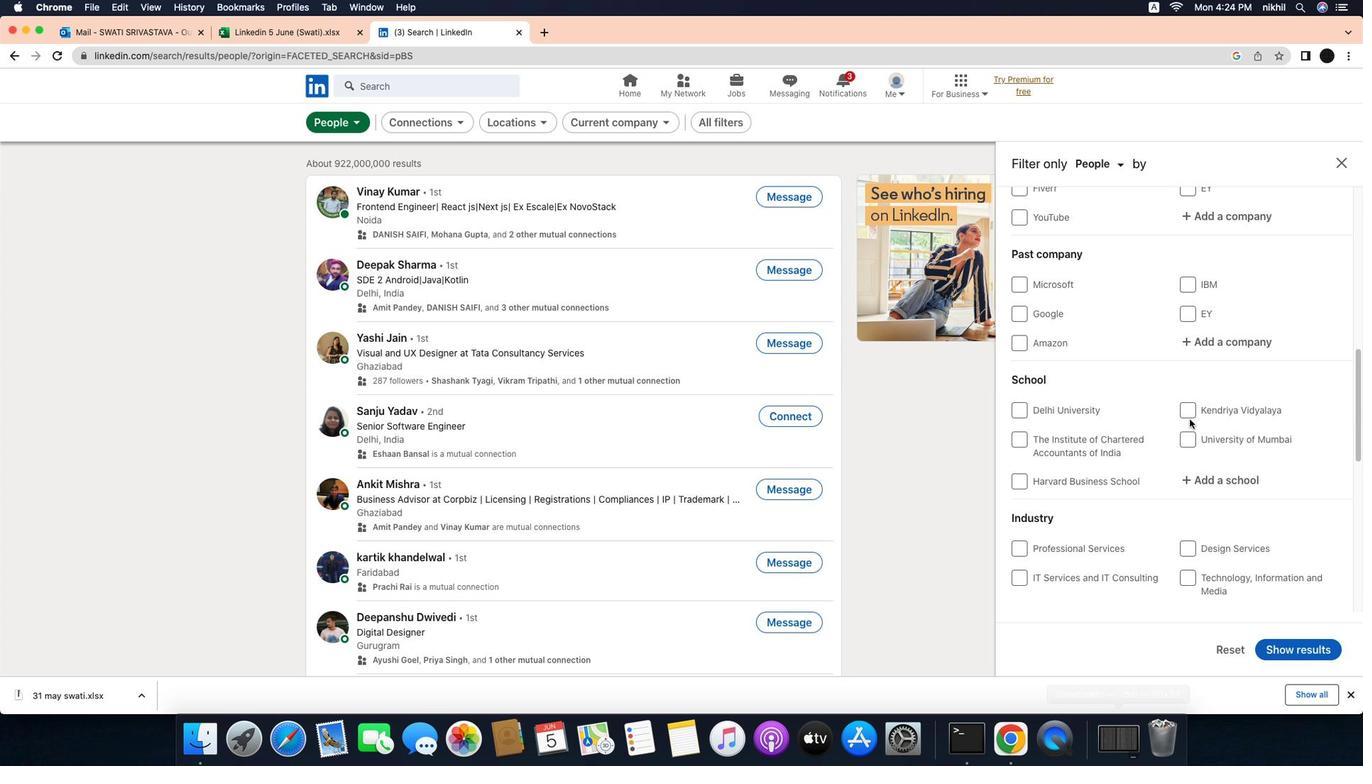 
Action: Mouse scrolled (1183, 408) with delta (21, 22)
Screenshot: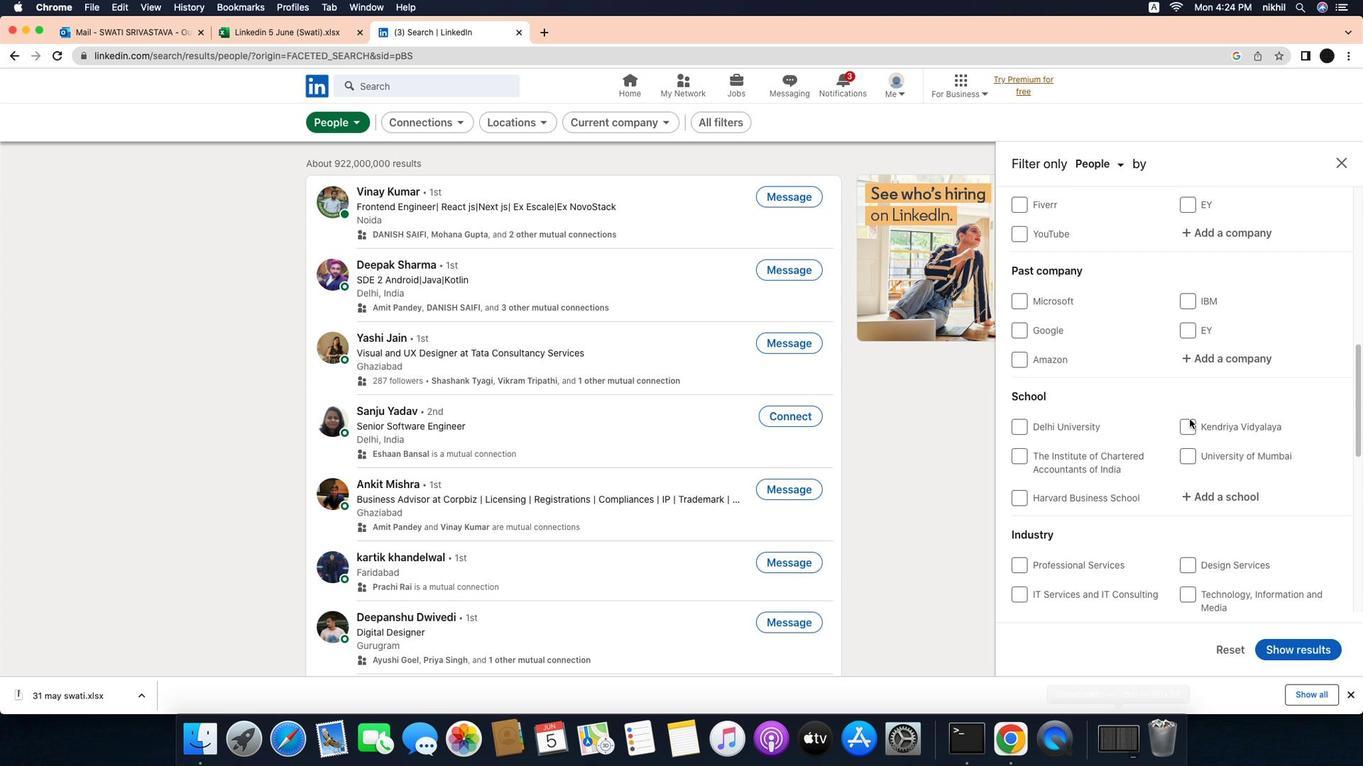 
Action: Mouse scrolled (1183, 408) with delta (21, 23)
Screenshot: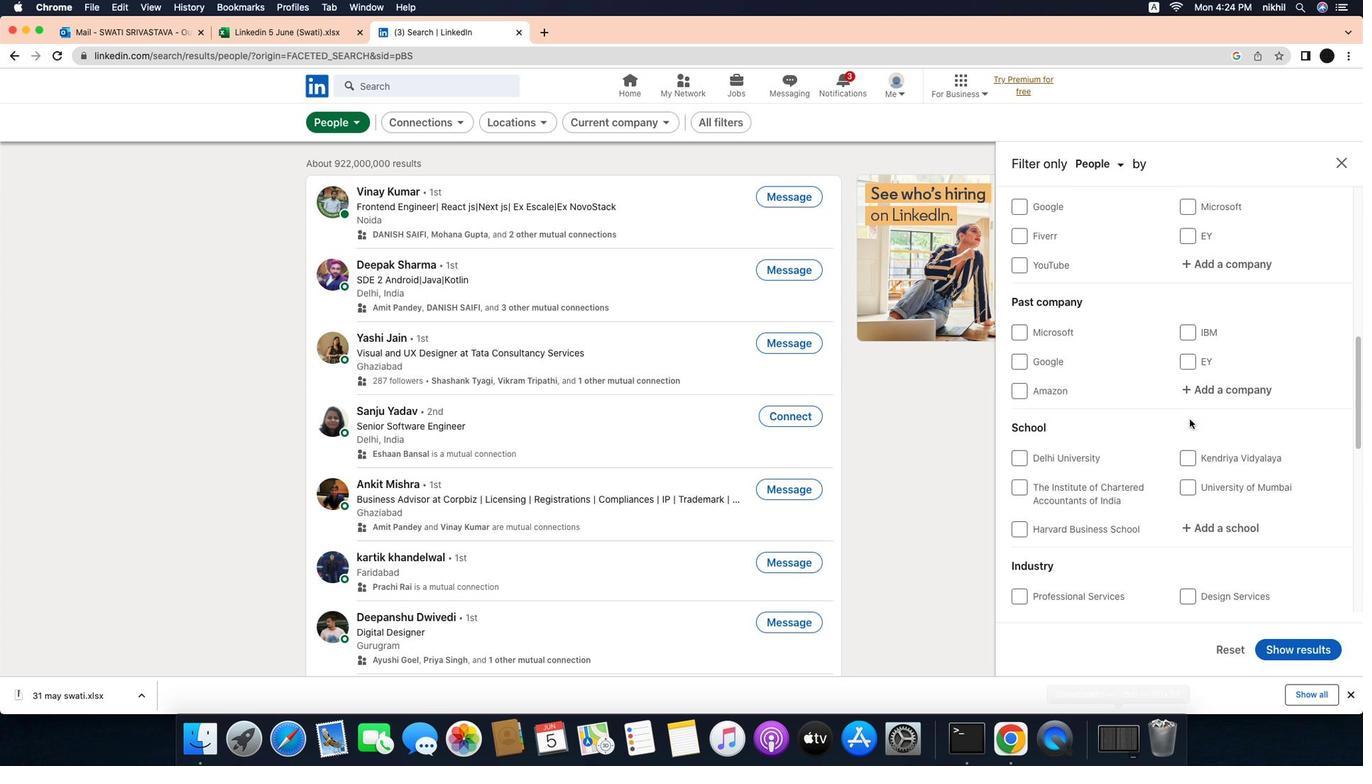
Action: Mouse scrolled (1183, 408) with delta (21, 23)
Screenshot: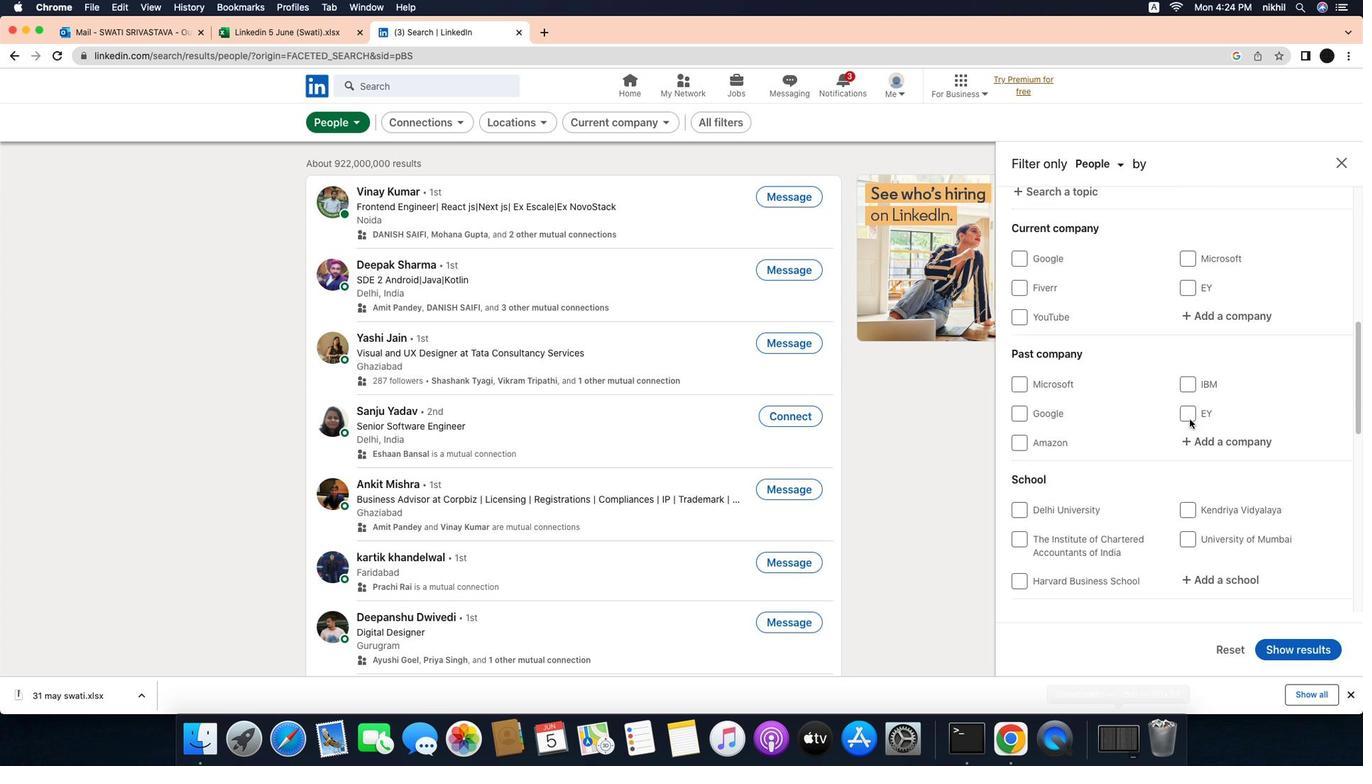 
Action: Mouse moved to (1218, 423)
Screenshot: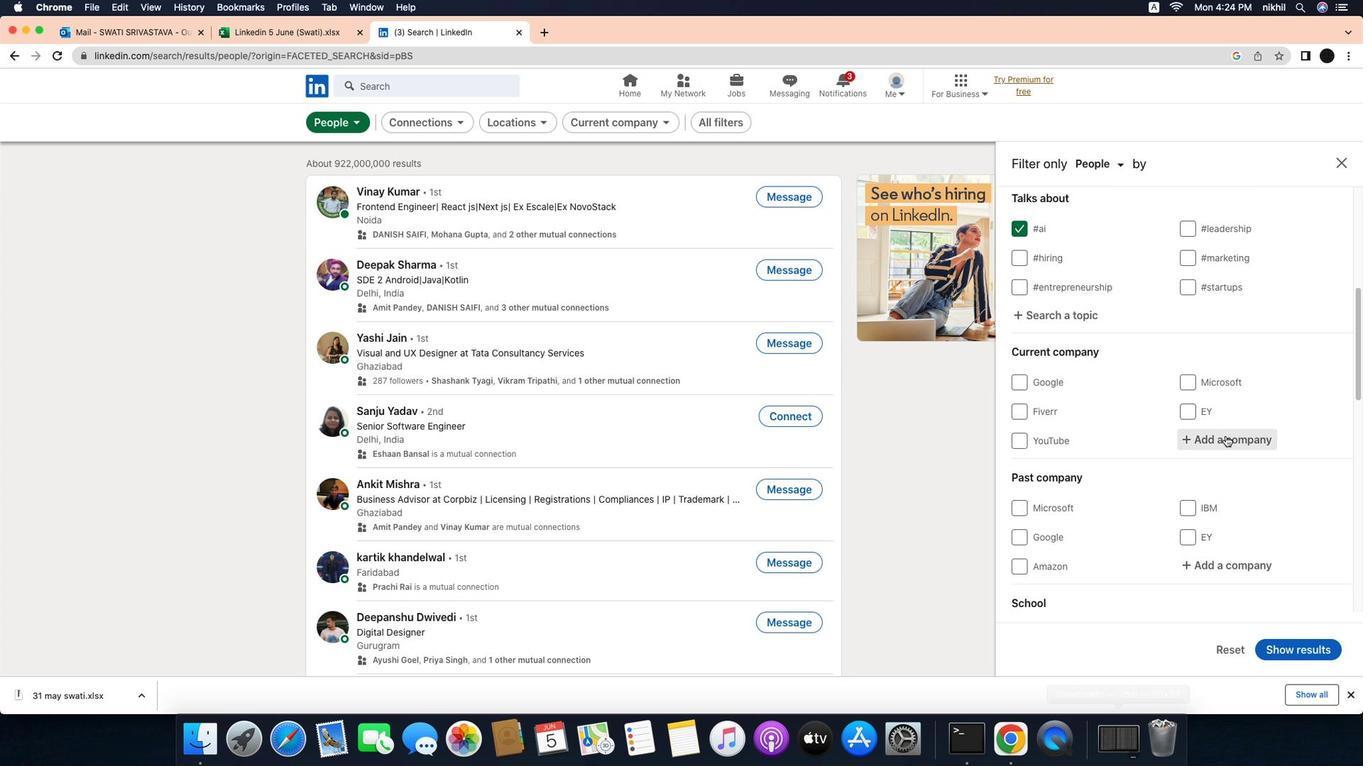 
Action: Mouse pressed left at (1218, 423)
Screenshot: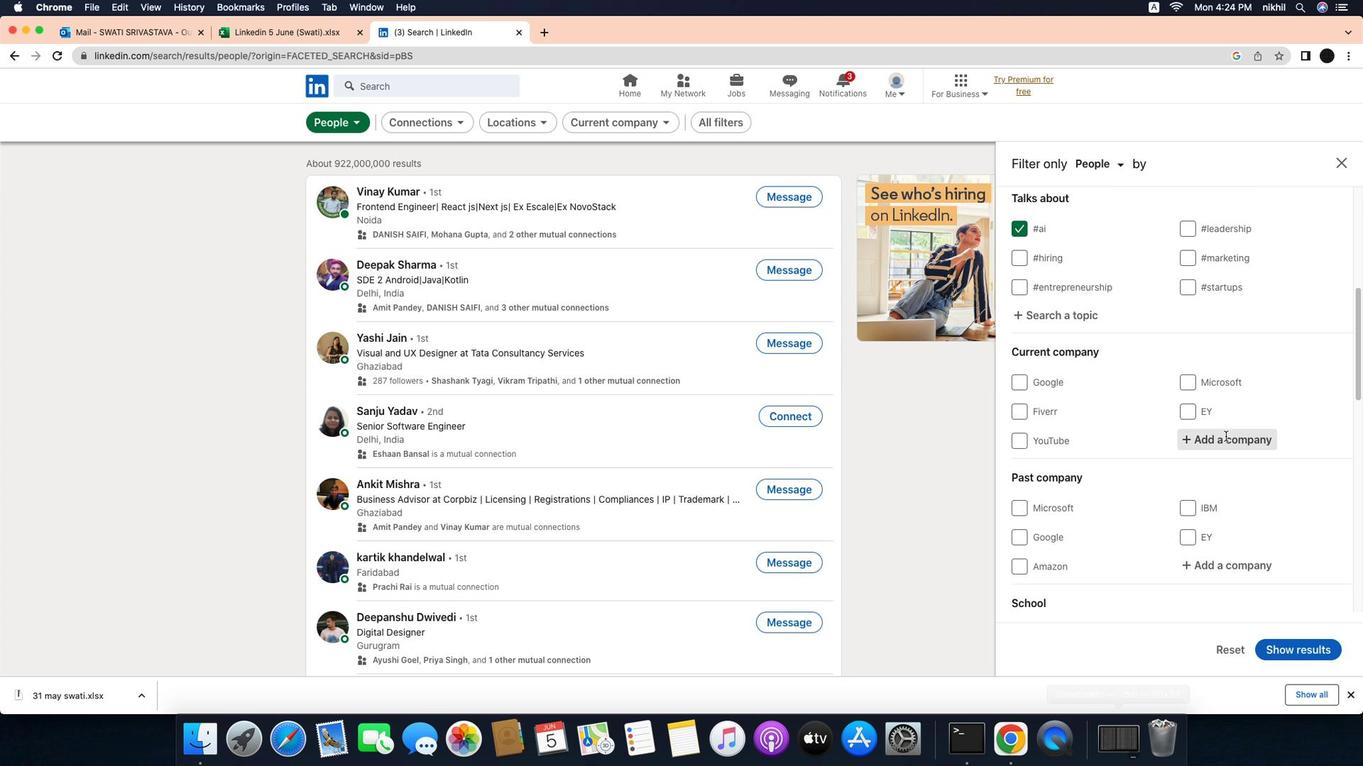 
Action: Mouse moved to (1235, 426)
Screenshot: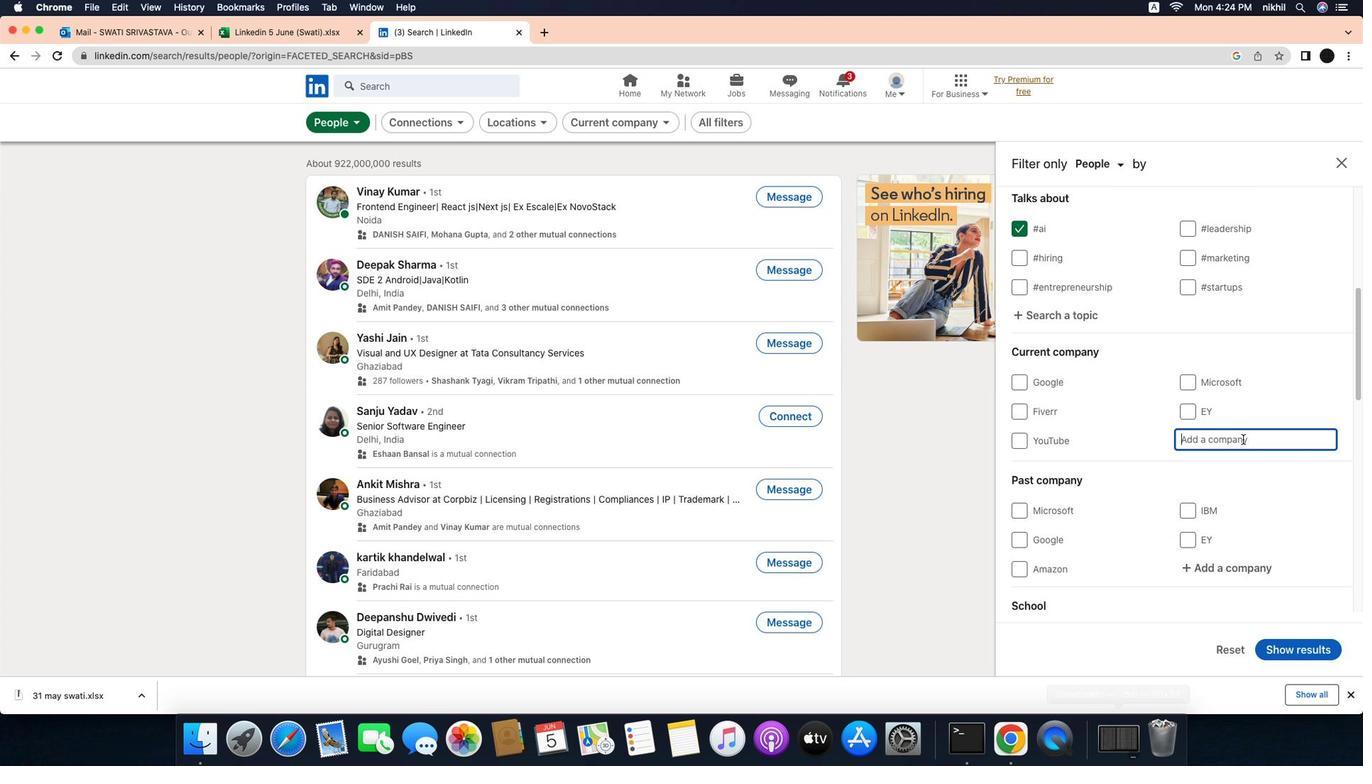 
Action: Mouse pressed left at (1235, 426)
Screenshot: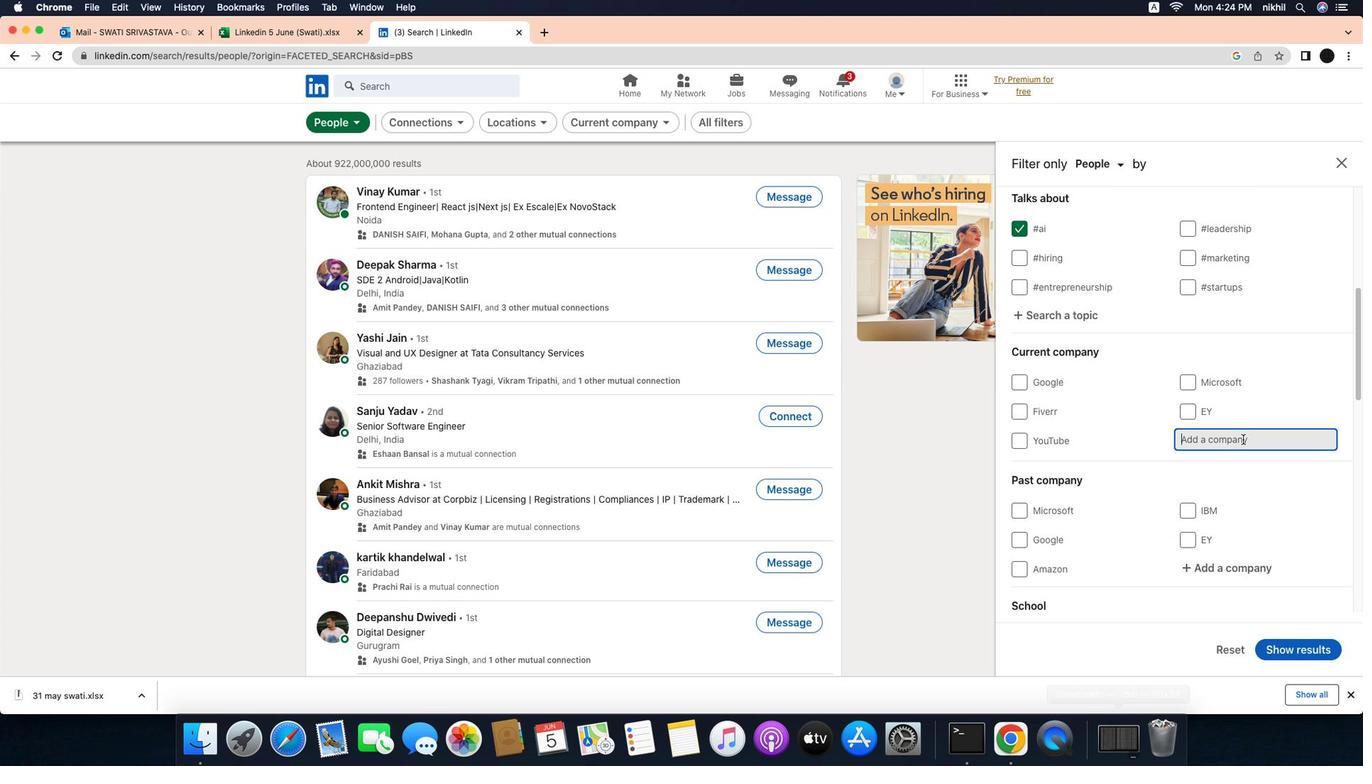 
Action: Key pressed Key.caps_lock'E''T''E''A''M'
Screenshot: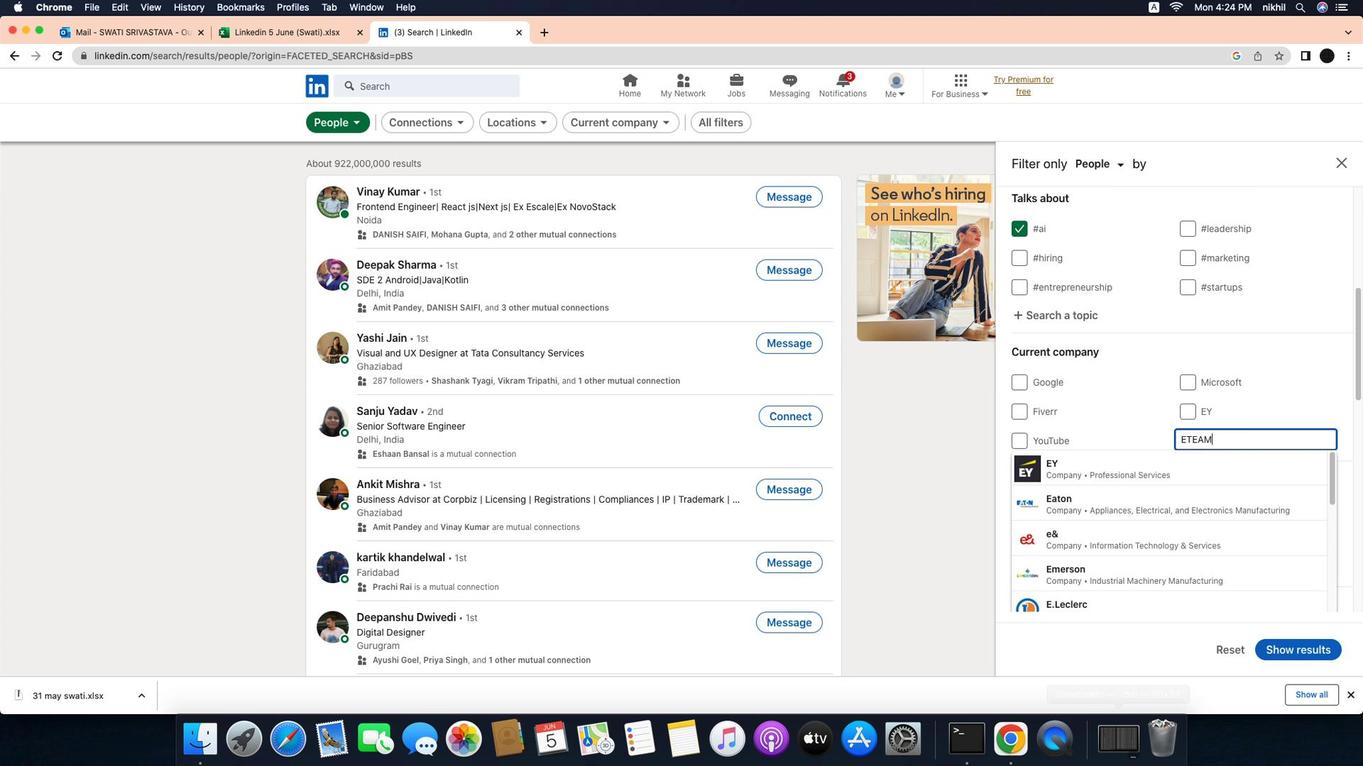 
Action: Mouse moved to (1199, 450)
Screenshot: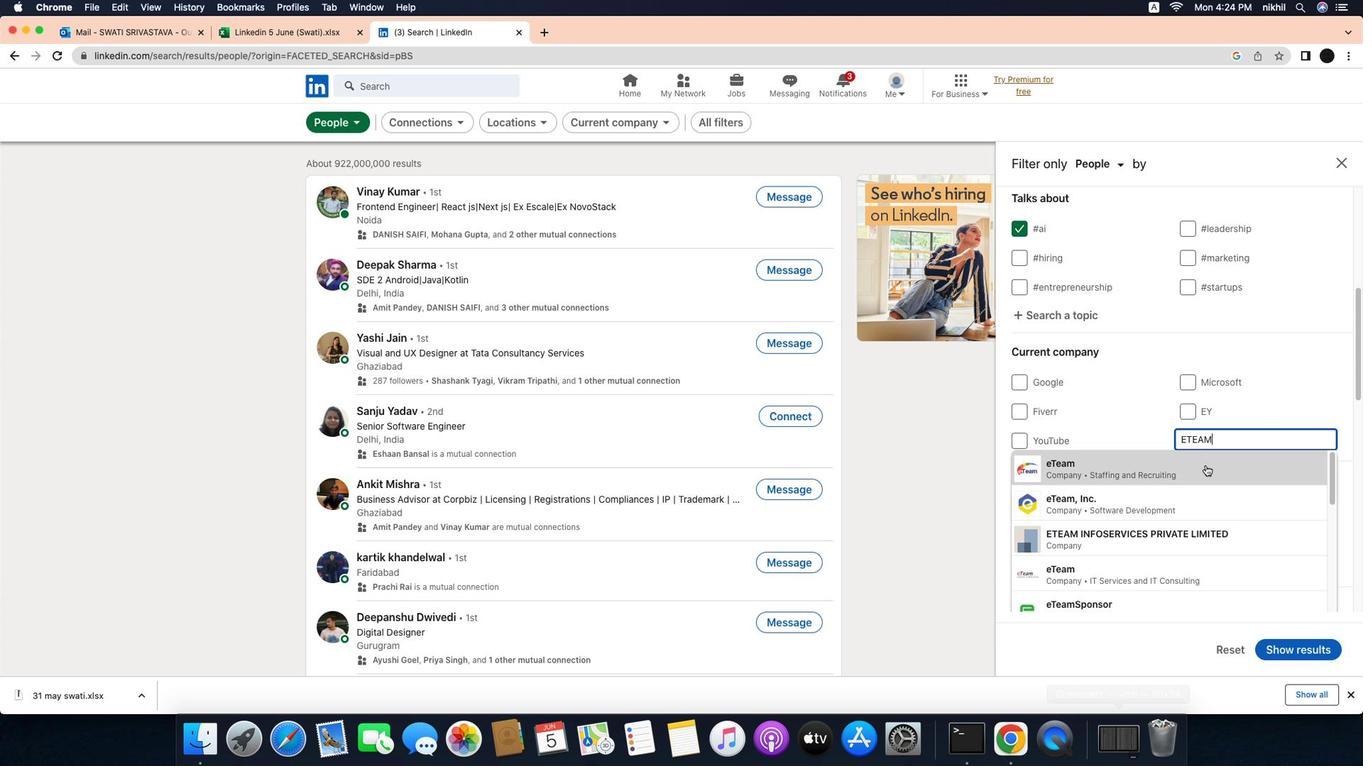 
Action: Mouse pressed left at (1199, 450)
Screenshot: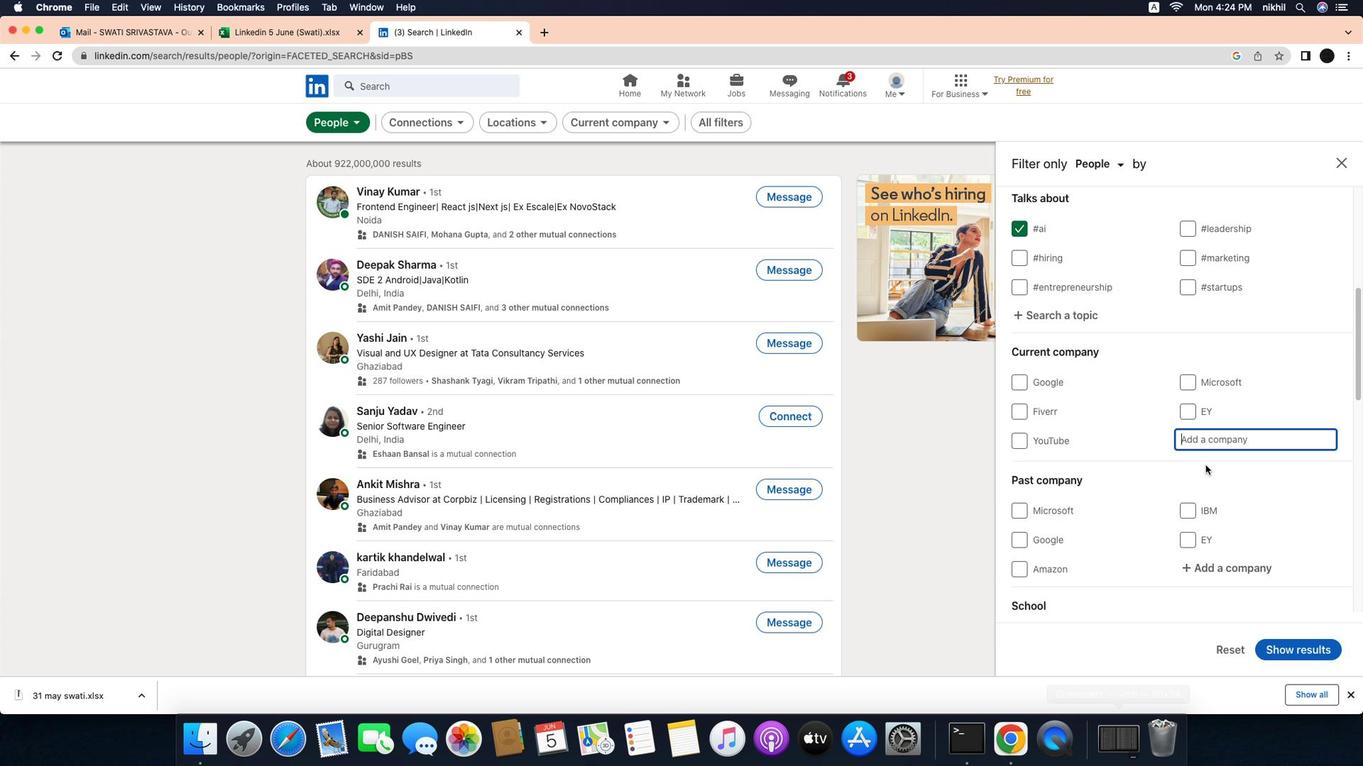 
Action: Mouse moved to (1208, 479)
Screenshot: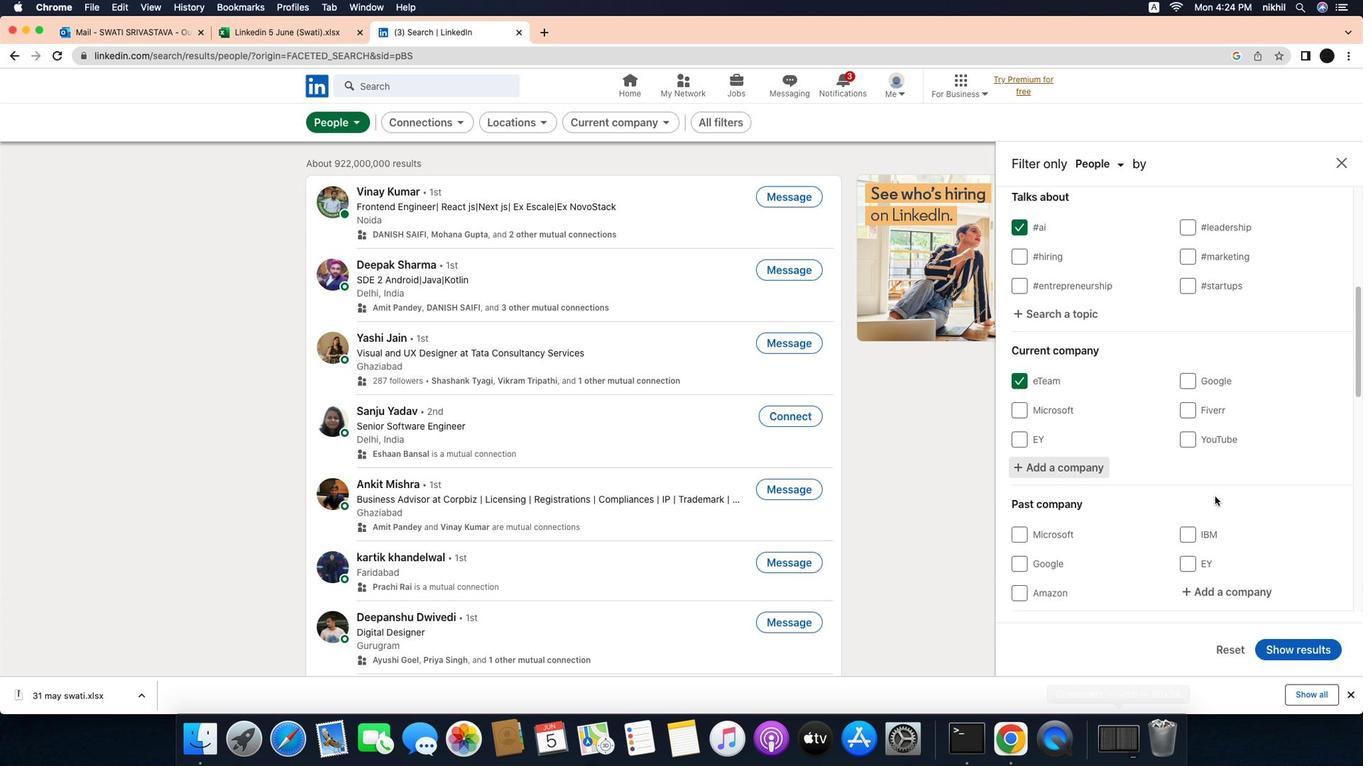 
Action: Mouse scrolled (1208, 479) with delta (21, 20)
Screenshot: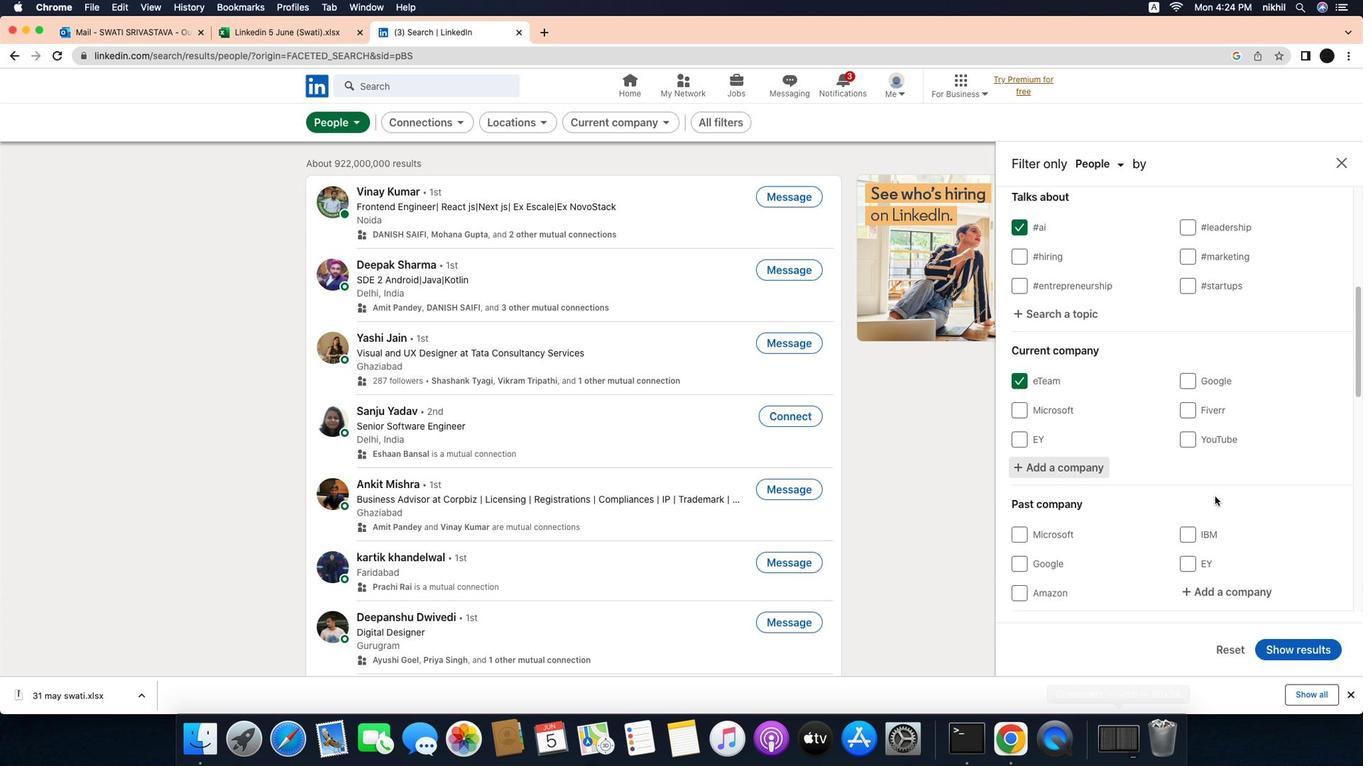 
Action: Mouse moved to (1207, 478)
Screenshot: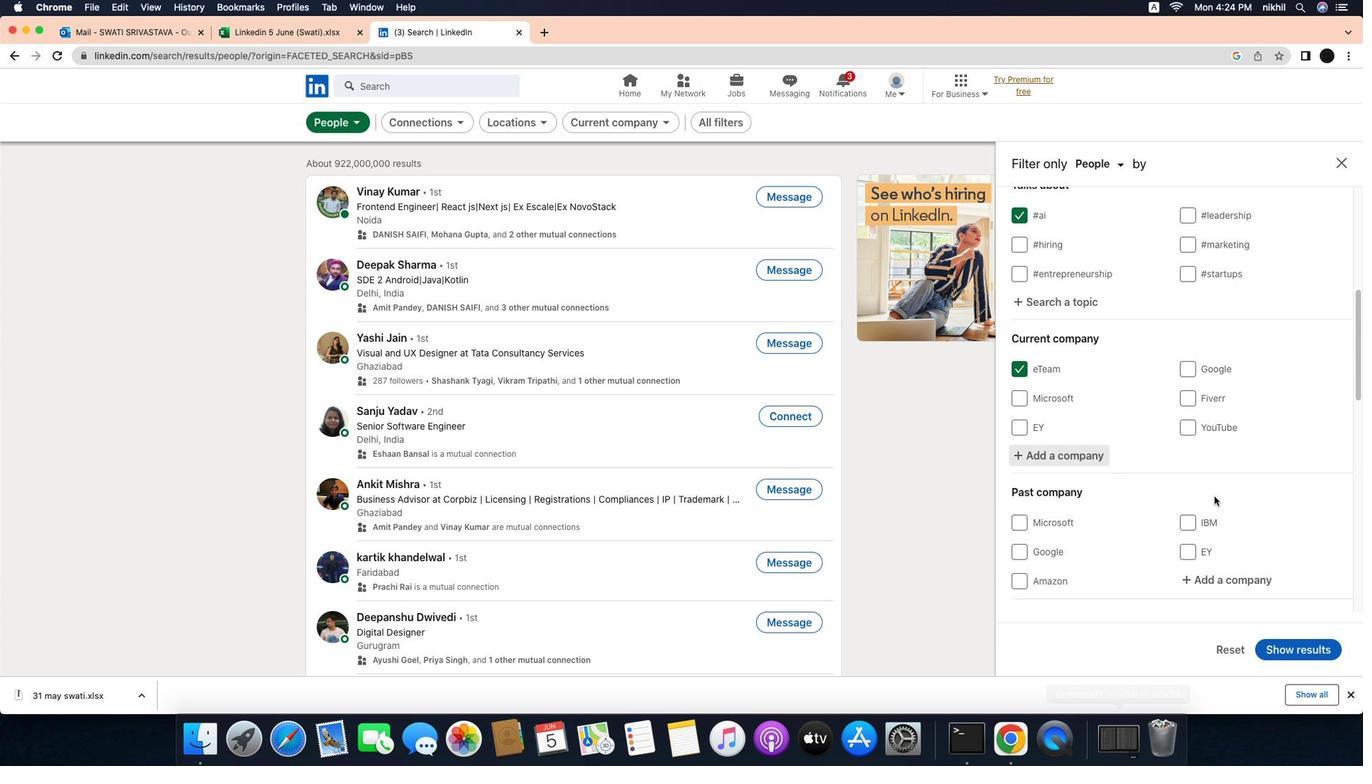 
Action: Mouse scrolled (1207, 478) with delta (21, 20)
Screenshot: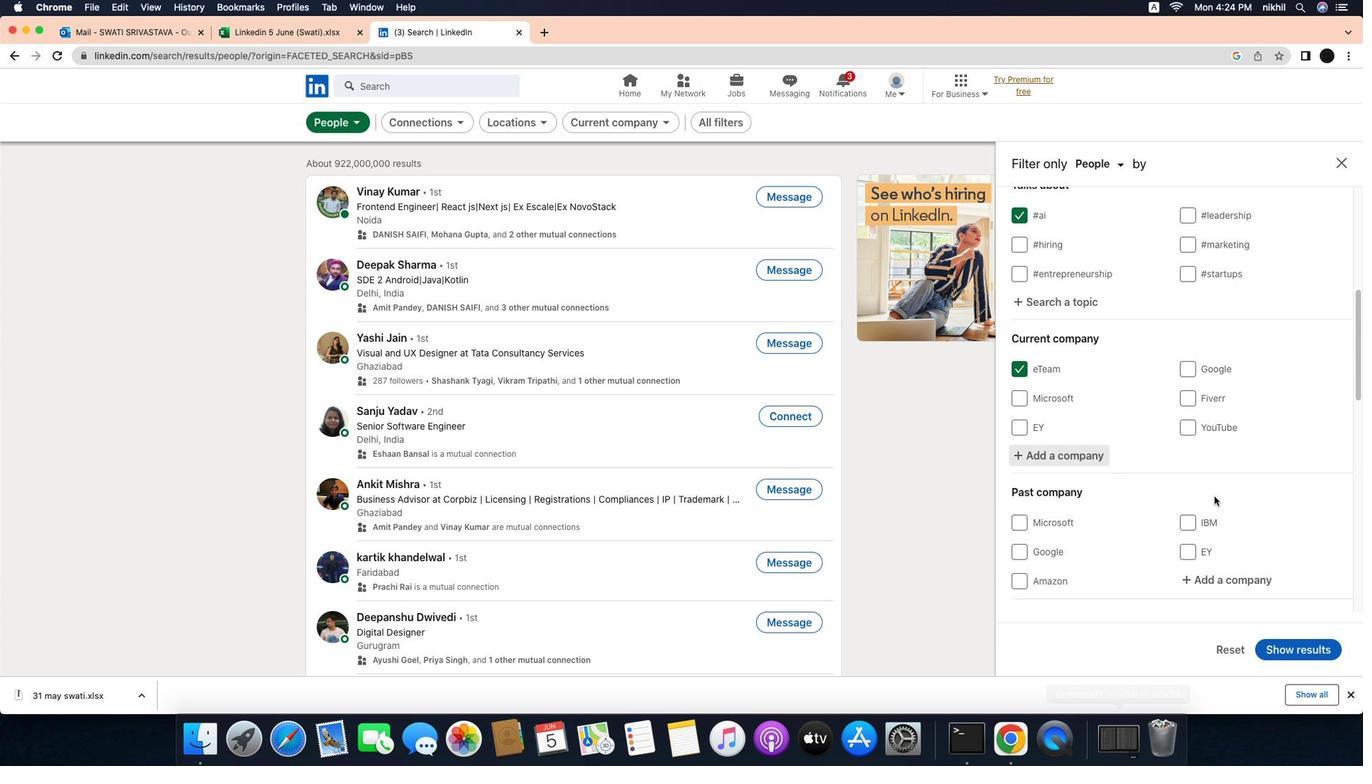 
Action: Mouse moved to (1207, 478)
Screenshot: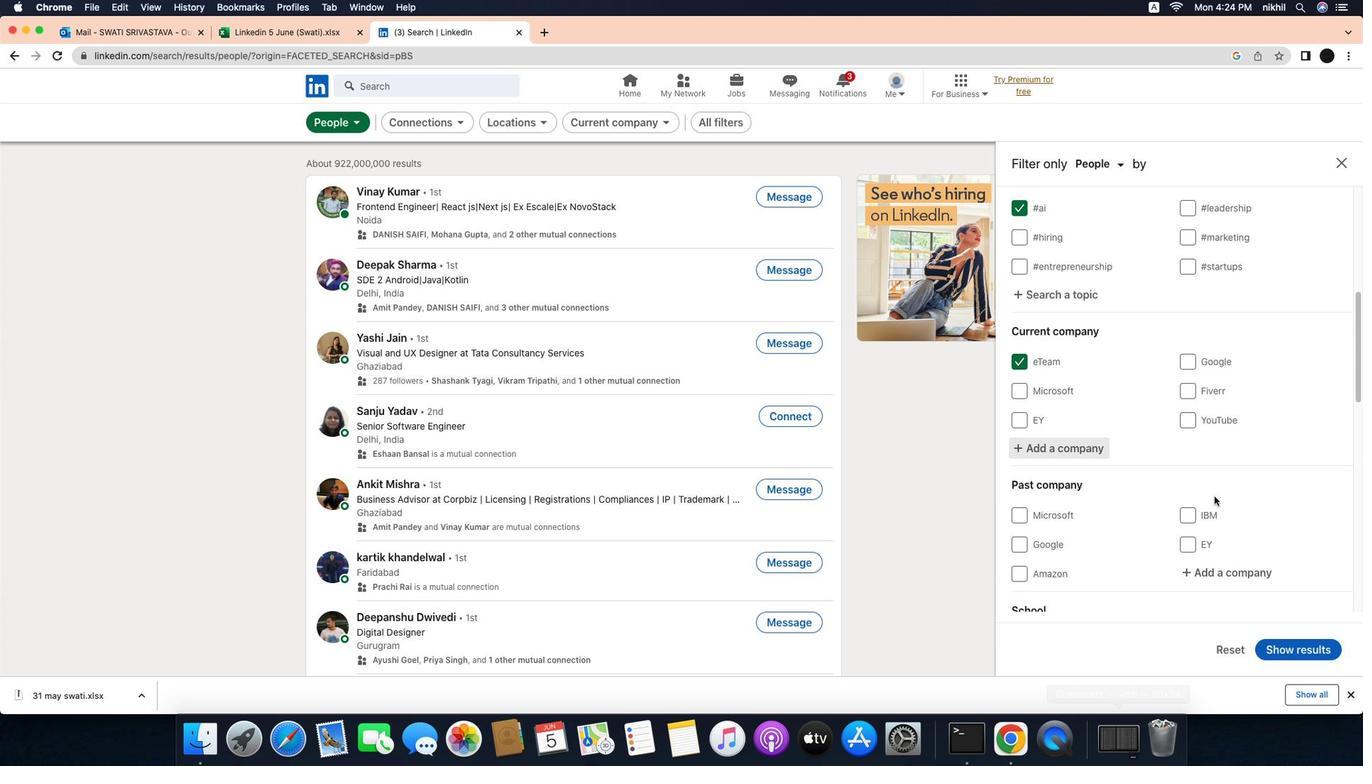 
Action: Mouse scrolled (1207, 478) with delta (21, 19)
Screenshot: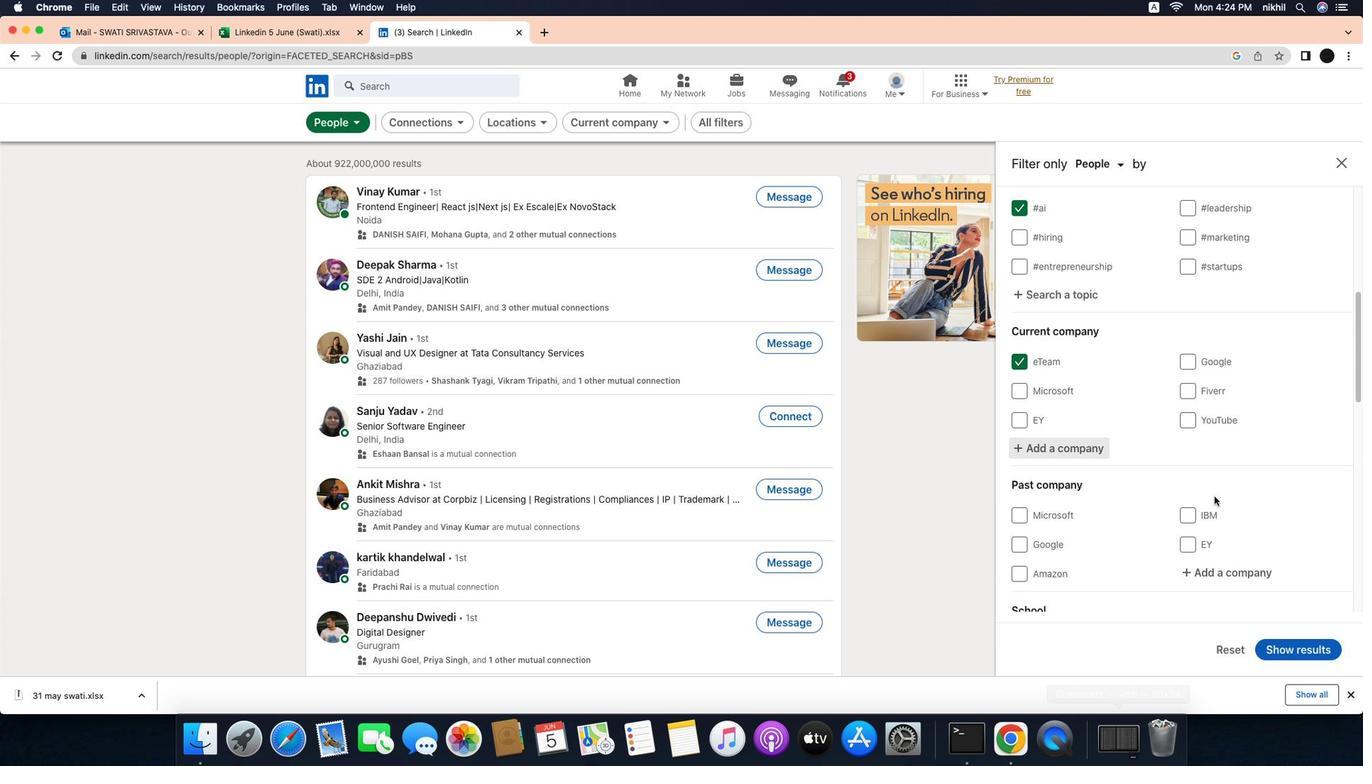
Action: Mouse moved to (1207, 478)
Screenshot: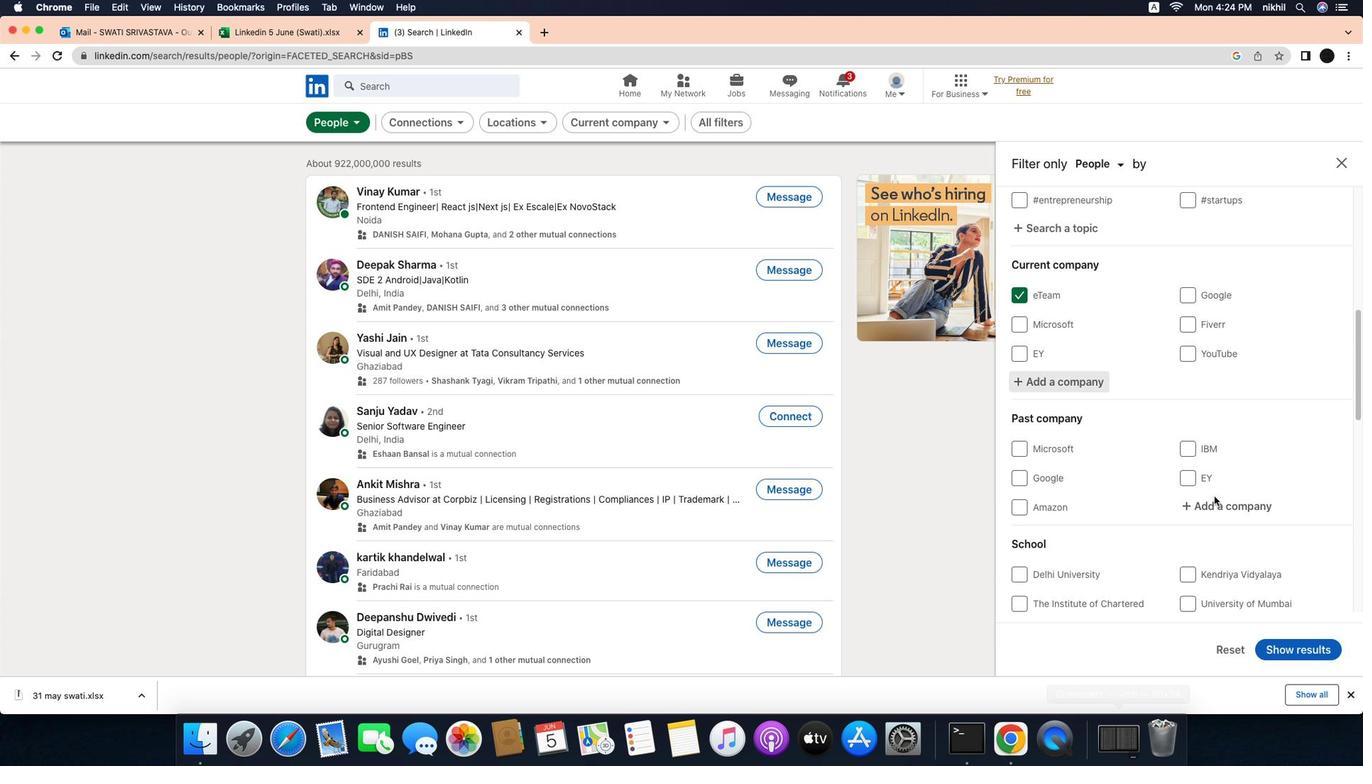 
Action: Mouse scrolled (1207, 478) with delta (21, 20)
Screenshot: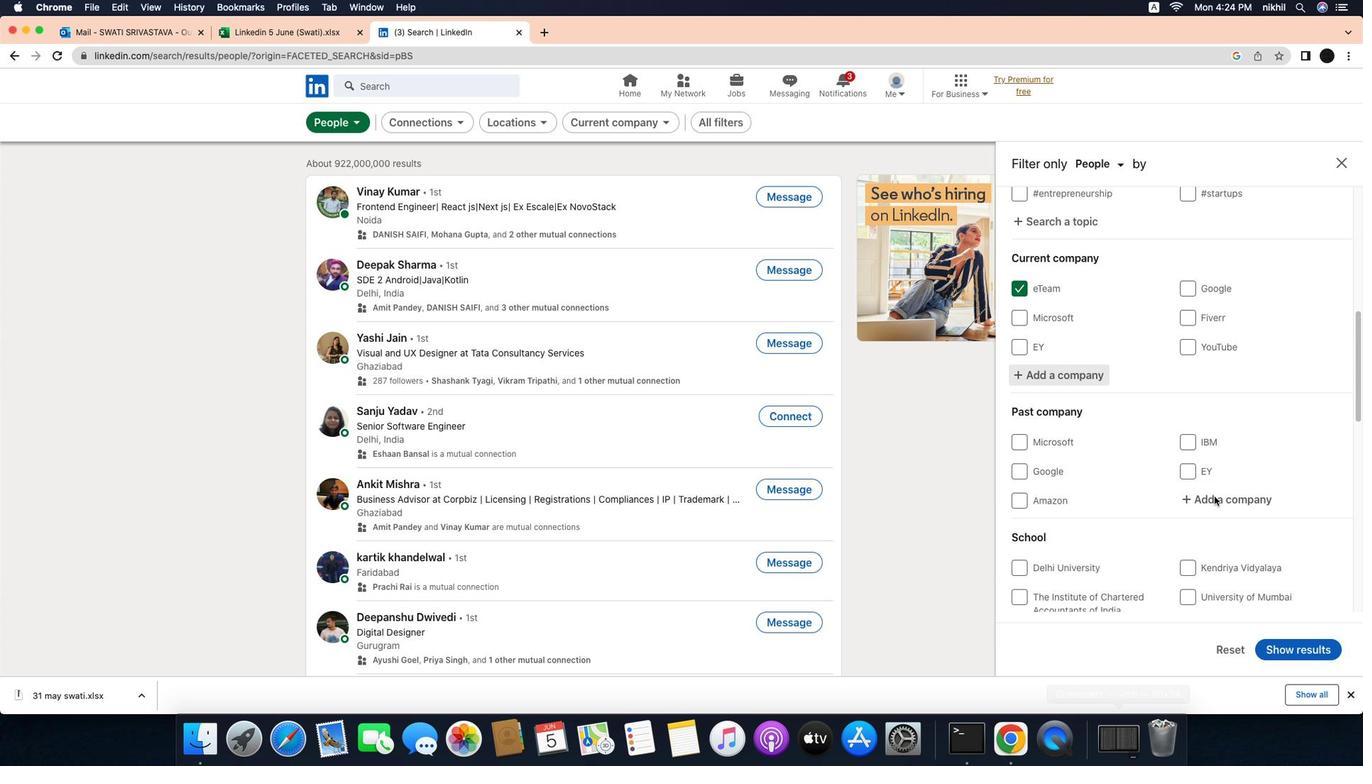 
Action: Mouse scrolled (1207, 478) with delta (21, 20)
Screenshot: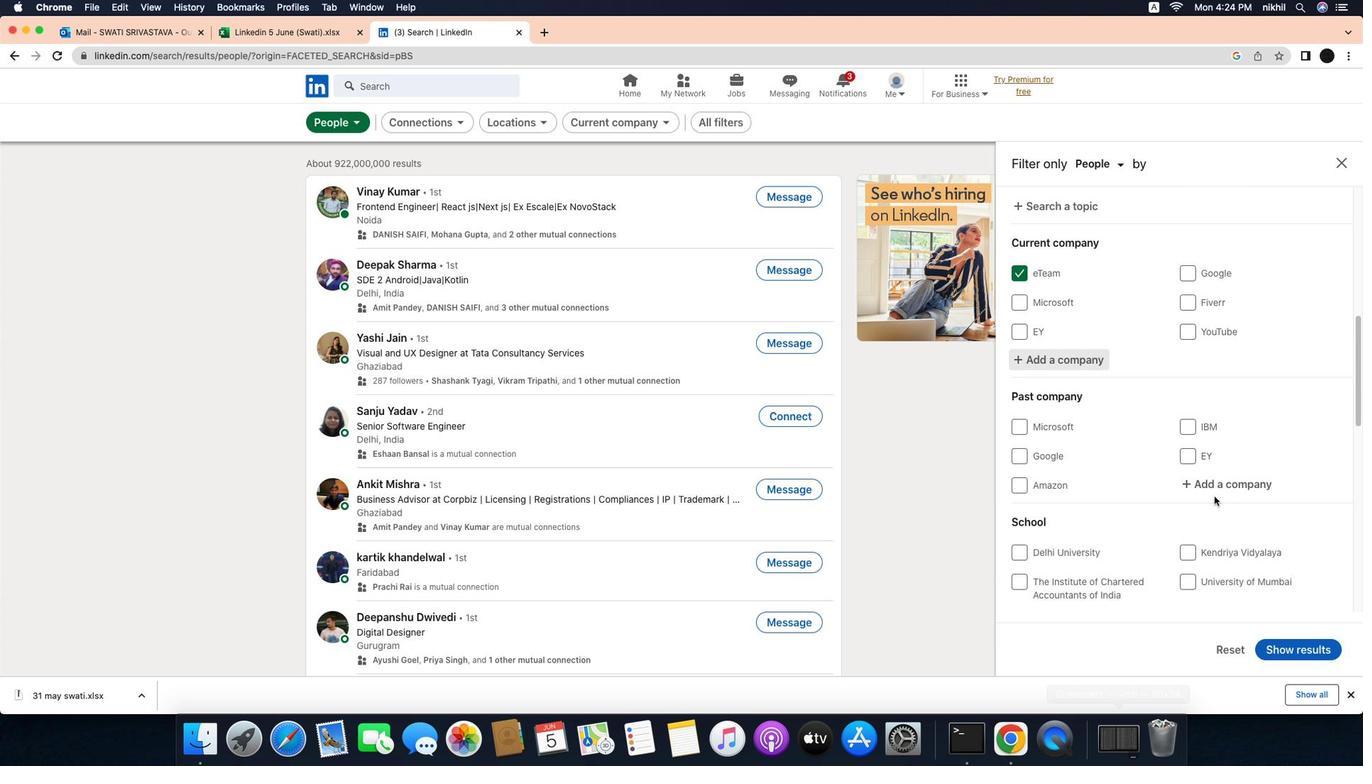 
Action: Mouse scrolled (1207, 478) with delta (21, 19)
Screenshot: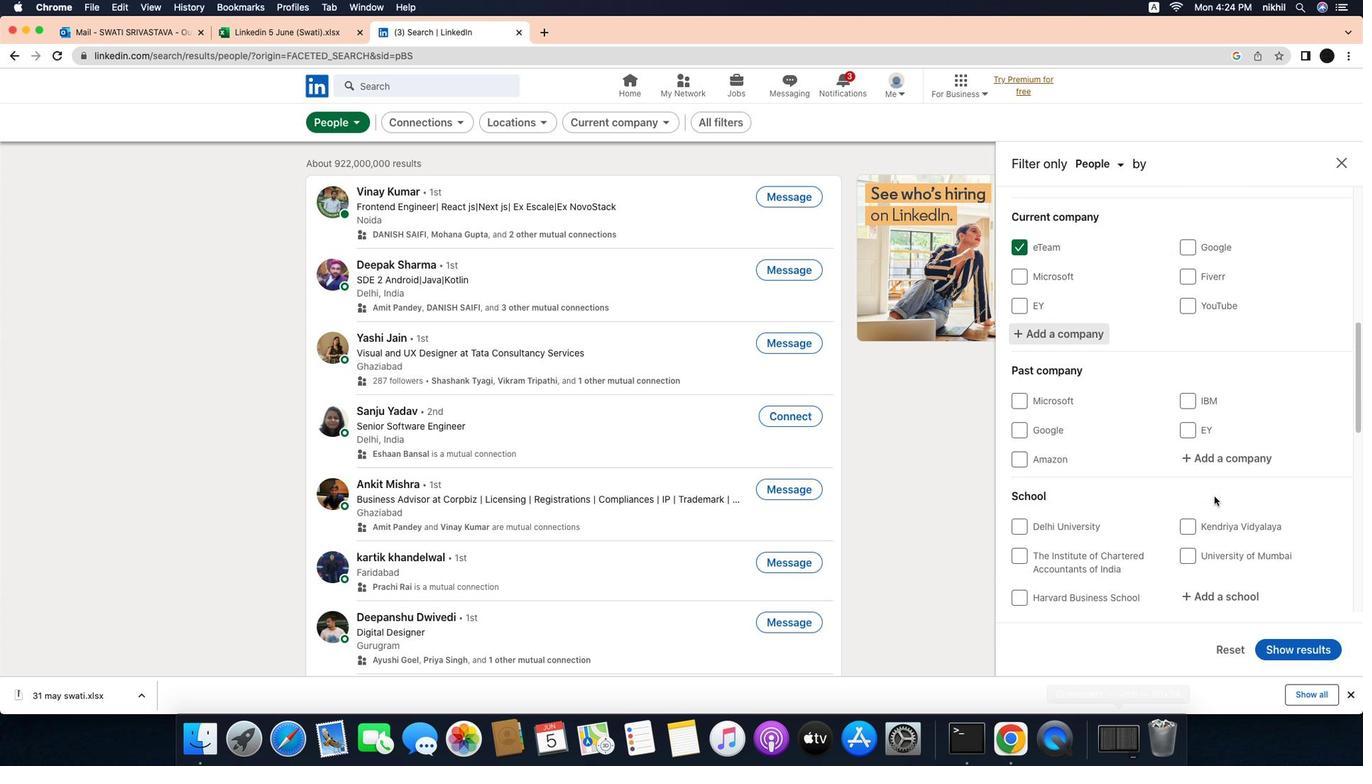 
Action: Mouse moved to (1204, 519)
Screenshot: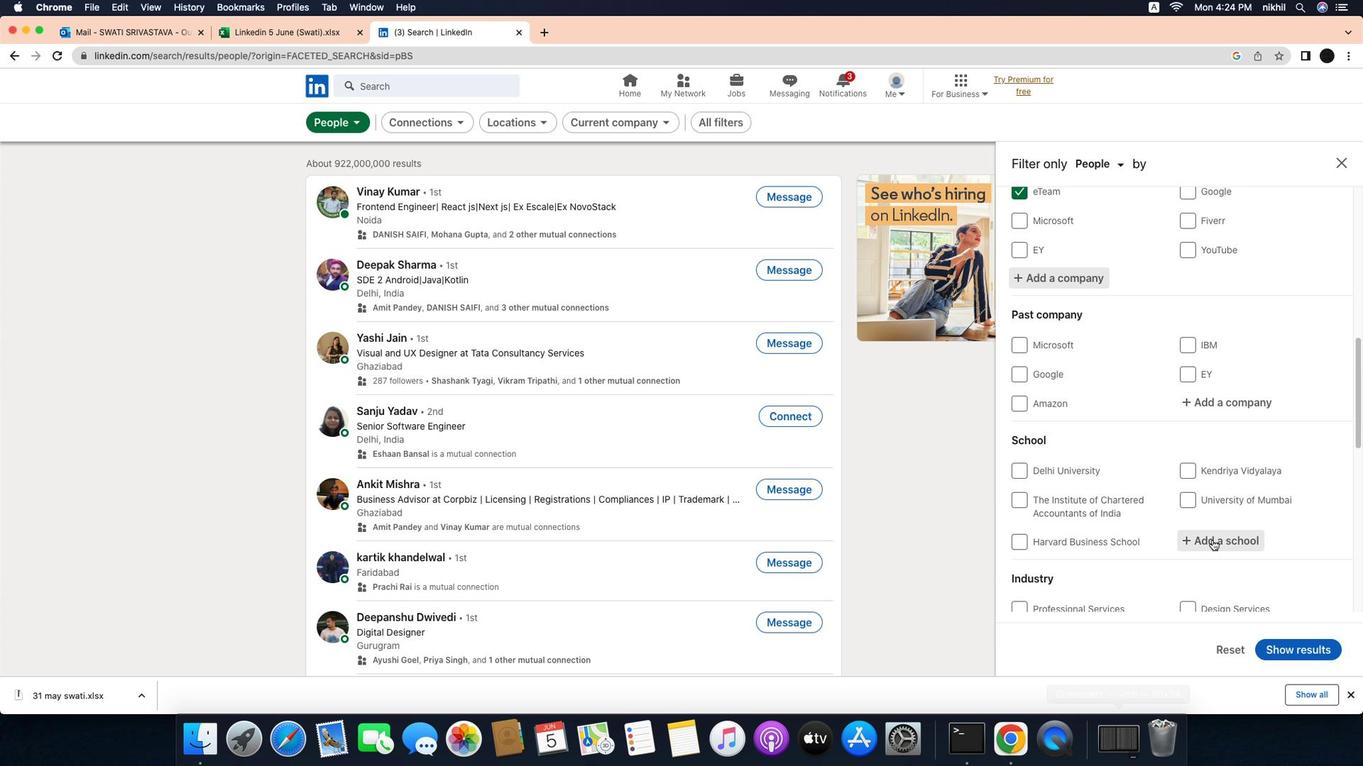 
Action: Mouse pressed left at (1204, 519)
Screenshot: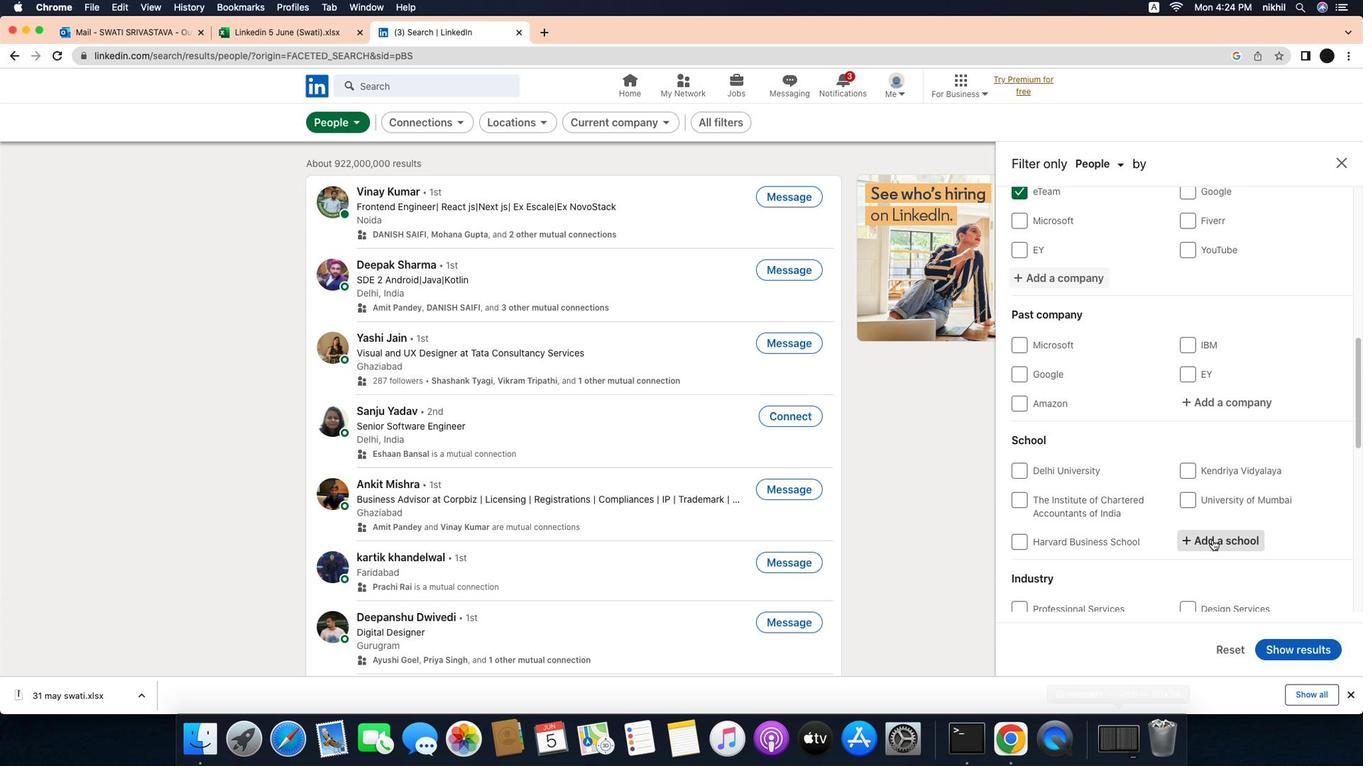 
Action: Mouse moved to (1228, 520)
Screenshot: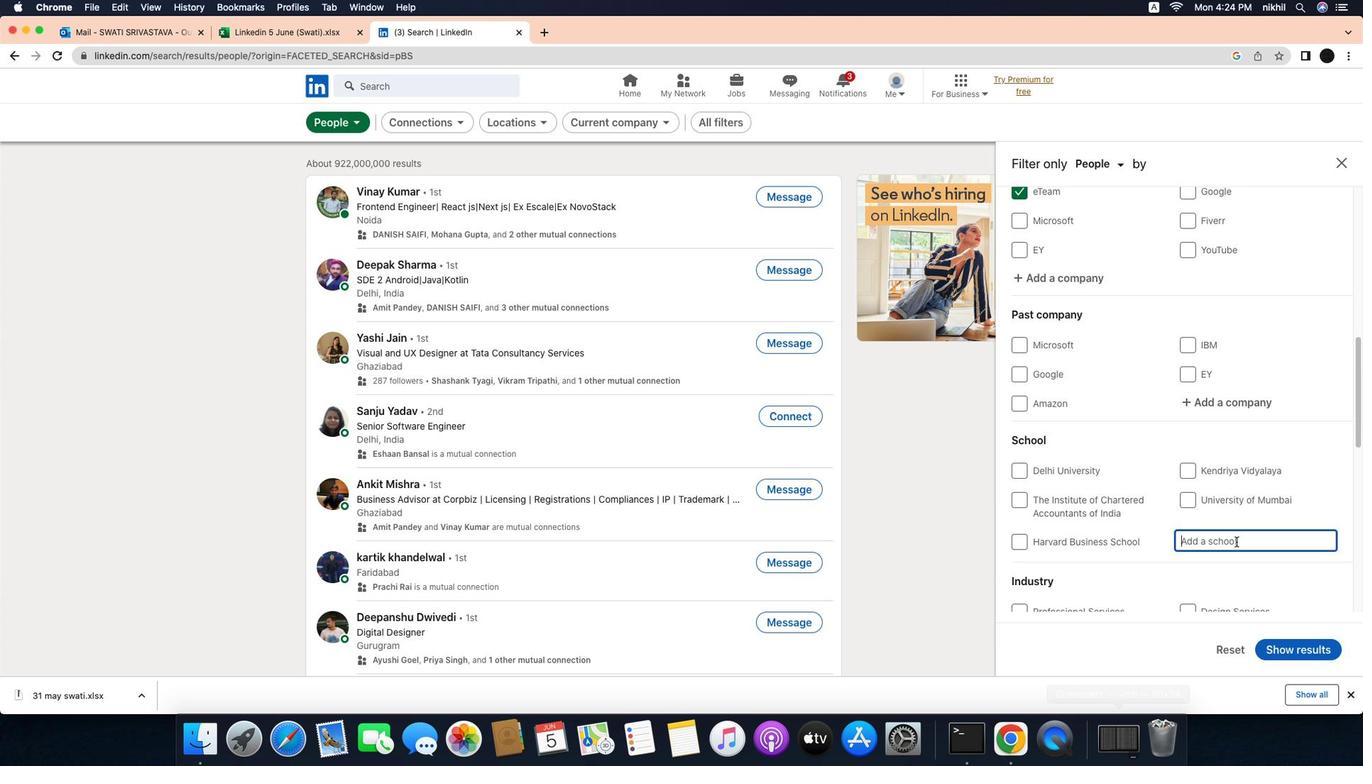 
Action: Mouse pressed left at (1228, 520)
Screenshot: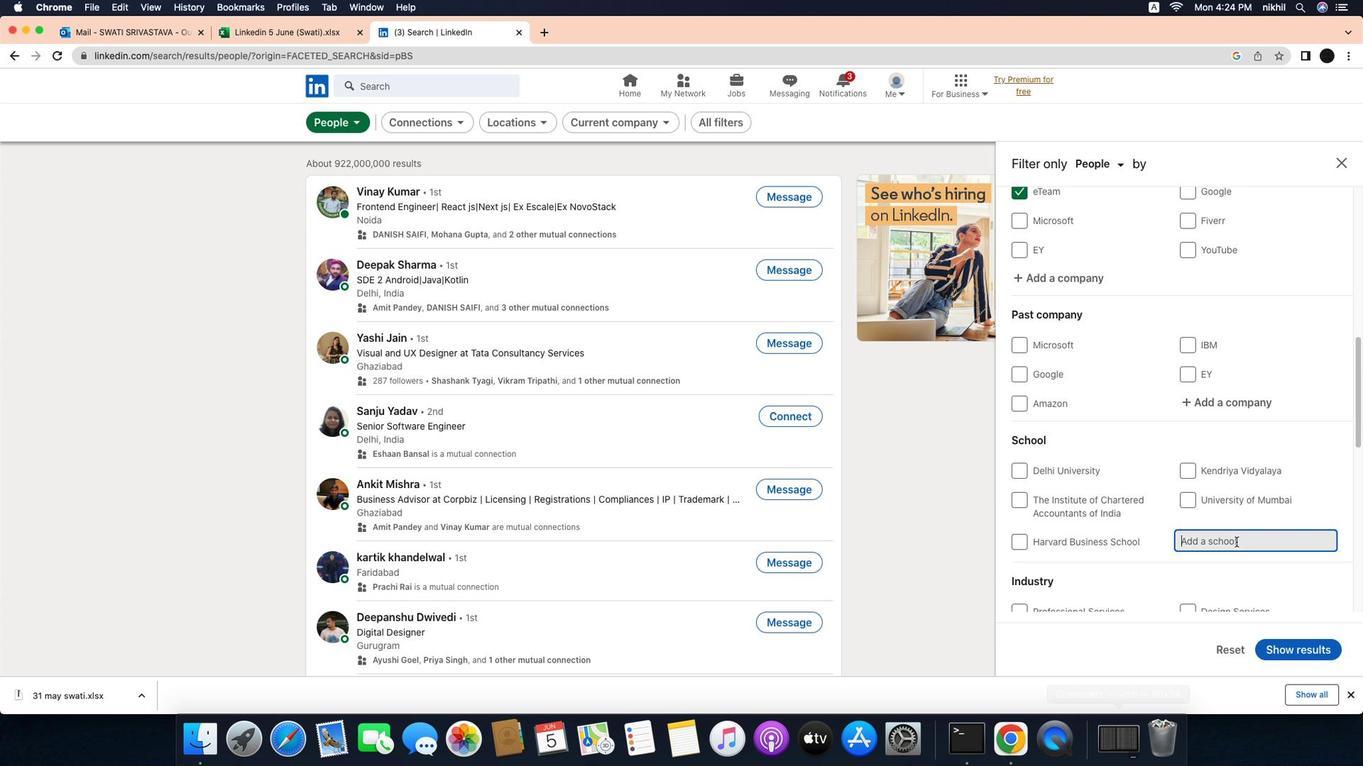 
Action: Key pressed Key.caps_lockKey.caps_lock'R'Key.caps_lock'a''m''a''n''u''j''a''n'Key.spaceKey.caps_lock'C'Key.caps_lock'o''l''l''e''g''e'
Screenshot: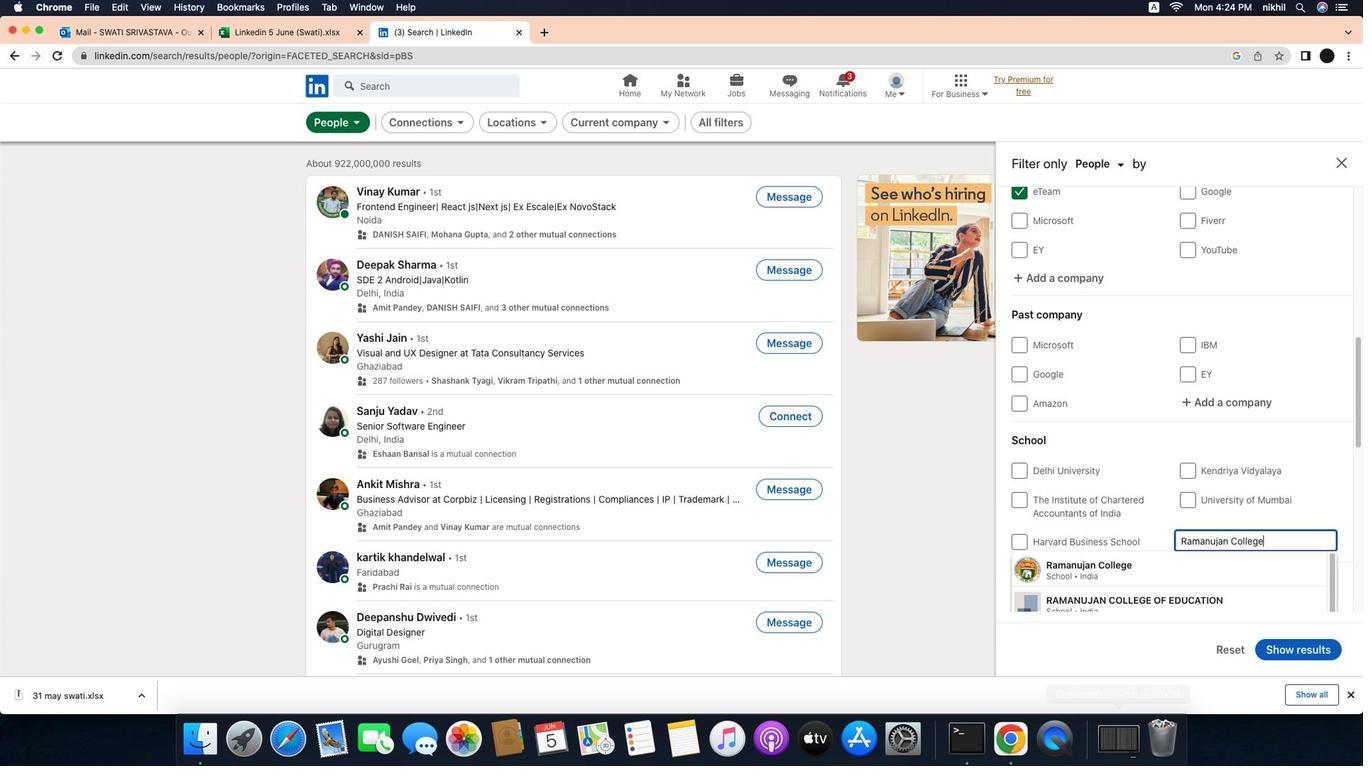 
Action: Mouse moved to (1149, 542)
Screenshot: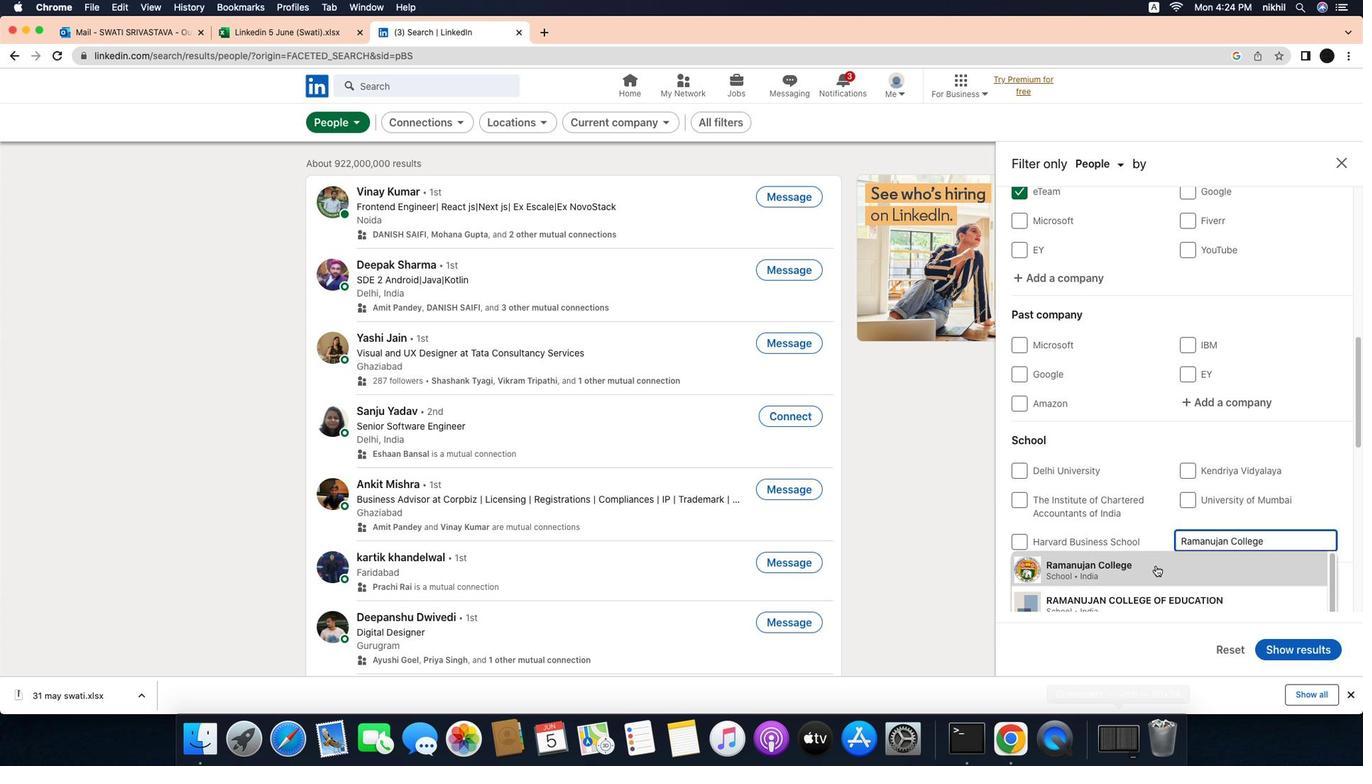 
Action: Mouse pressed left at (1149, 542)
Screenshot: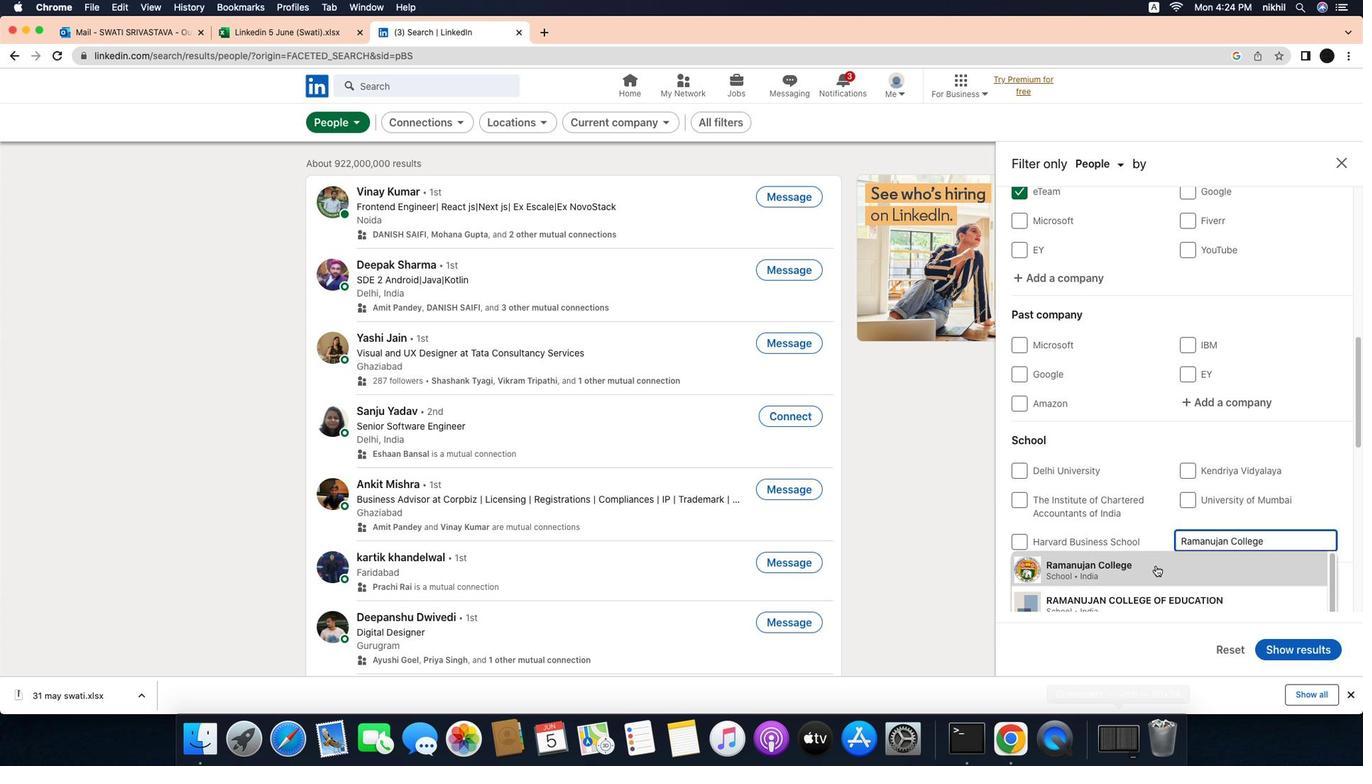 
Action: Mouse moved to (1142, 505)
Screenshot: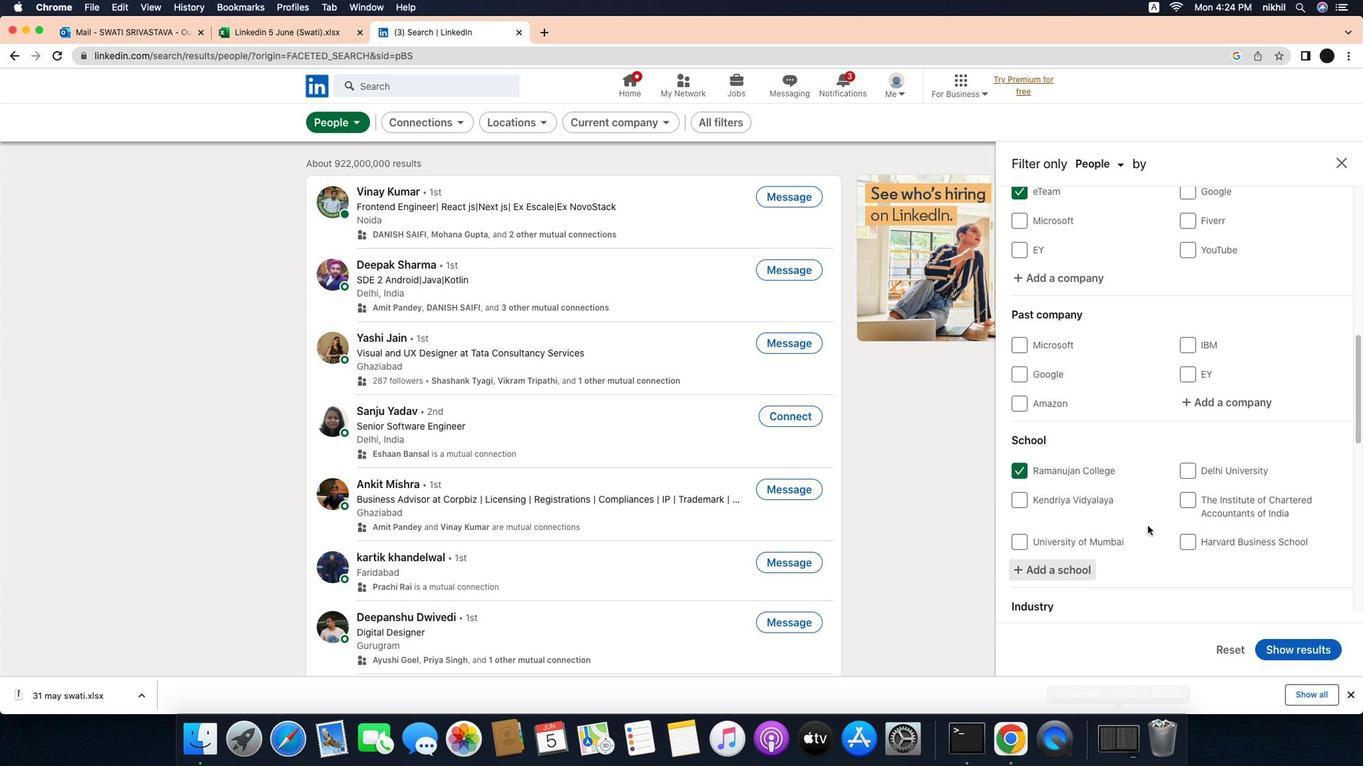 
Action: Mouse scrolled (1142, 505) with delta (21, 20)
Screenshot: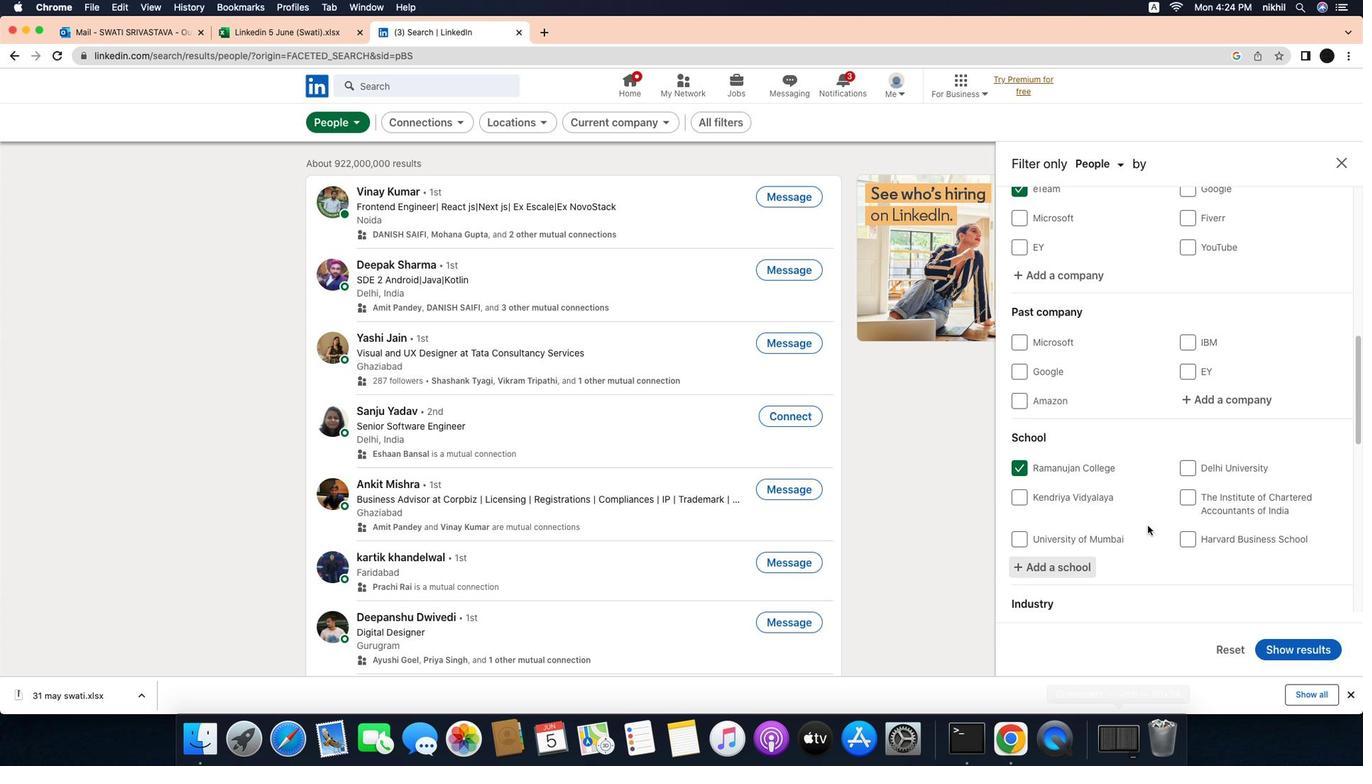 
Action: Mouse scrolled (1142, 505) with delta (21, 20)
Screenshot: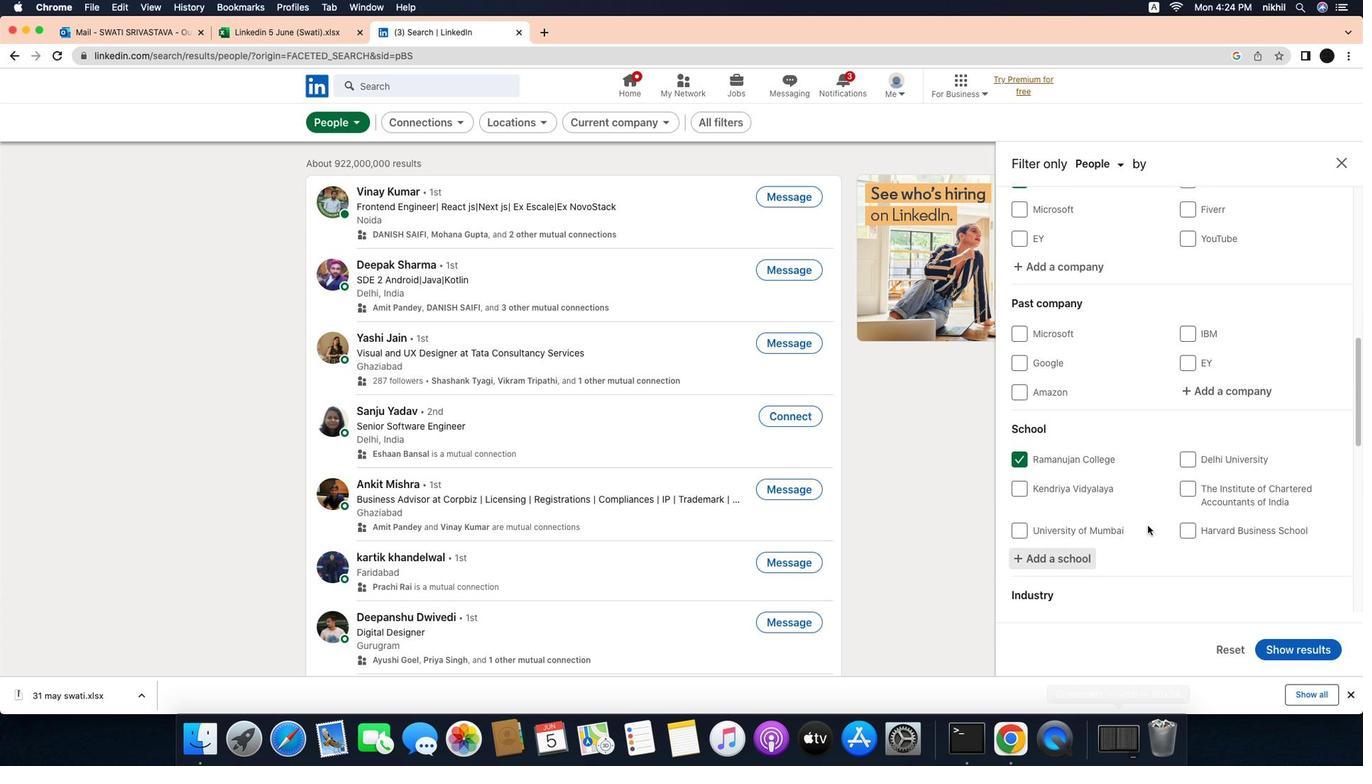 
Action: Mouse scrolled (1142, 505) with delta (21, 19)
Screenshot: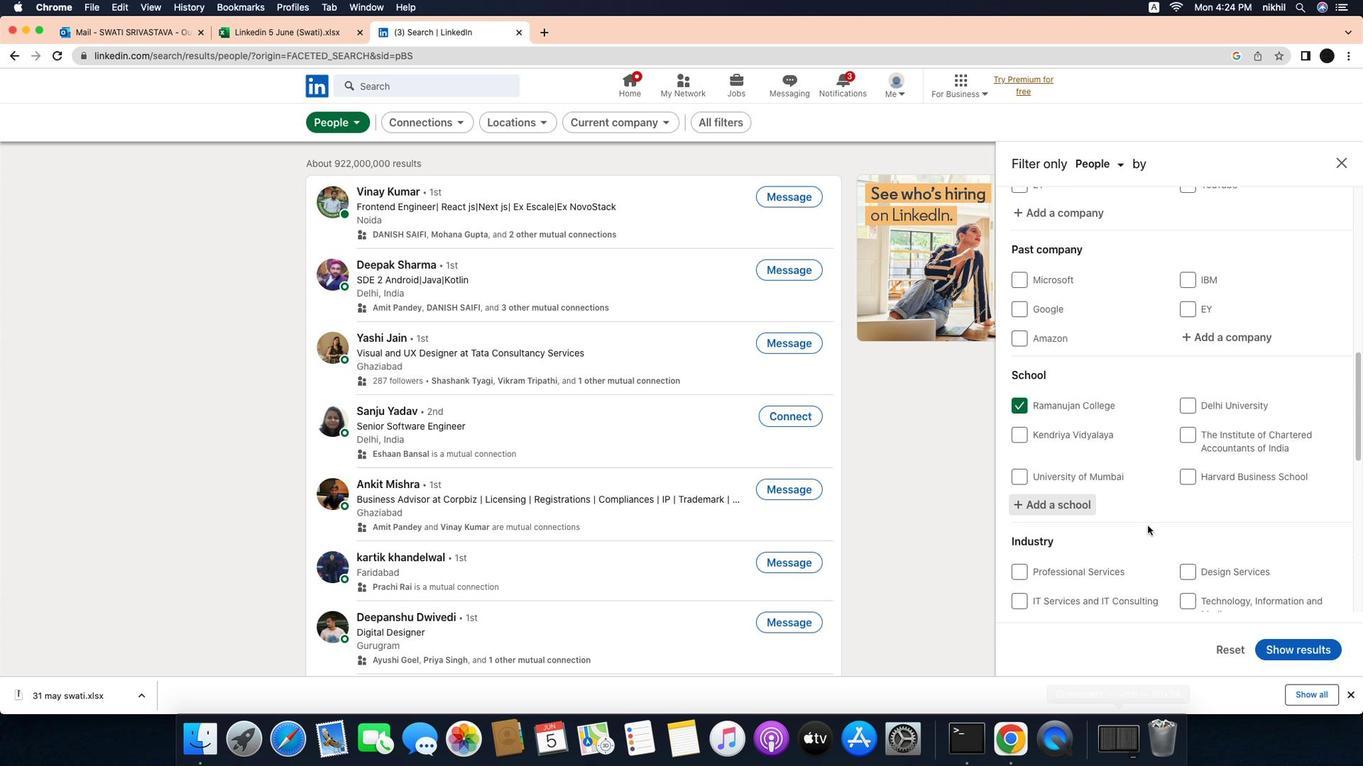 
Action: Mouse scrolled (1142, 505) with delta (21, 19)
Screenshot: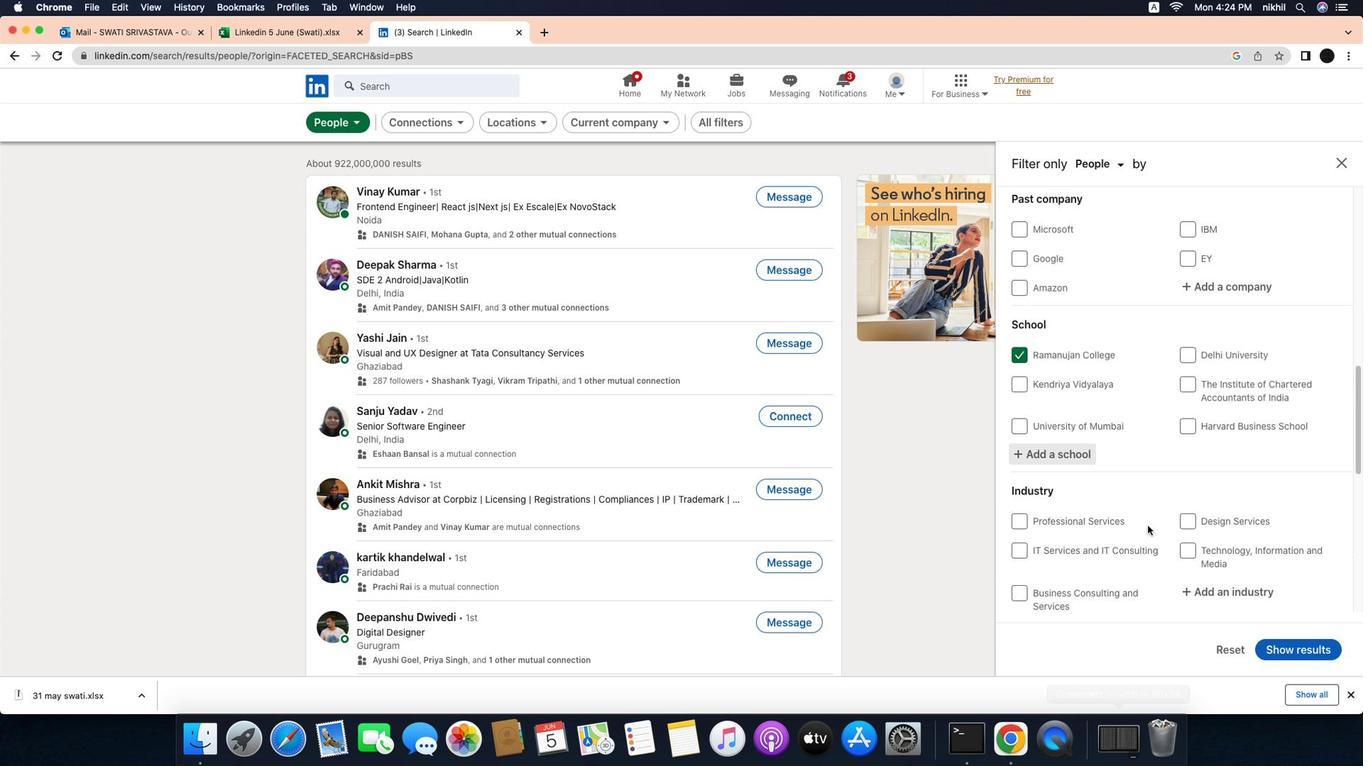 
Action: Mouse scrolled (1142, 505) with delta (21, 19)
Screenshot: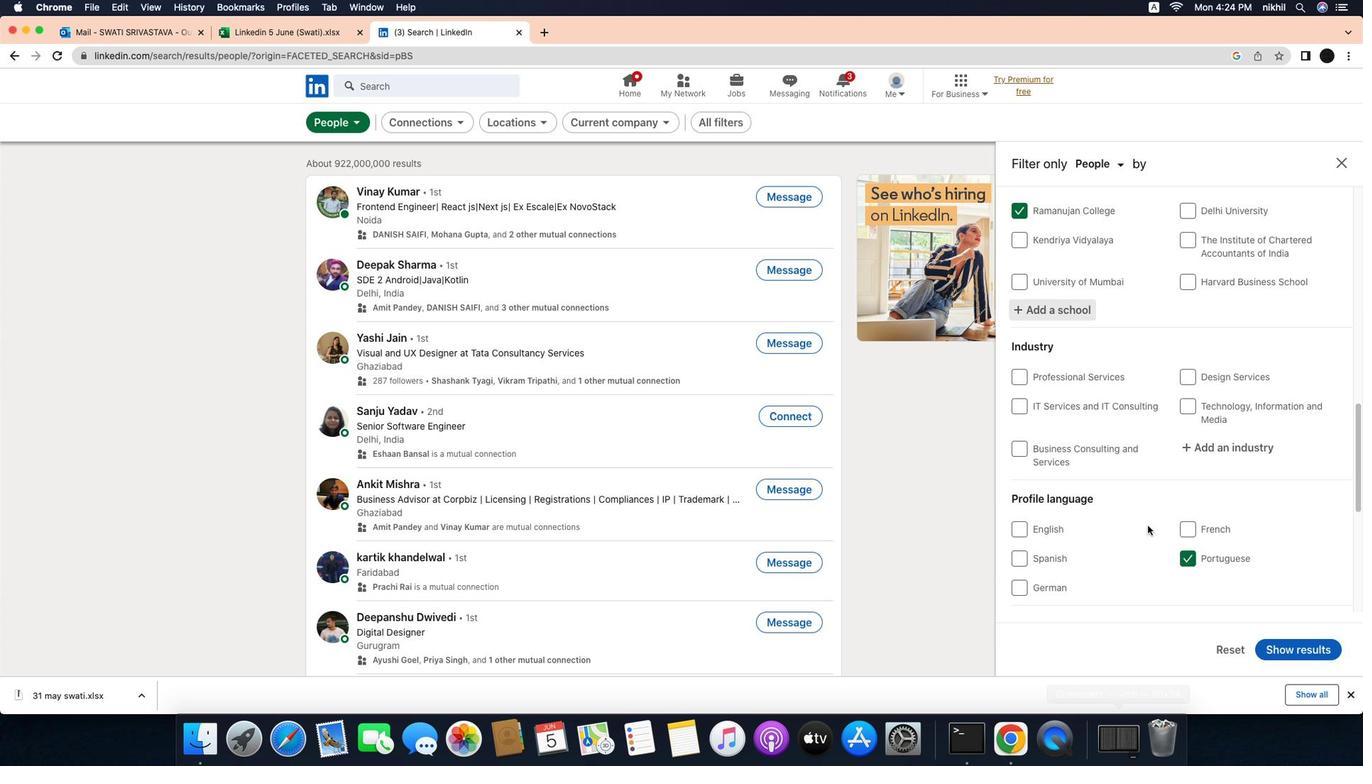 
Action: Mouse moved to (1233, 415)
Screenshot: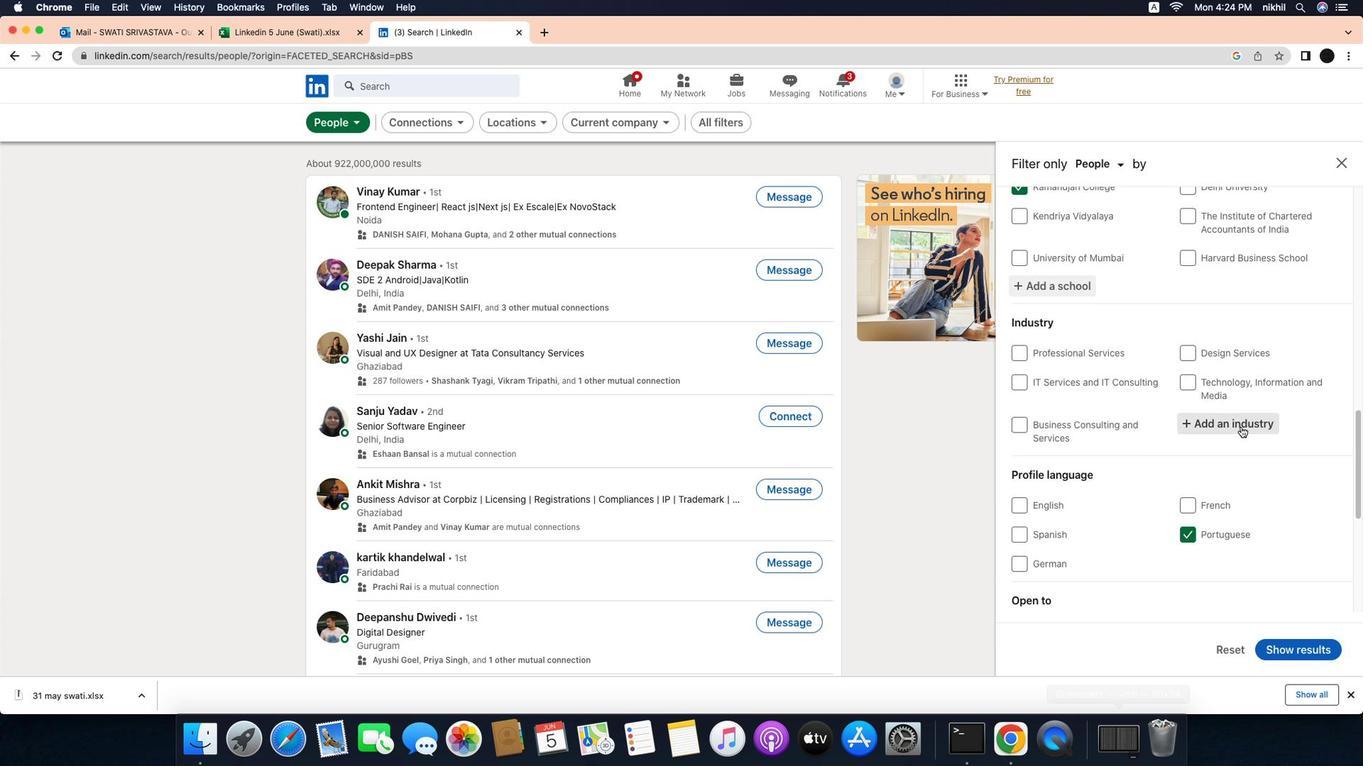 
Action: Mouse pressed left at (1233, 415)
Screenshot: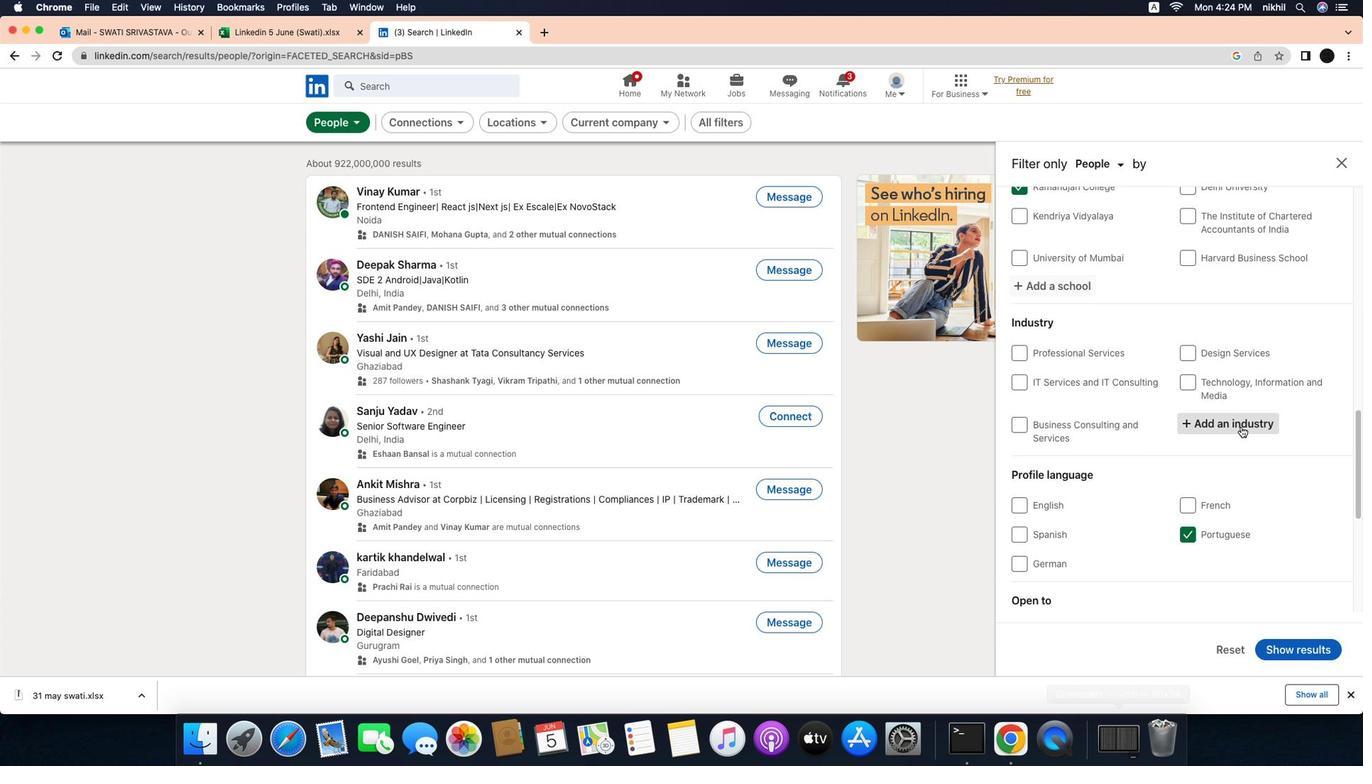 
Action: Mouse moved to (1246, 416)
Screenshot: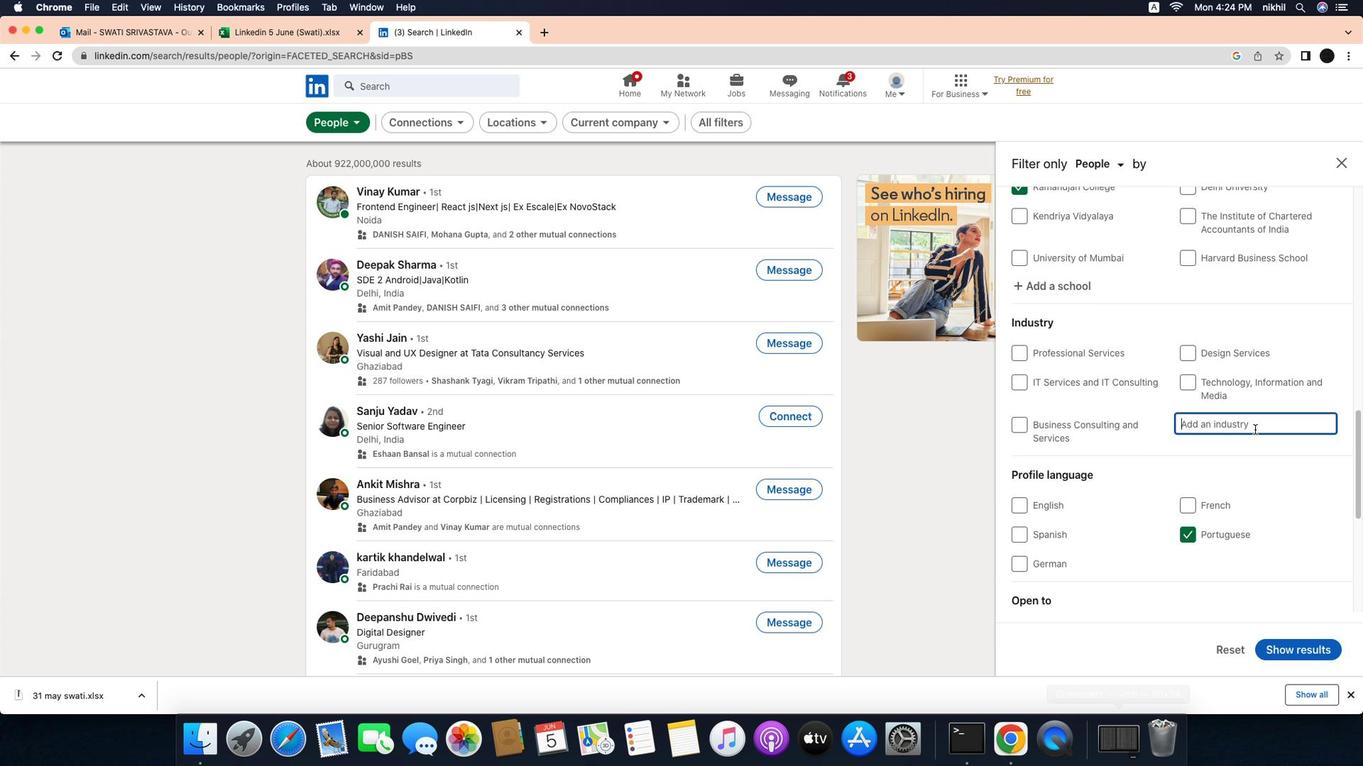 
Action: Mouse pressed left at (1246, 416)
Screenshot: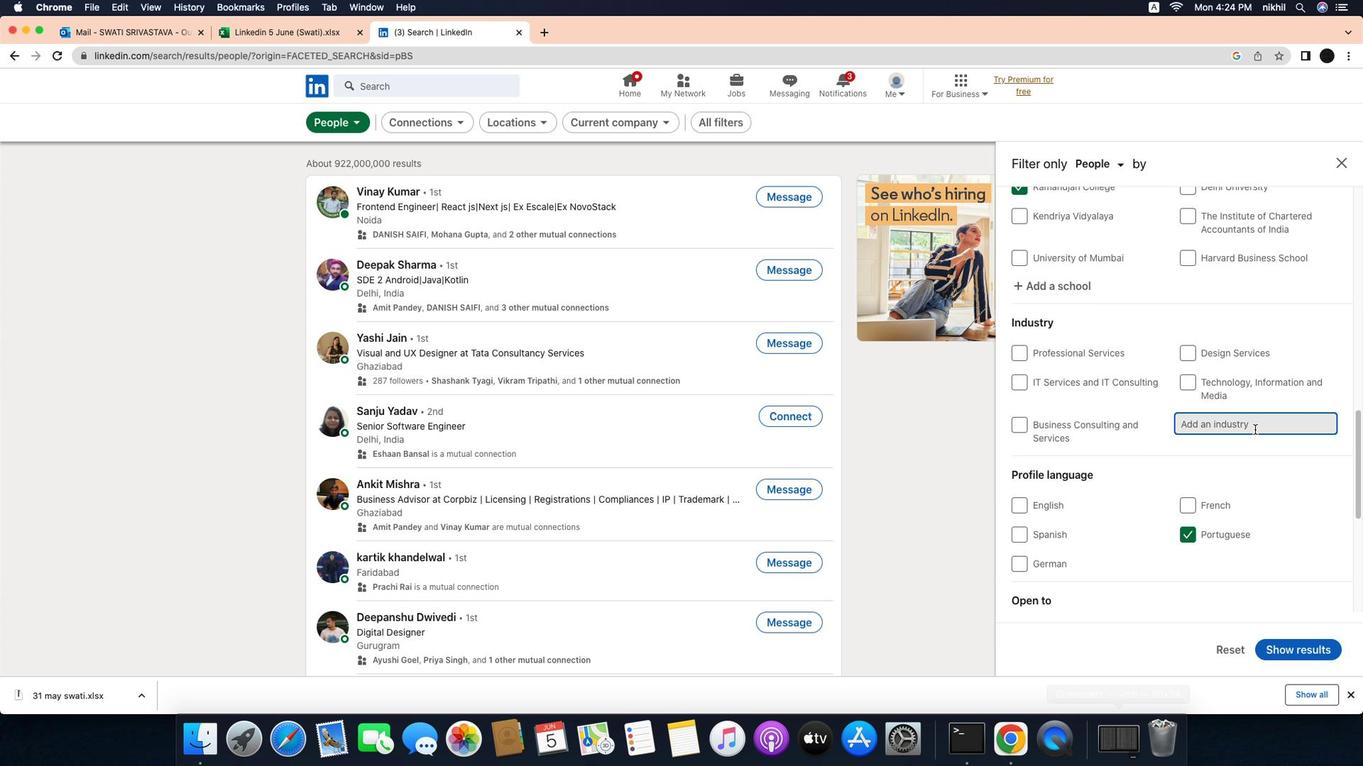 
Action: Key pressed Key.caps_lock'R'Key.caps_lock'e''t''a''i''l'Key.spaceKey.caps_lock'F'Key.caps_lock'l''o''r''i''s''t''s'
Screenshot: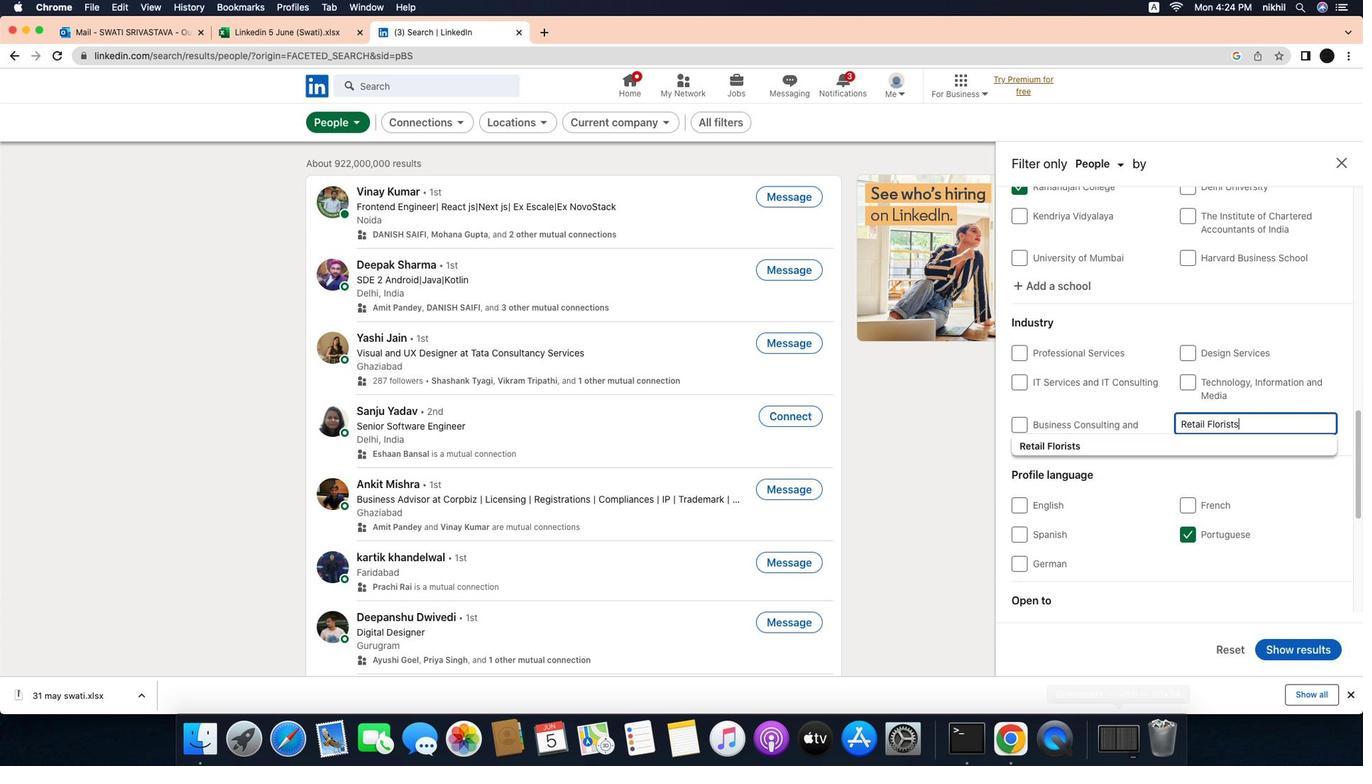 
Action: Mouse moved to (1217, 432)
Screenshot: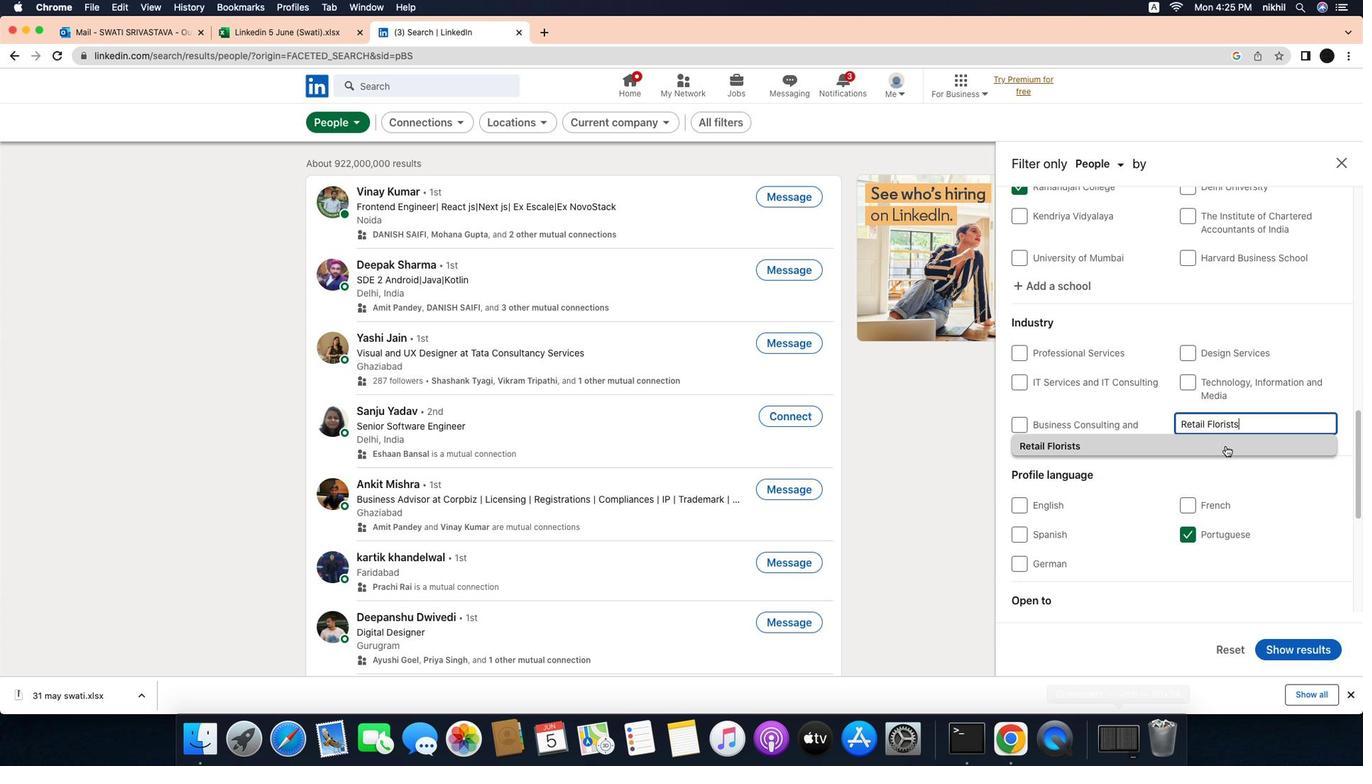
Action: Mouse pressed left at (1217, 432)
Screenshot: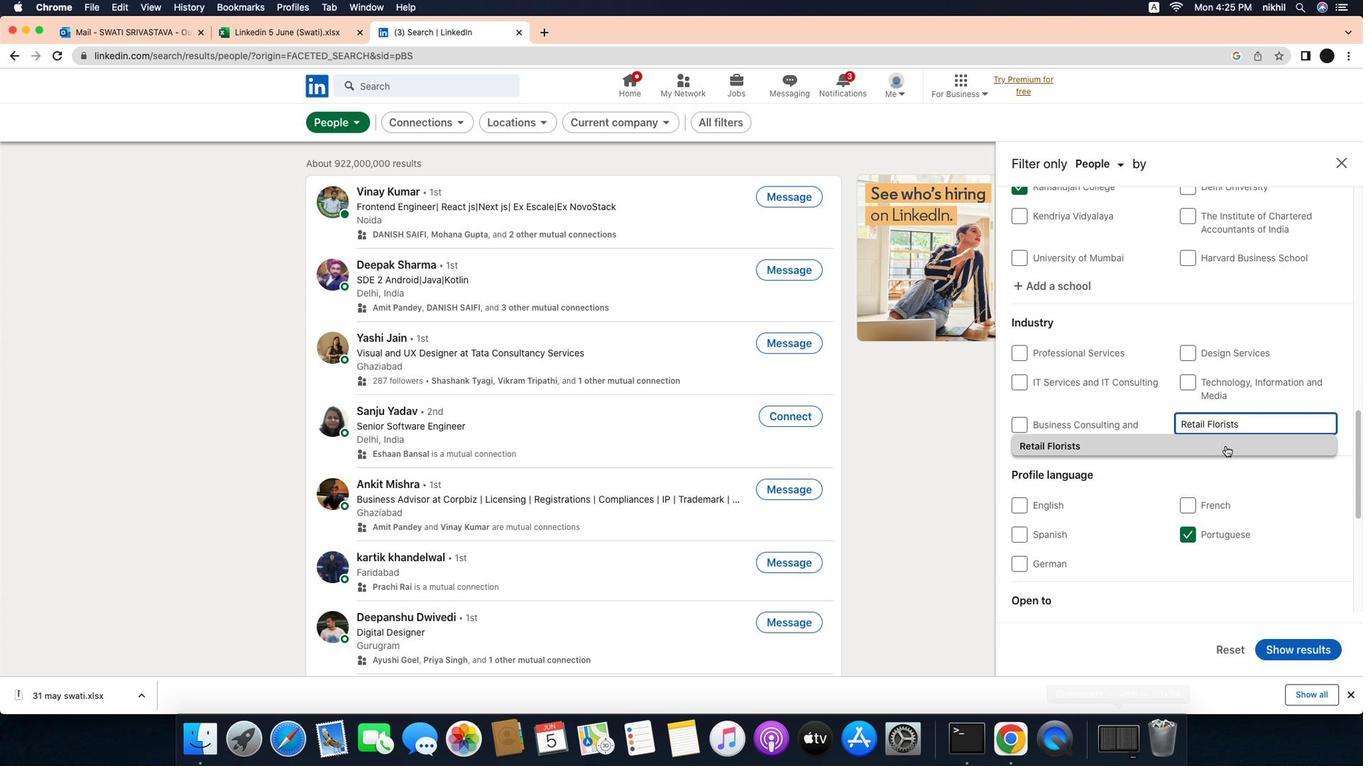 
Action: Mouse moved to (1185, 479)
Screenshot: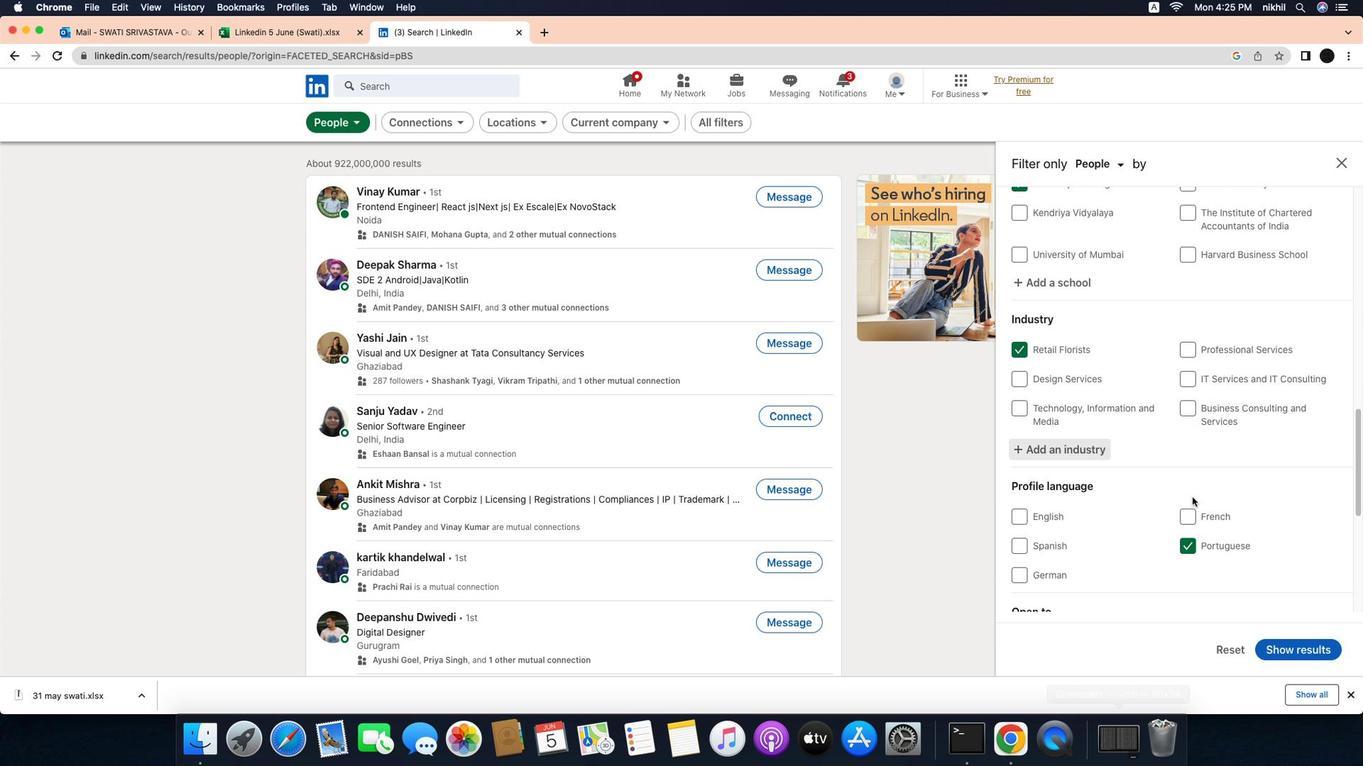 
Action: Mouse scrolled (1185, 479) with delta (21, 20)
Screenshot: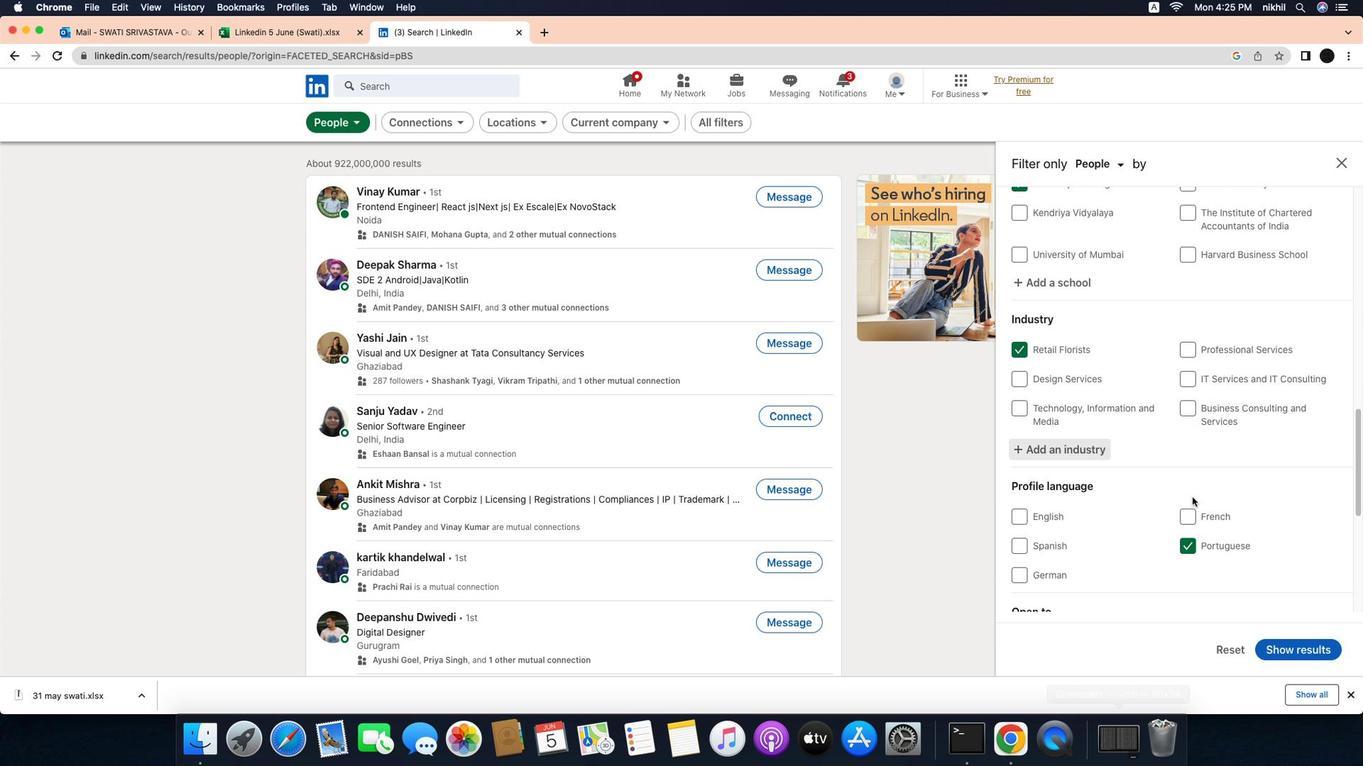 
Action: Mouse scrolled (1185, 479) with delta (21, 20)
Screenshot: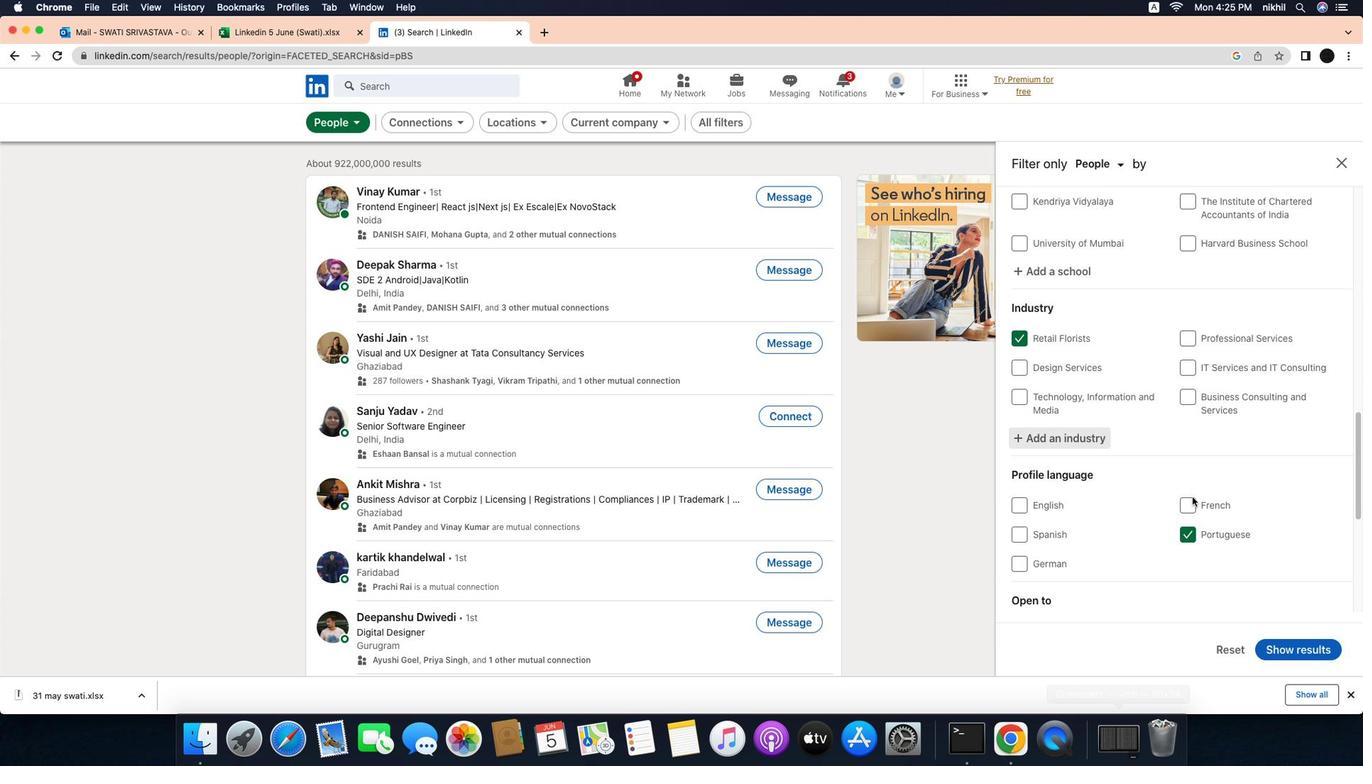 
Action: Mouse moved to (1185, 479)
Screenshot: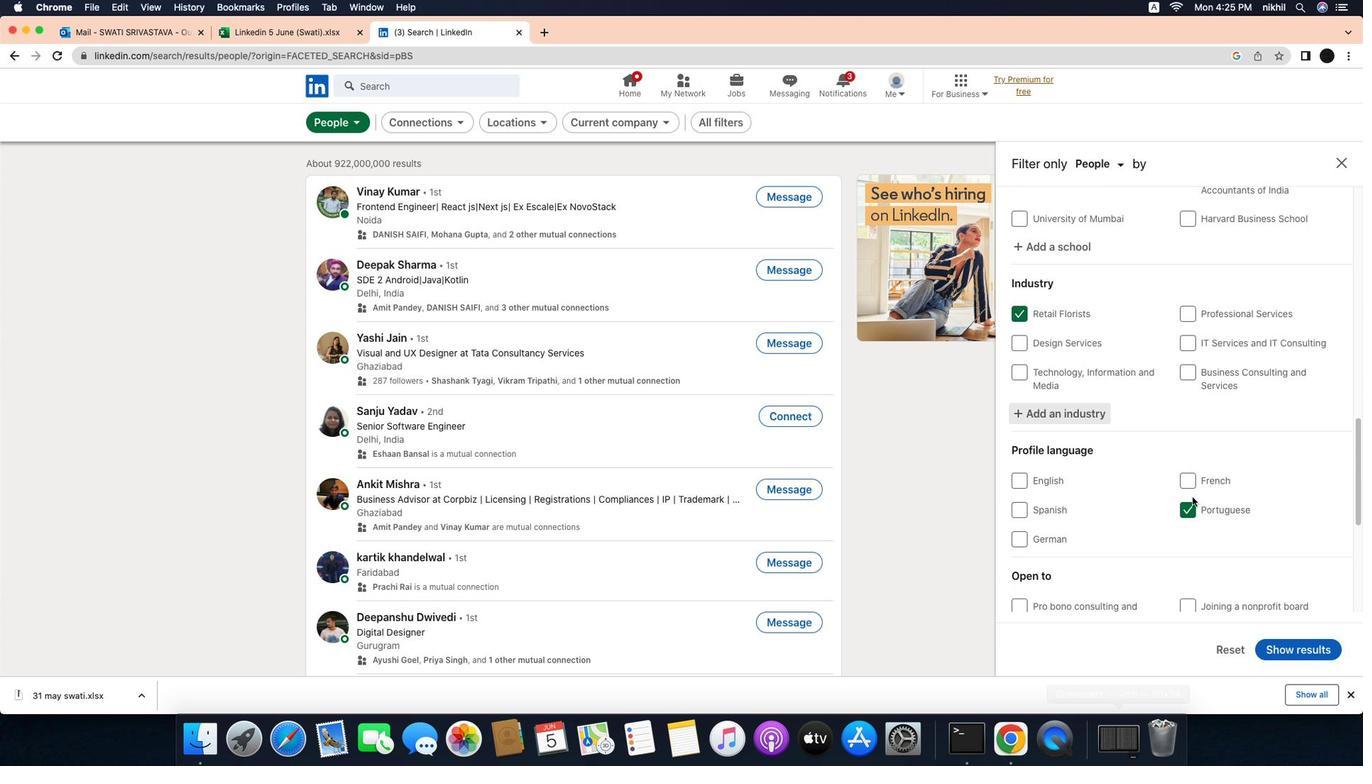 
Action: Mouse scrolled (1185, 479) with delta (21, 19)
Screenshot: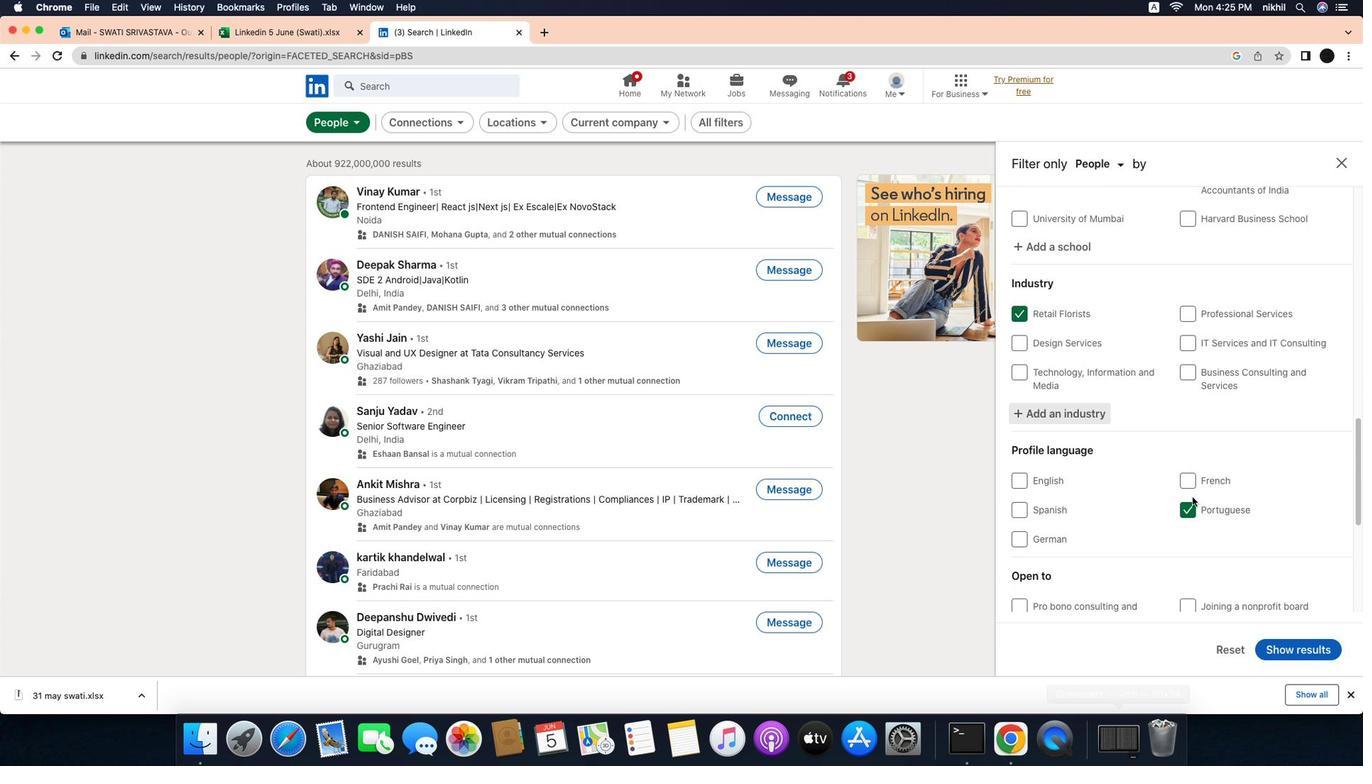 
Action: Mouse scrolled (1185, 479) with delta (21, 20)
Screenshot: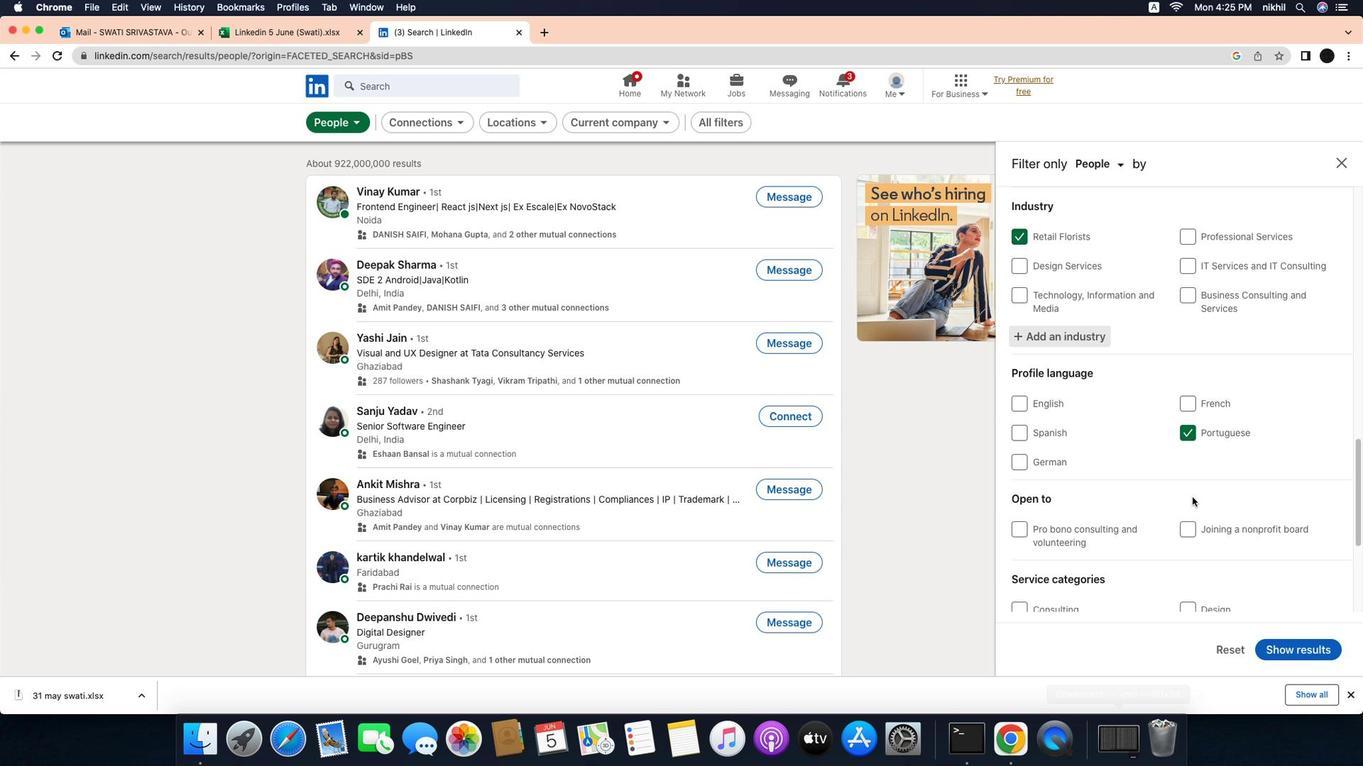 
Action: Mouse scrolled (1185, 479) with delta (21, 20)
Screenshot: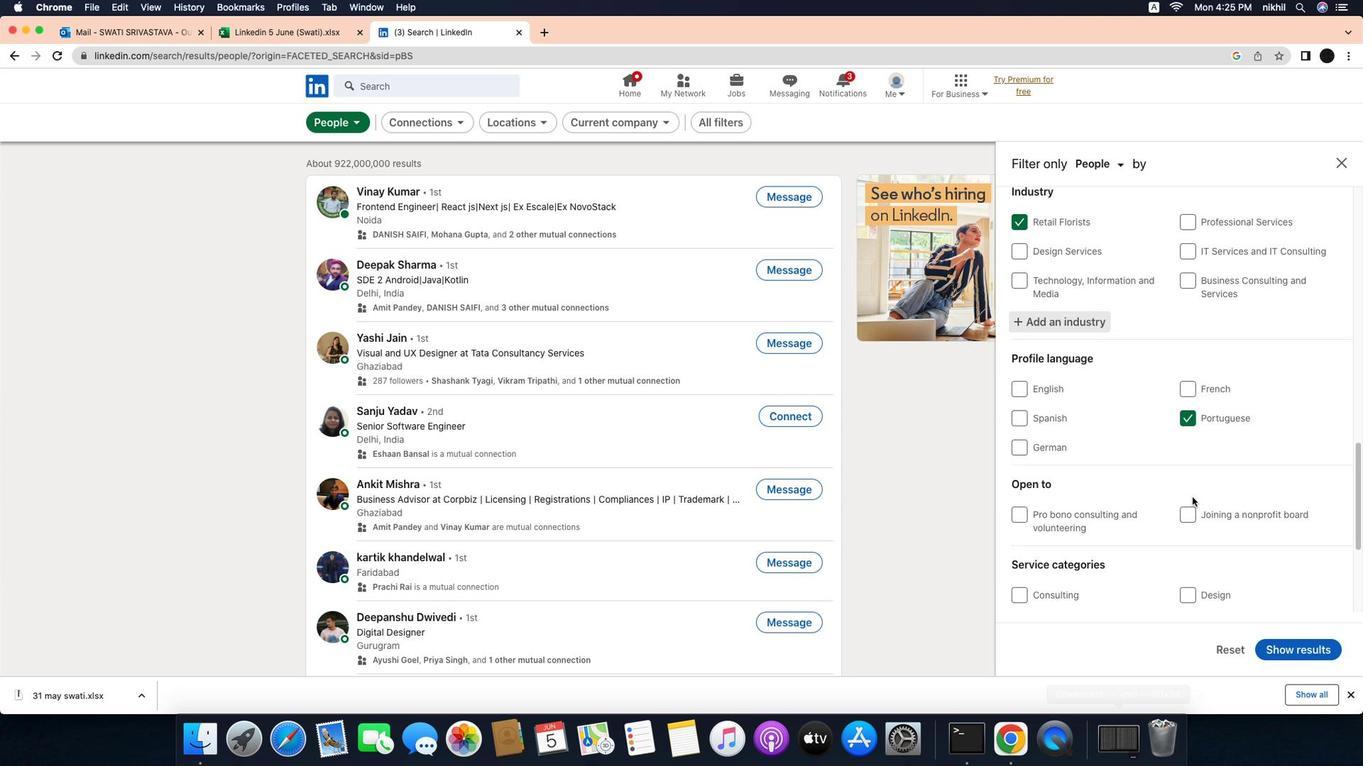 
Action: Mouse scrolled (1185, 479) with delta (21, 19)
Screenshot: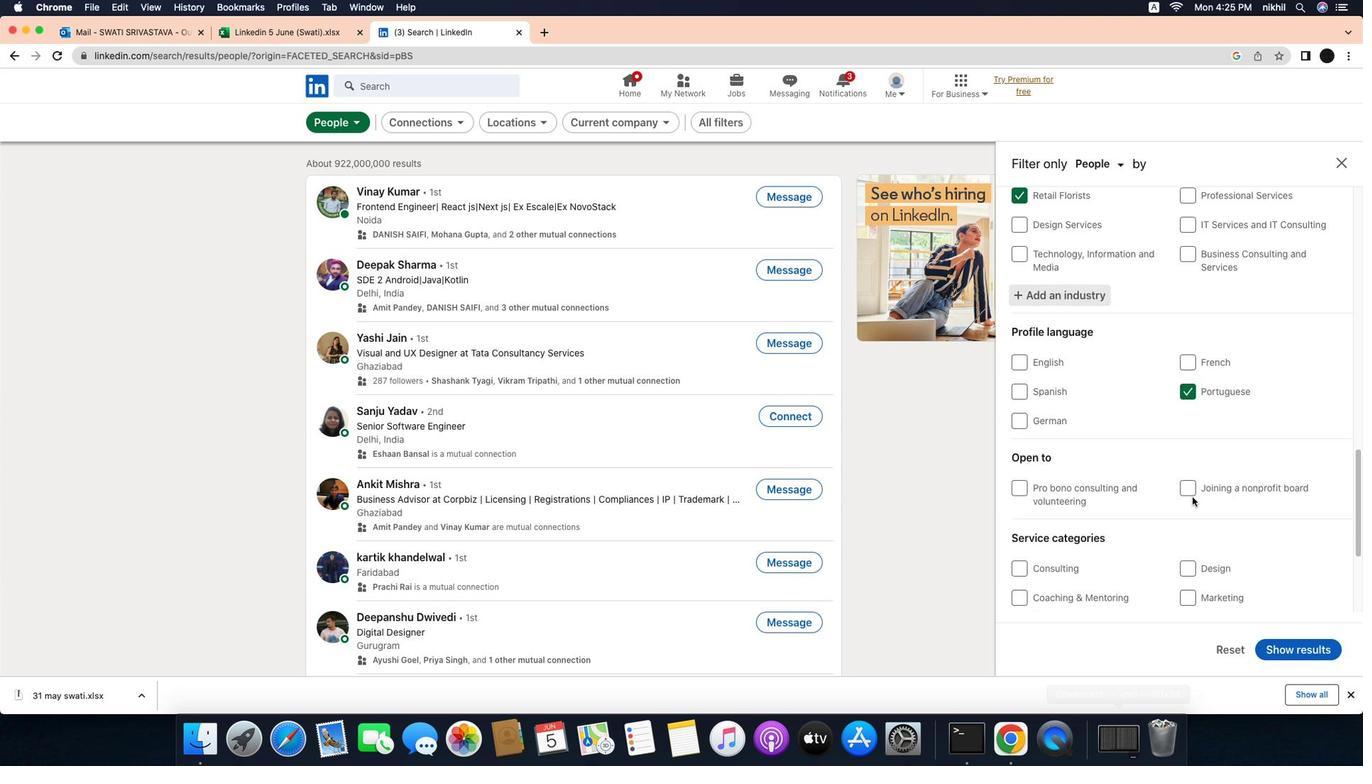 
Action: Mouse moved to (1202, 540)
Screenshot: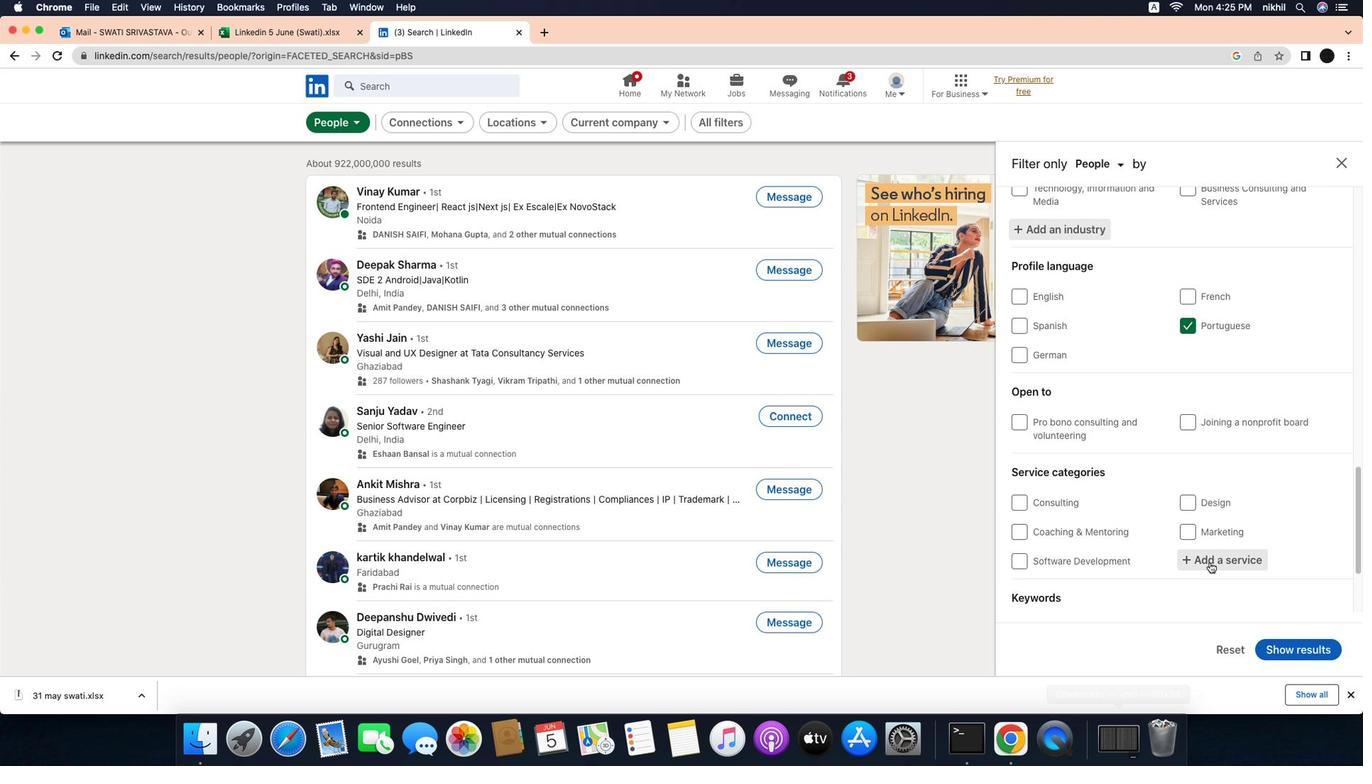 
Action: Mouse pressed left at (1202, 540)
Screenshot: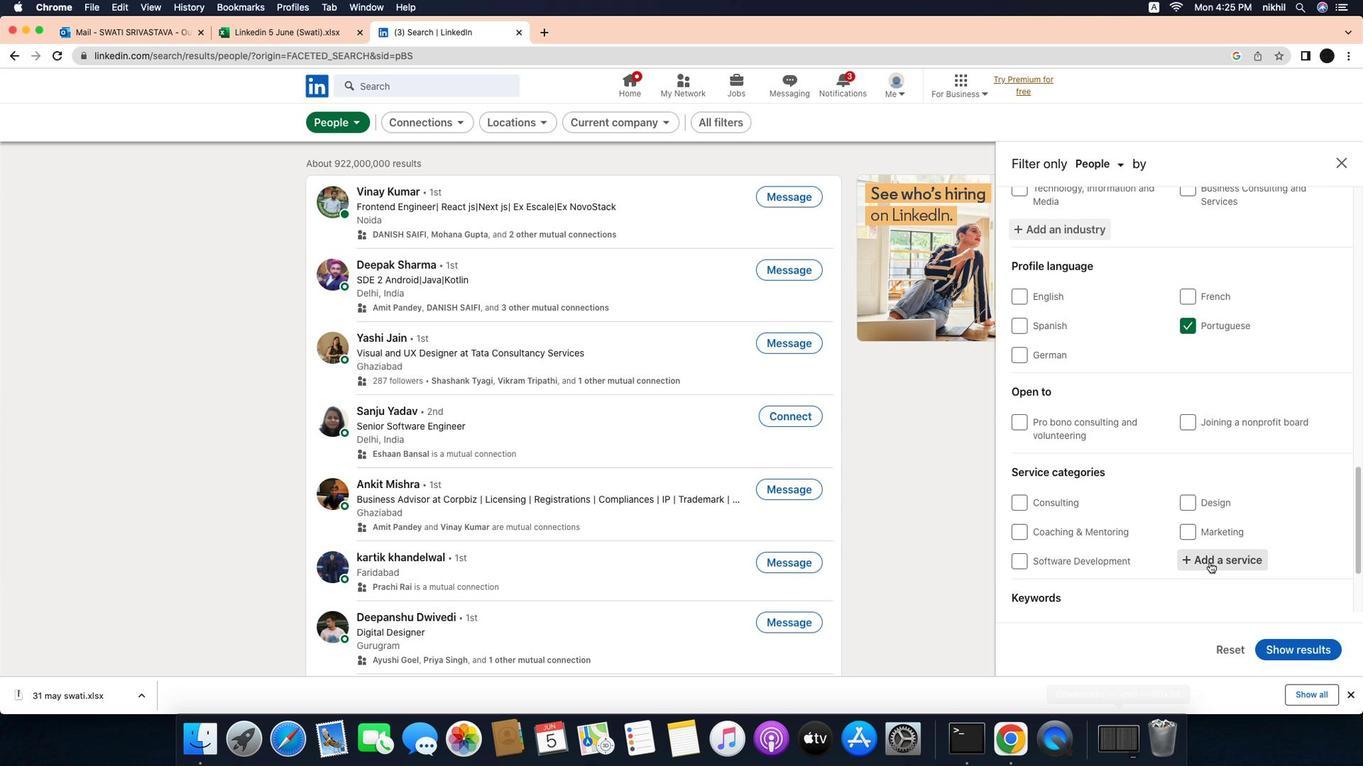
Action: Mouse moved to (1216, 536)
Screenshot: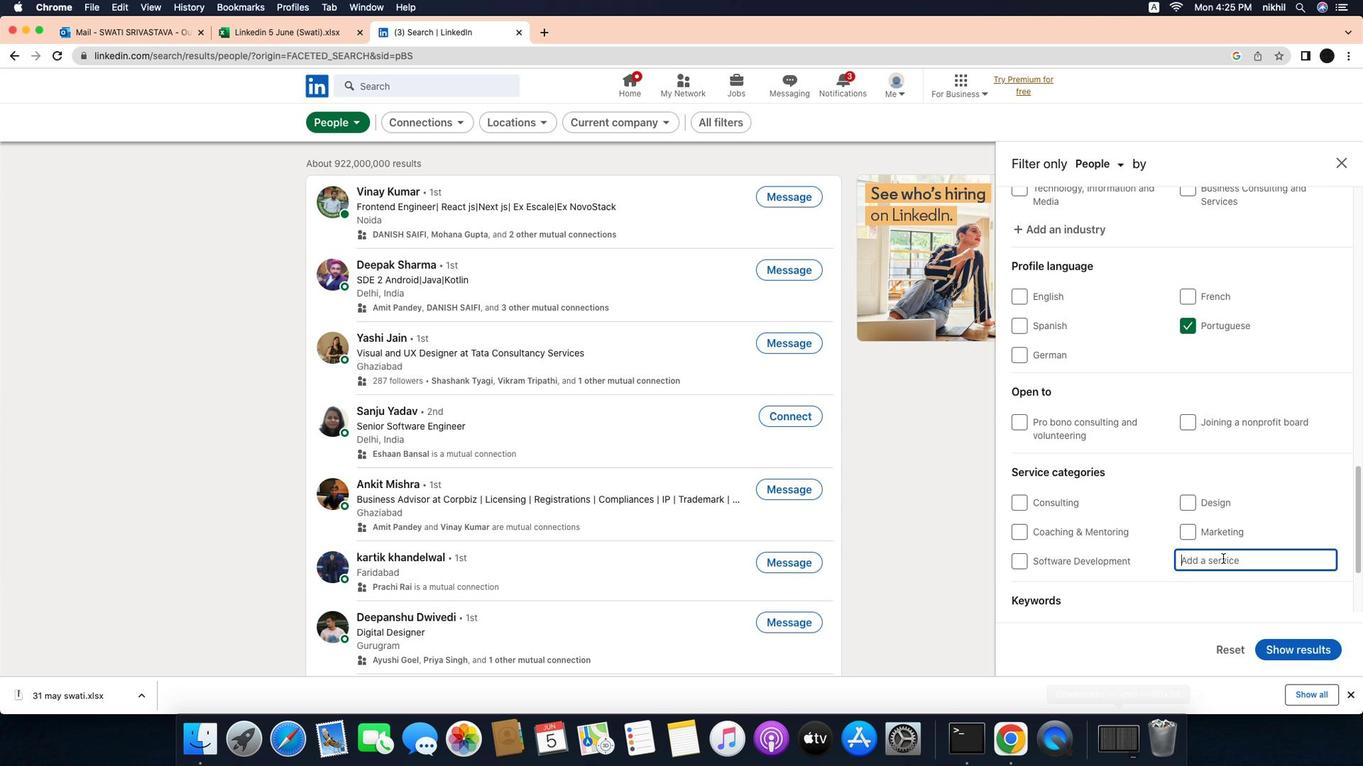 
Action: Mouse pressed left at (1216, 536)
Screenshot: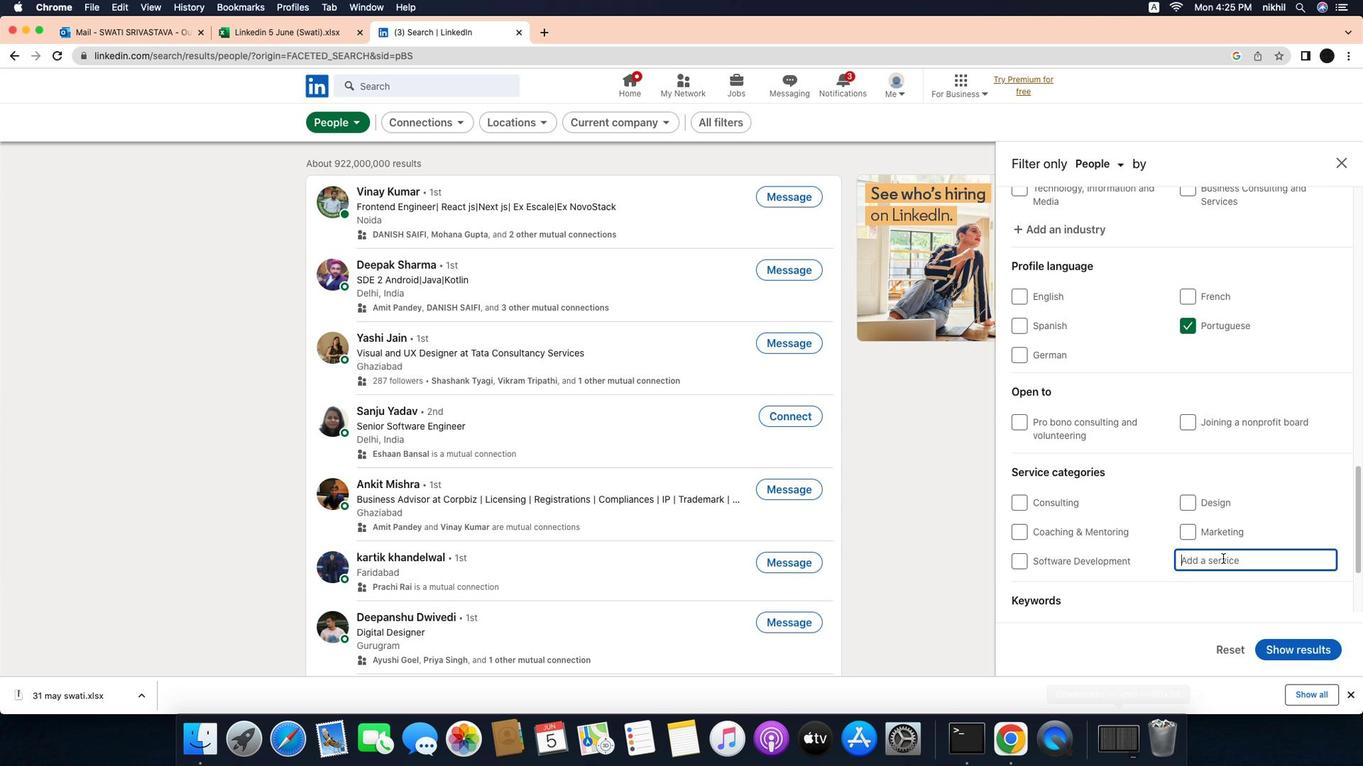 
Action: Key pressed Key.caps_lock'T'Key.caps_lock'r''a''i''n''i''n''g'
Screenshot: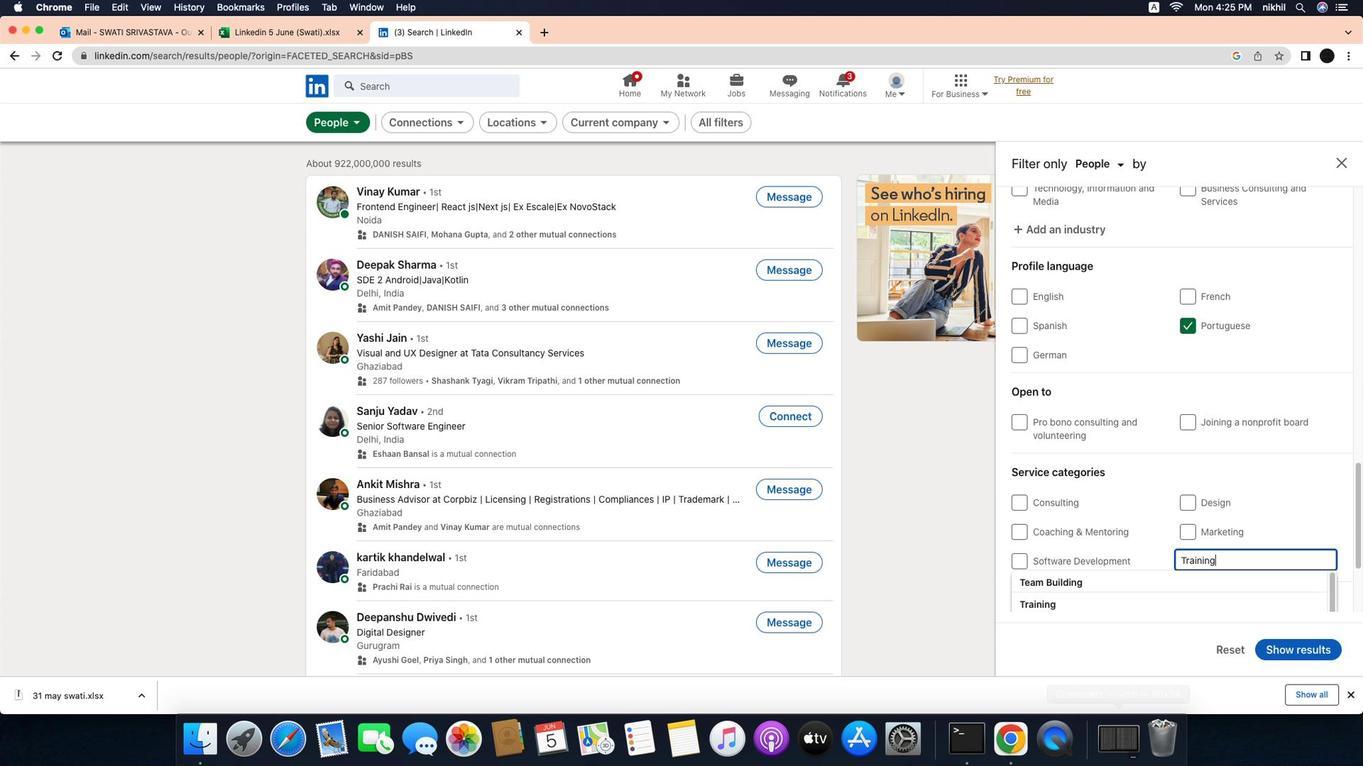 
Action: Mouse moved to (1126, 555)
Screenshot: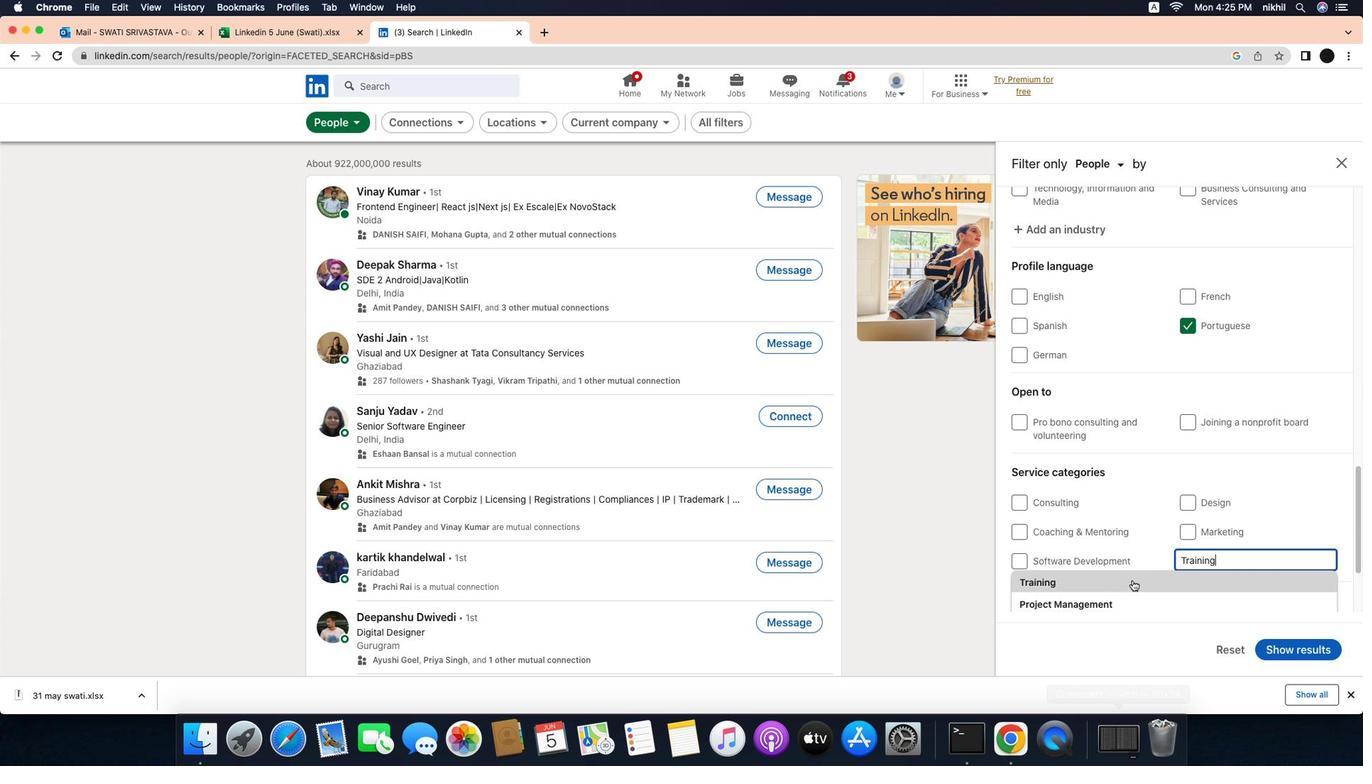 
Action: Mouse pressed left at (1126, 555)
Screenshot: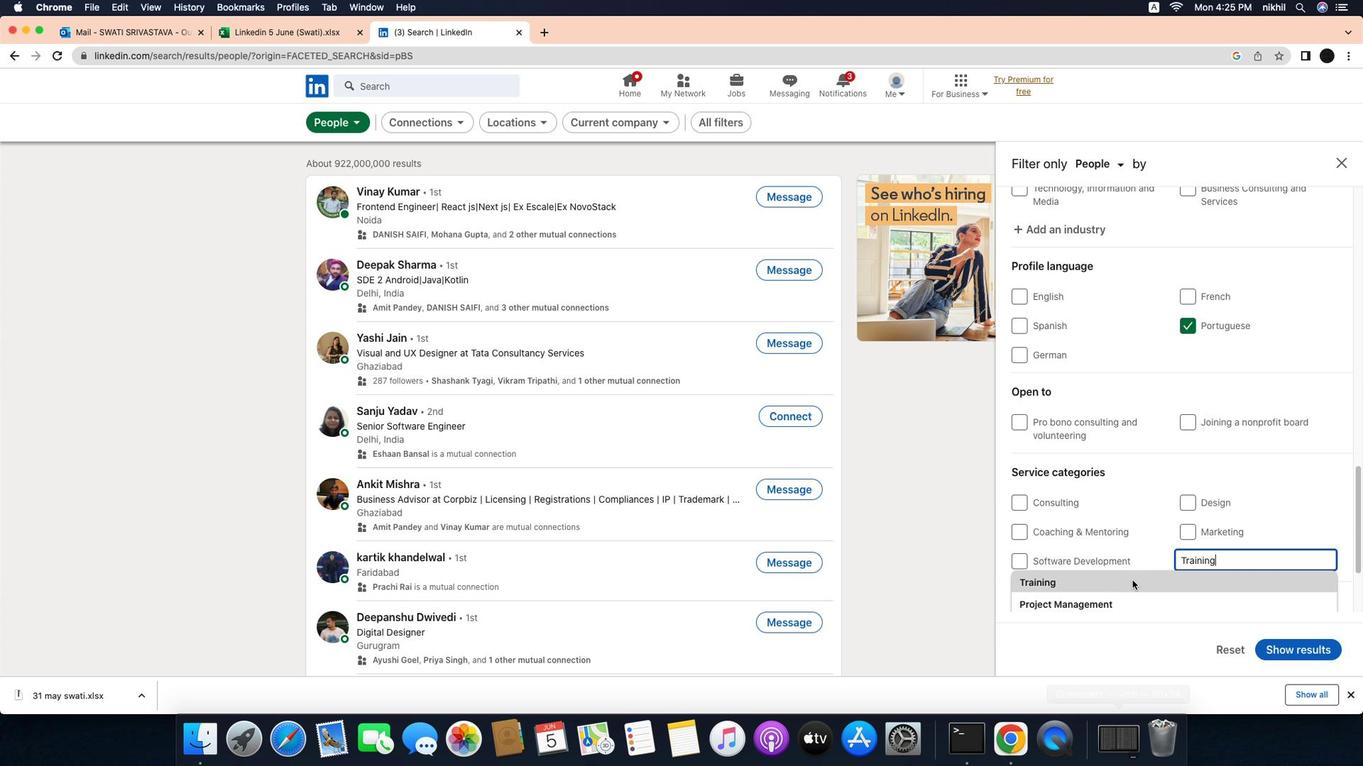 
Action: Mouse moved to (1147, 545)
Screenshot: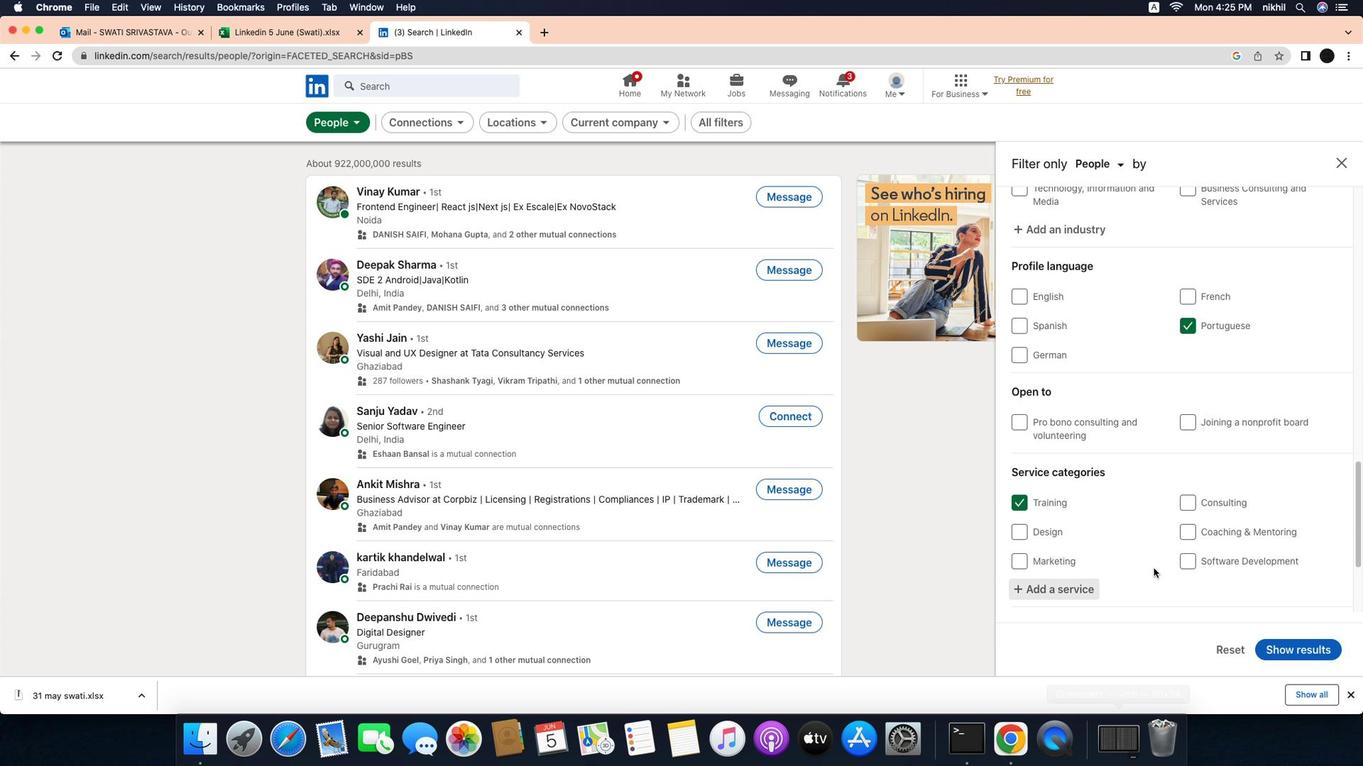 
Action: Mouse scrolled (1147, 545) with delta (21, 20)
Screenshot: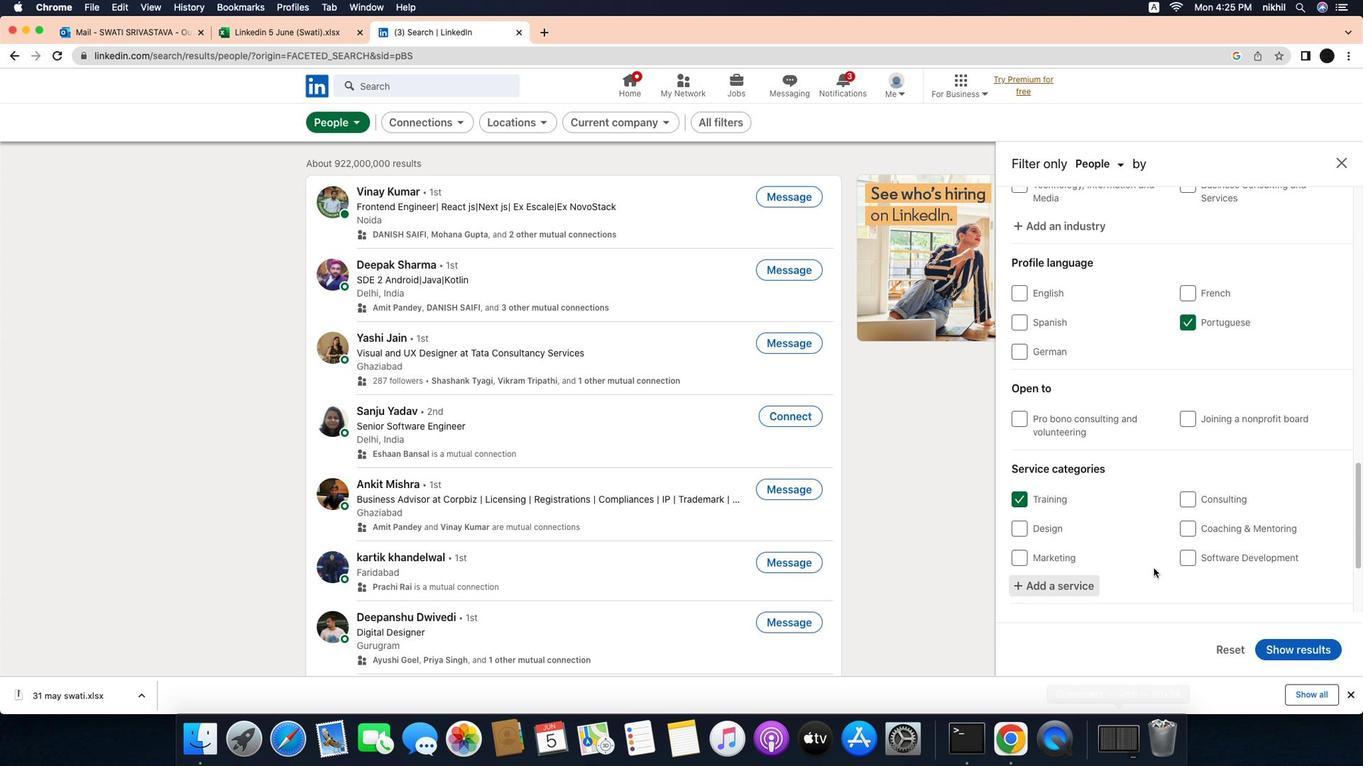 
Action: Mouse scrolled (1147, 545) with delta (21, 20)
Screenshot: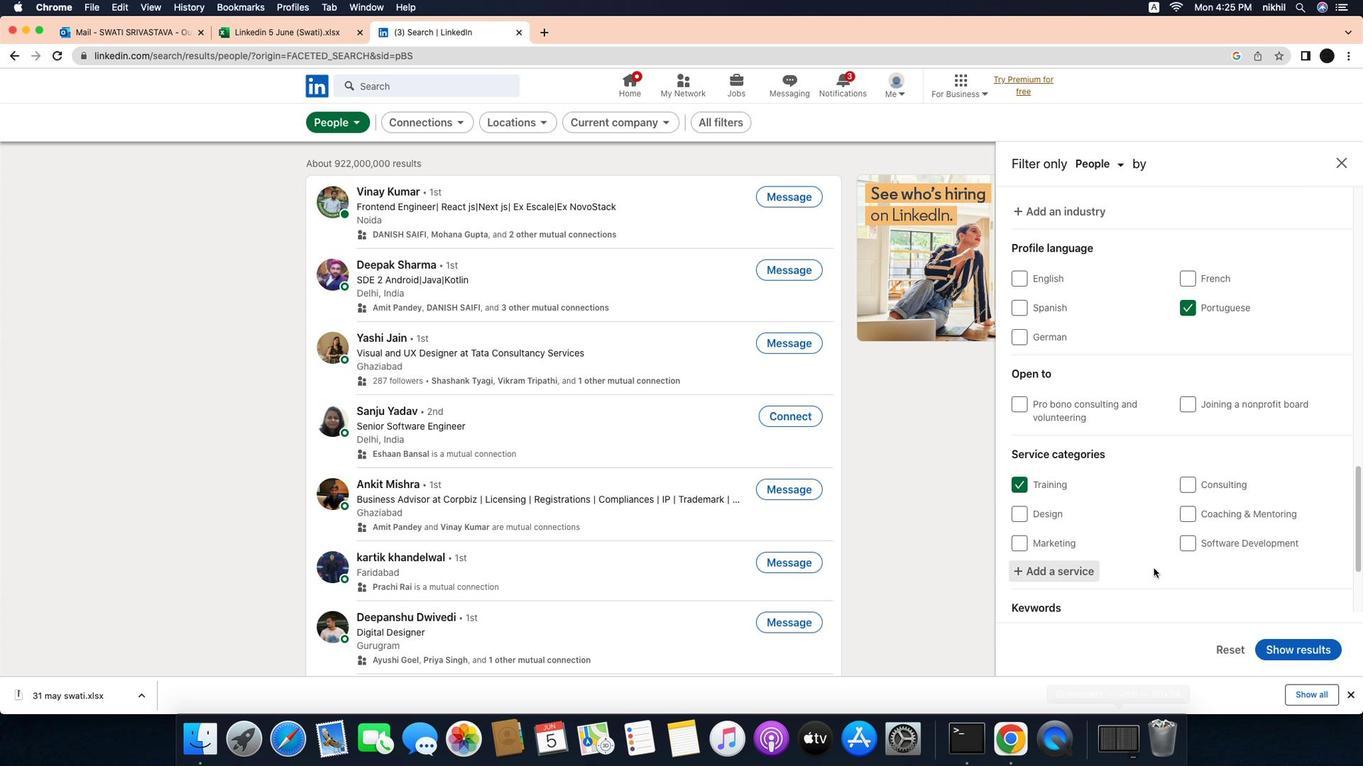 
Action: Mouse scrolled (1147, 545) with delta (21, 19)
Screenshot: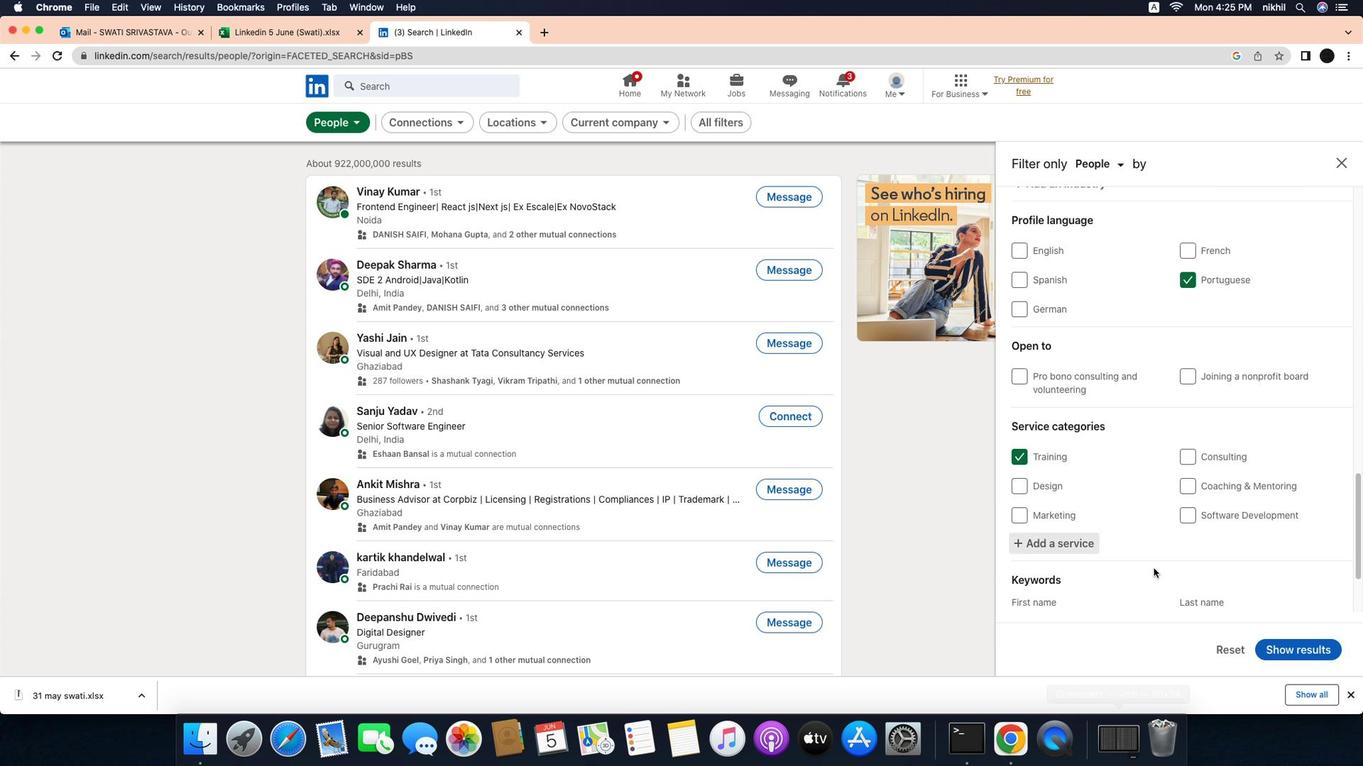 
Action: Mouse scrolled (1147, 545) with delta (21, 18)
Screenshot: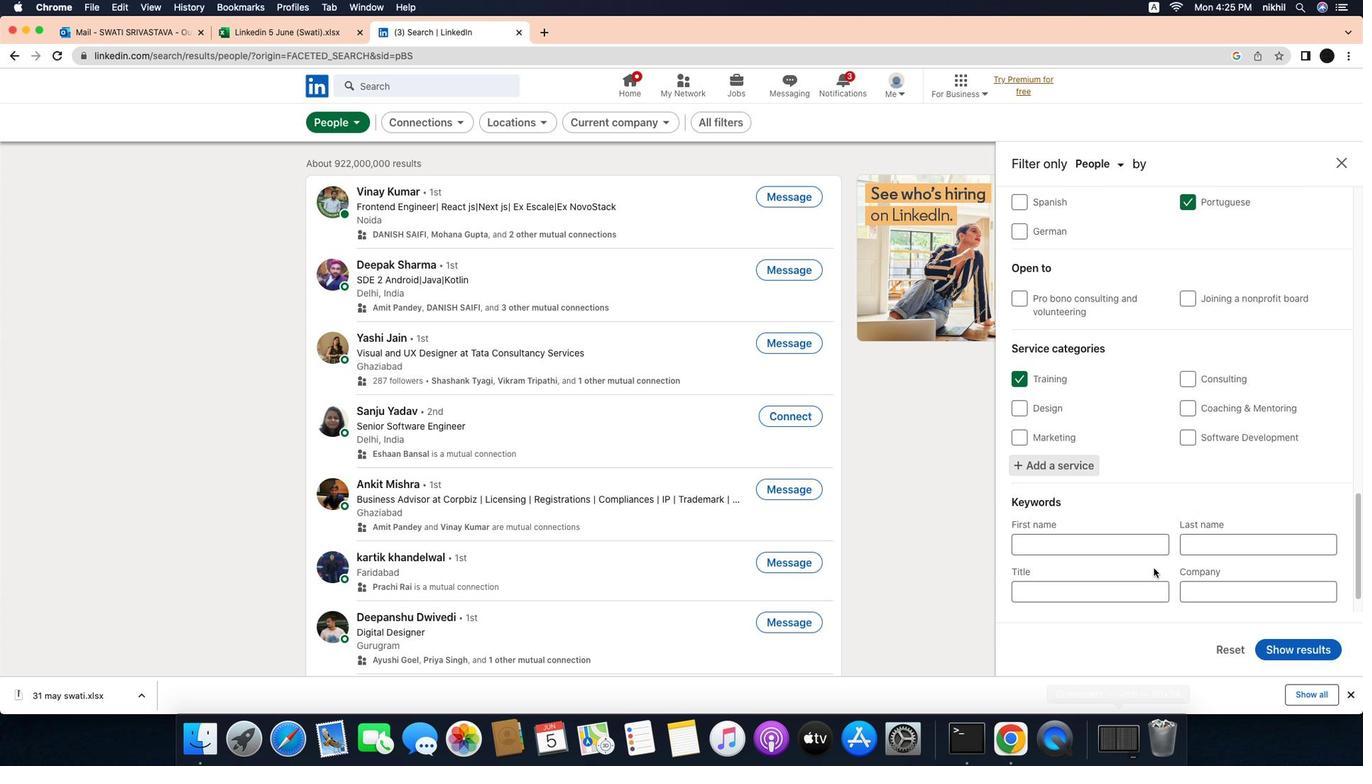 
Action: Mouse scrolled (1147, 545) with delta (21, 18)
Screenshot: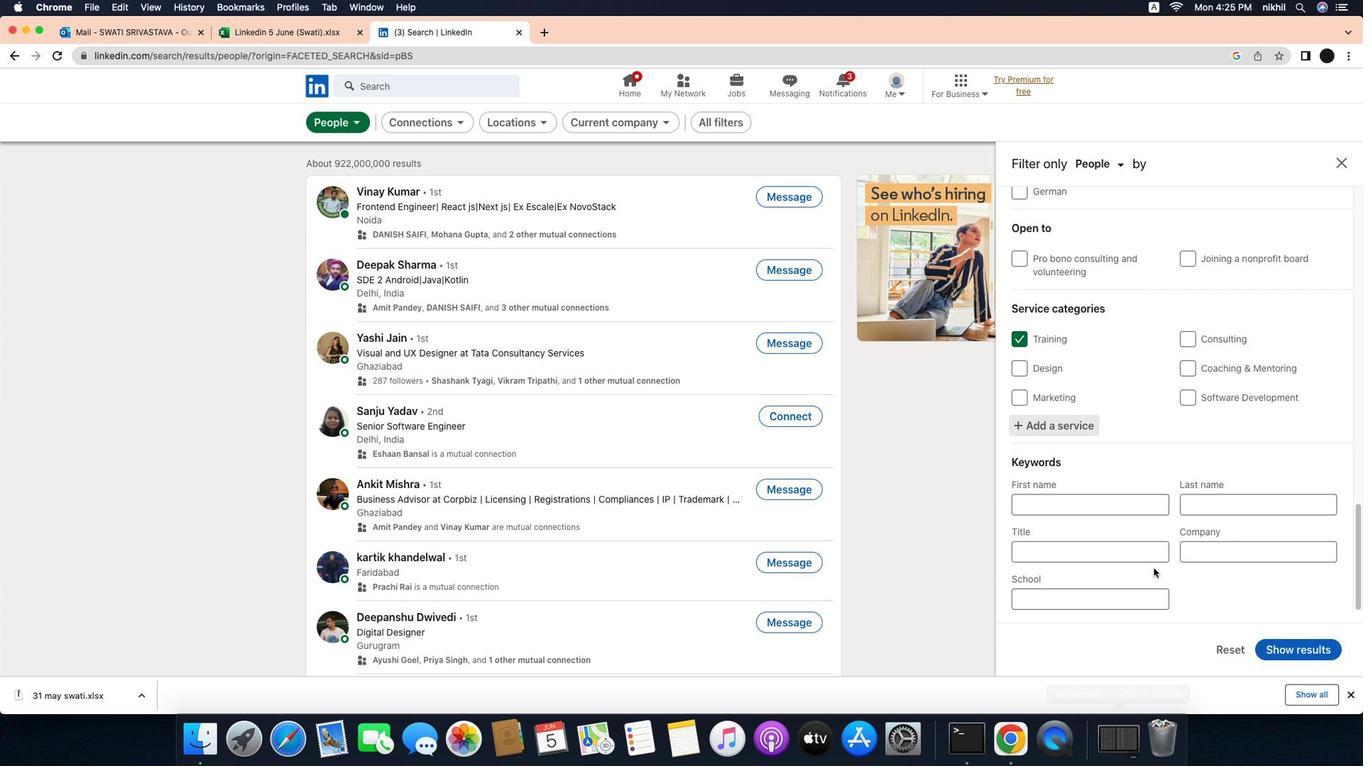 
Action: Mouse moved to (1072, 529)
Screenshot: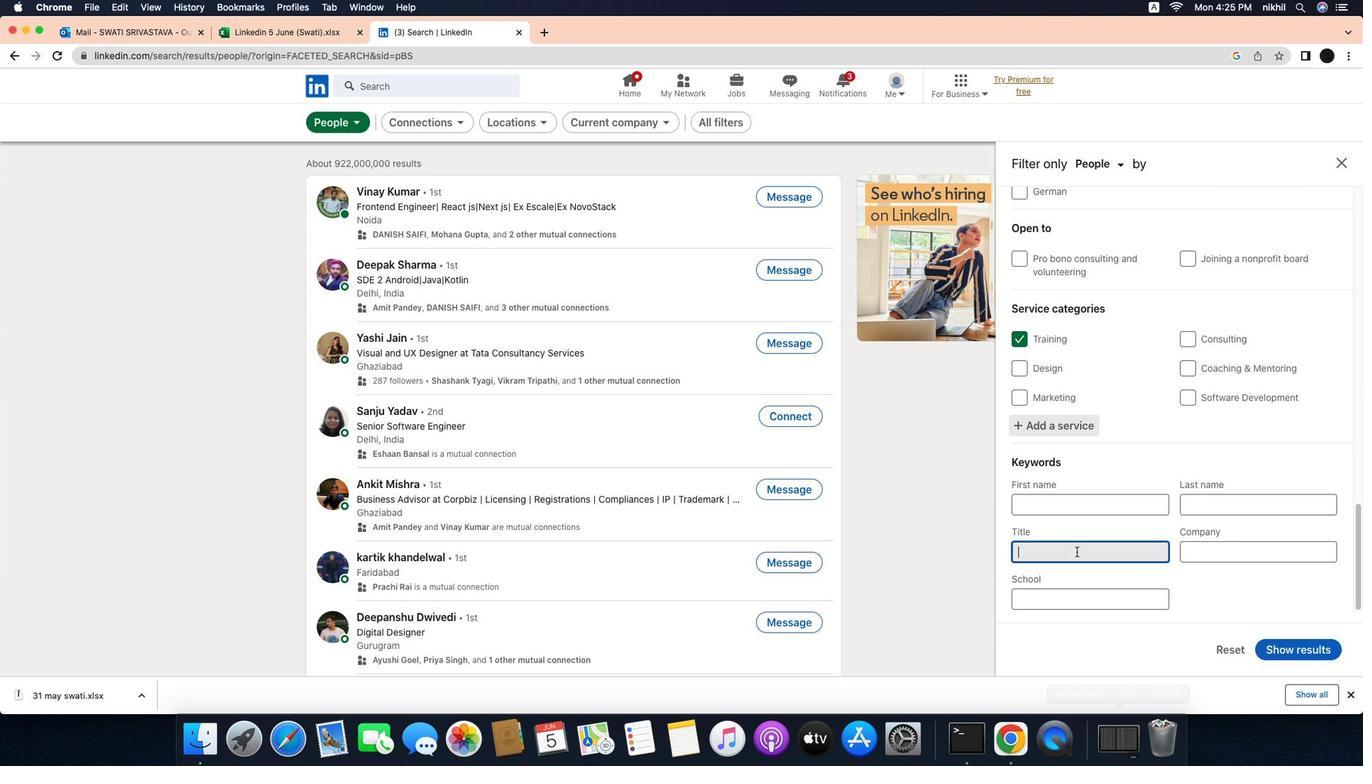 
Action: Mouse pressed left at (1072, 529)
Screenshot: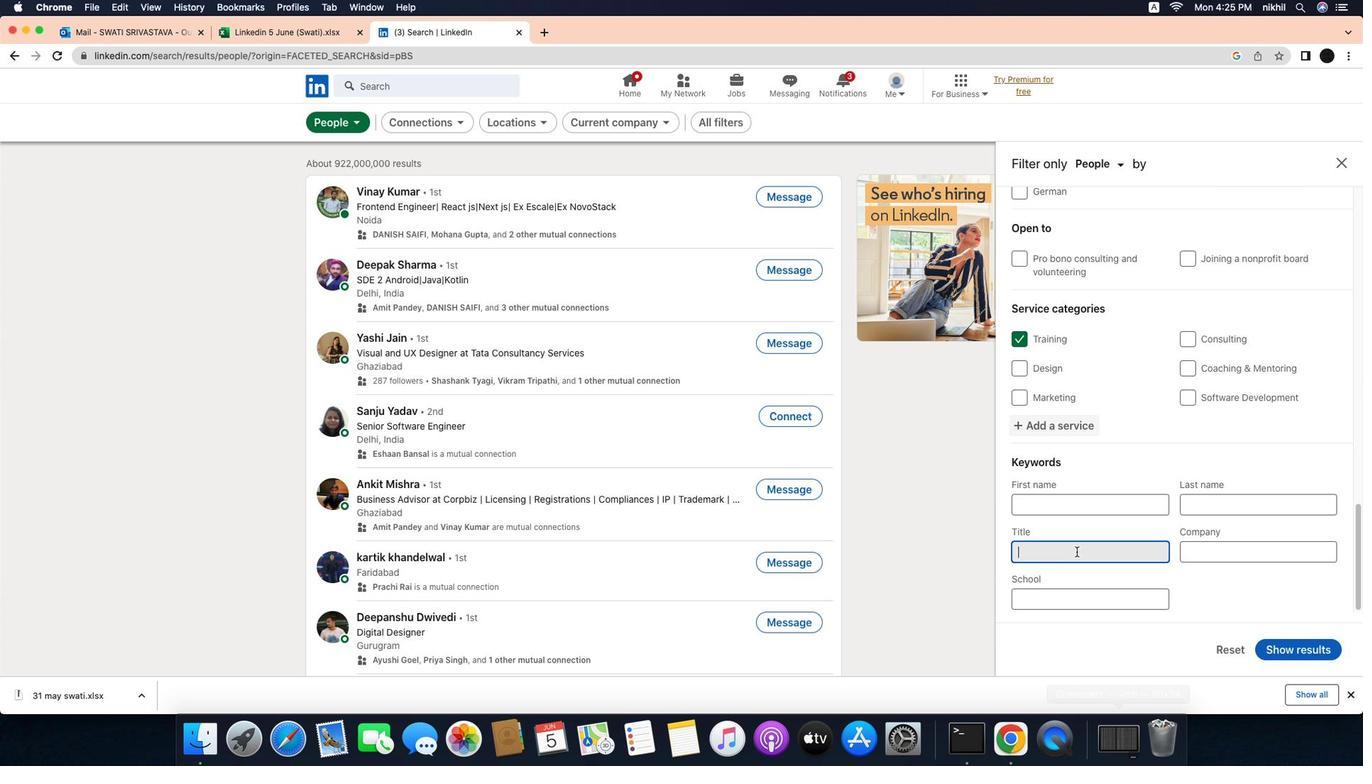 
Action: Mouse moved to (1072, 529)
Screenshot: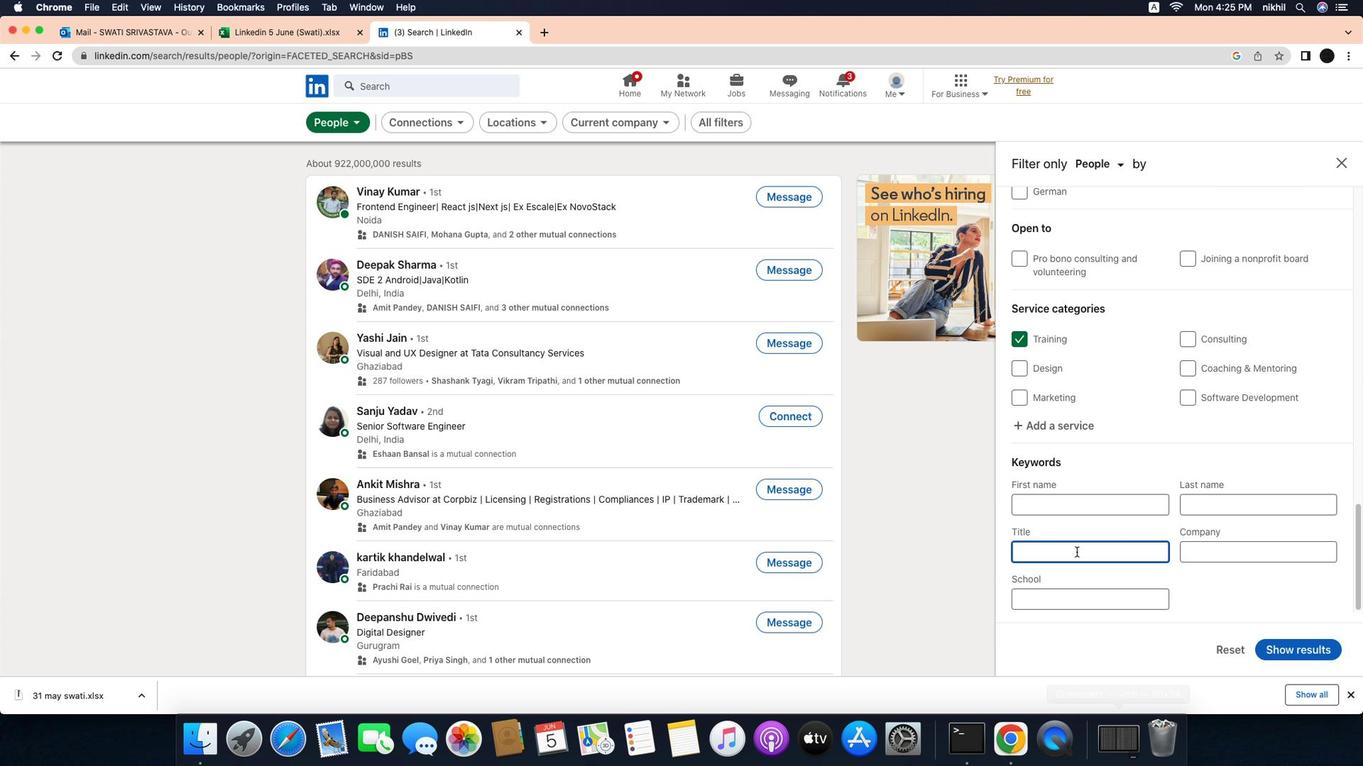 
Action: Key pressed Key.caps_lock'W'Key.caps_lock'a''r''e''h''o''u''s''e'Key.spaceKey.caps_lock'W'Key.caps_lock'o''r''k''e''r'
Screenshot: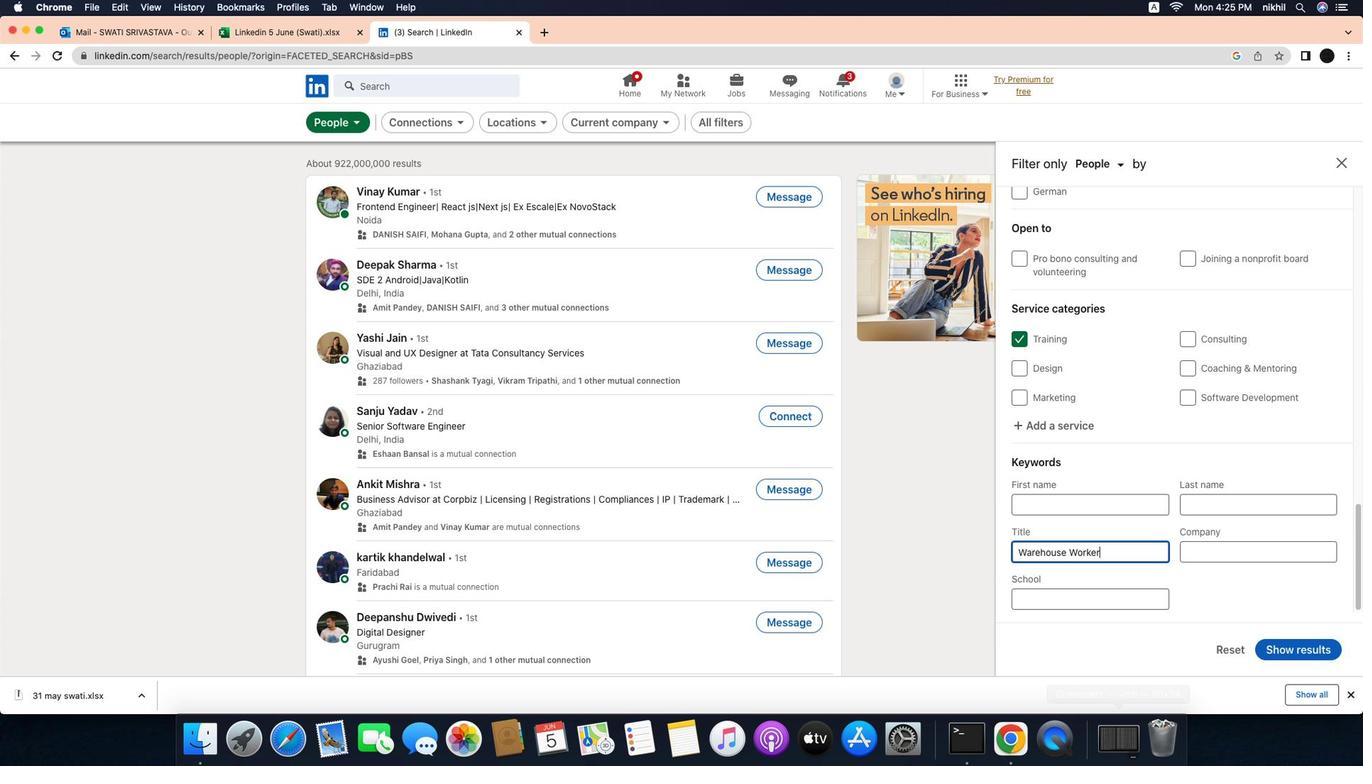 
Action: Mouse moved to (1298, 619)
Screenshot: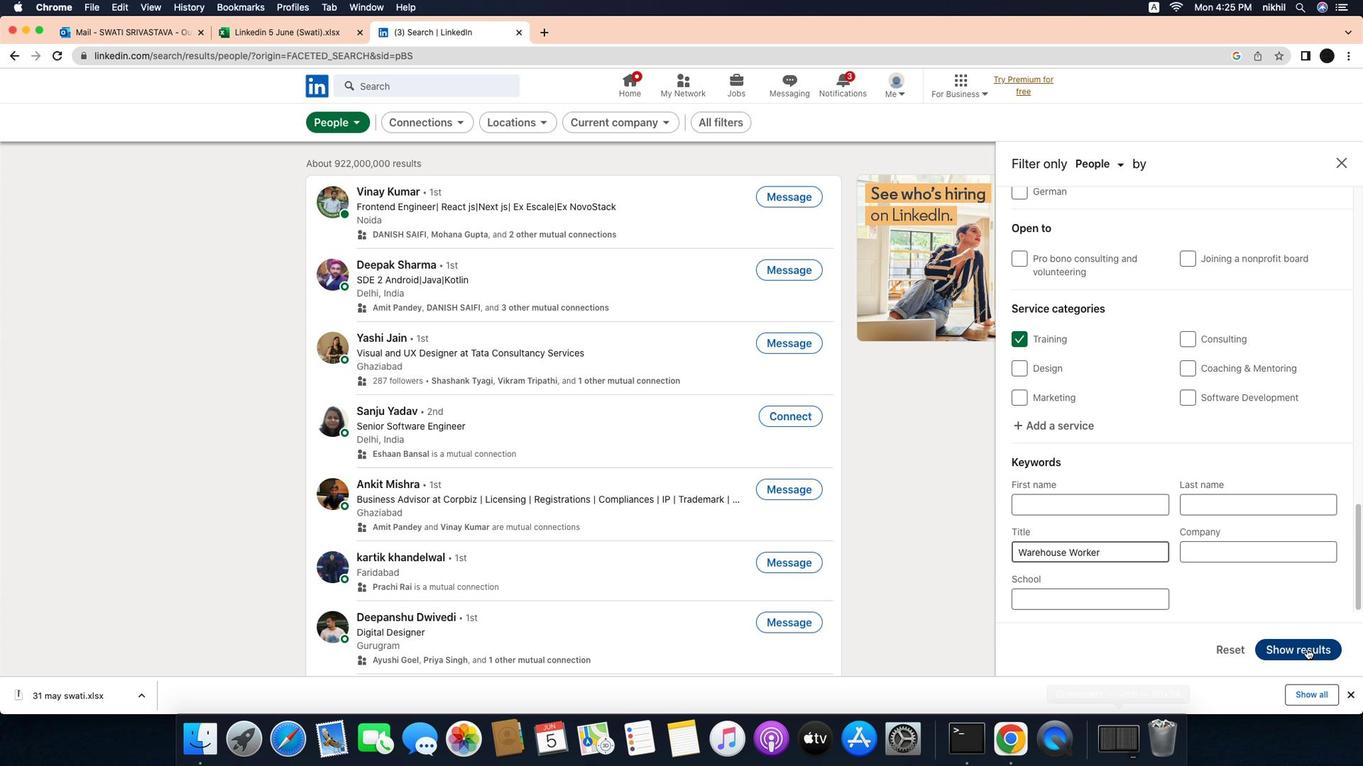 
Action: Mouse pressed left at (1298, 619)
Screenshot: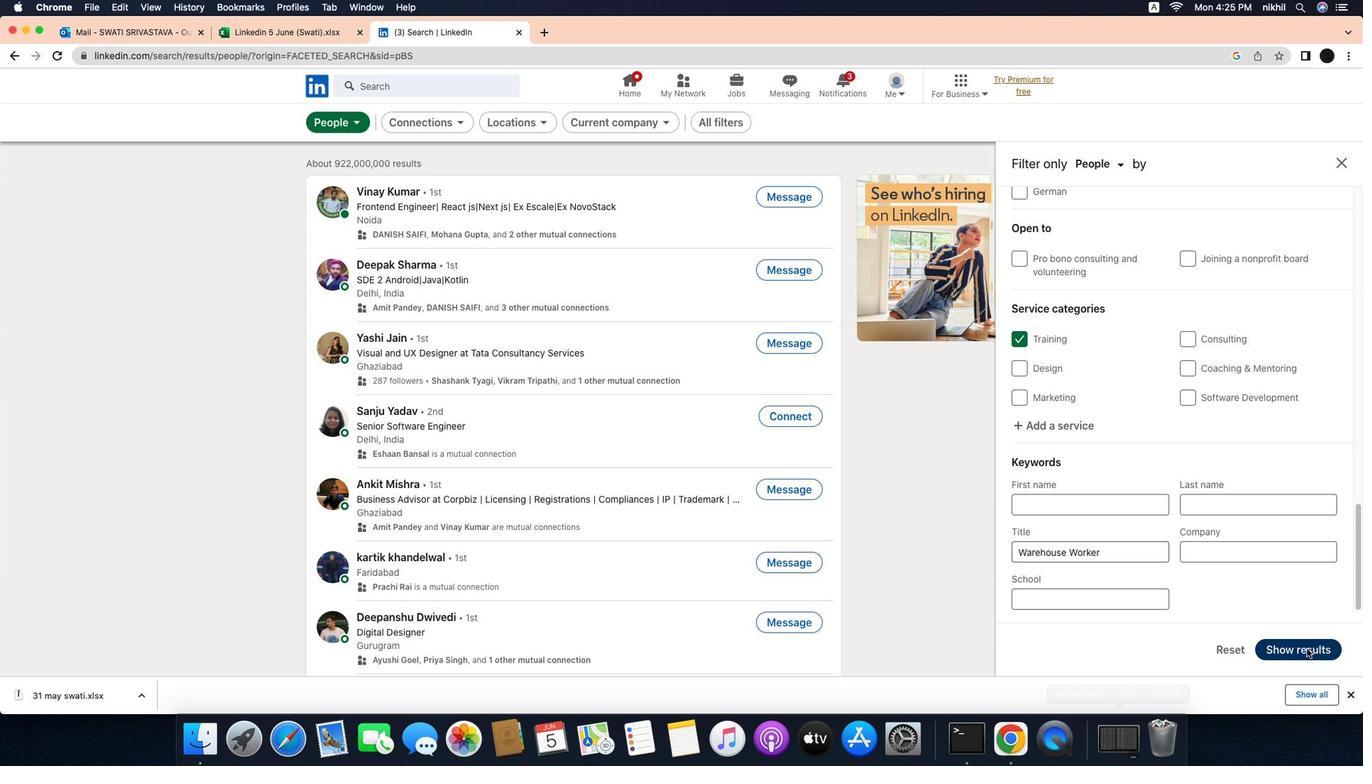 
Action: Mouse moved to (869, 371)
Screenshot: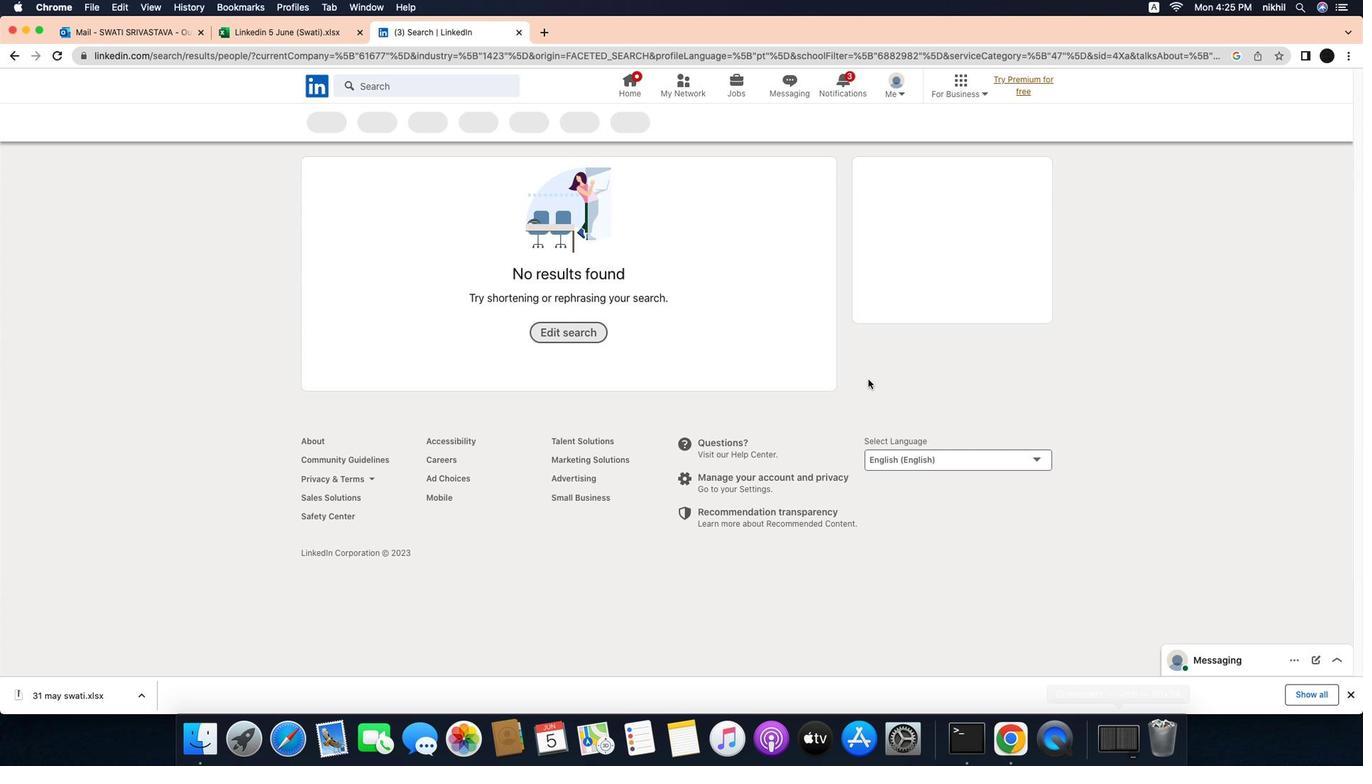 
